 Task: Send an email with the signature Kelvin Lee with the subject Request for feedback on a white paper and the message I am writing to confirm the details of the project closure meeting. from softage.3@softage.net to softage.8@softage.net with an attached audio file Audio_book.mp3 and move the email from Sent Items to the folder Chemicals
Action: Mouse moved to (124, 144)
Screenshot: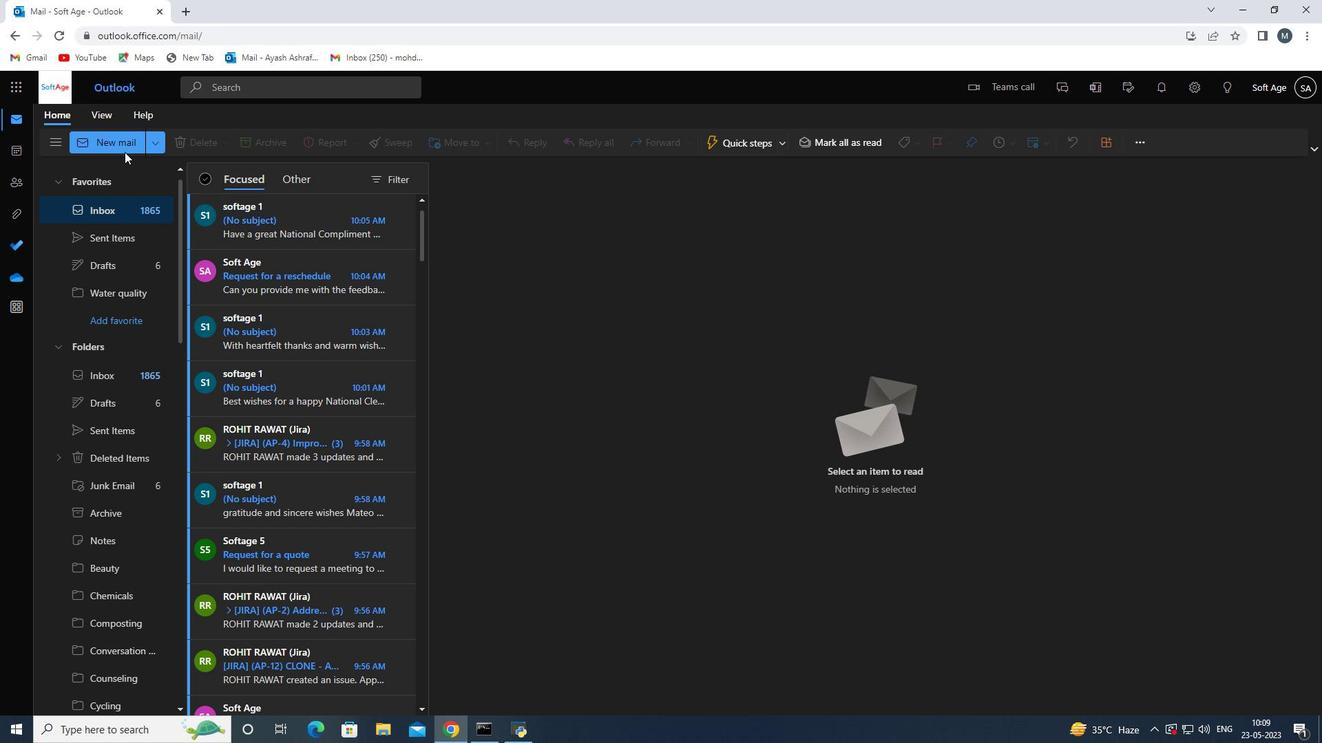 
Action: Mouse pressed left at (124, 144)
Screenshot: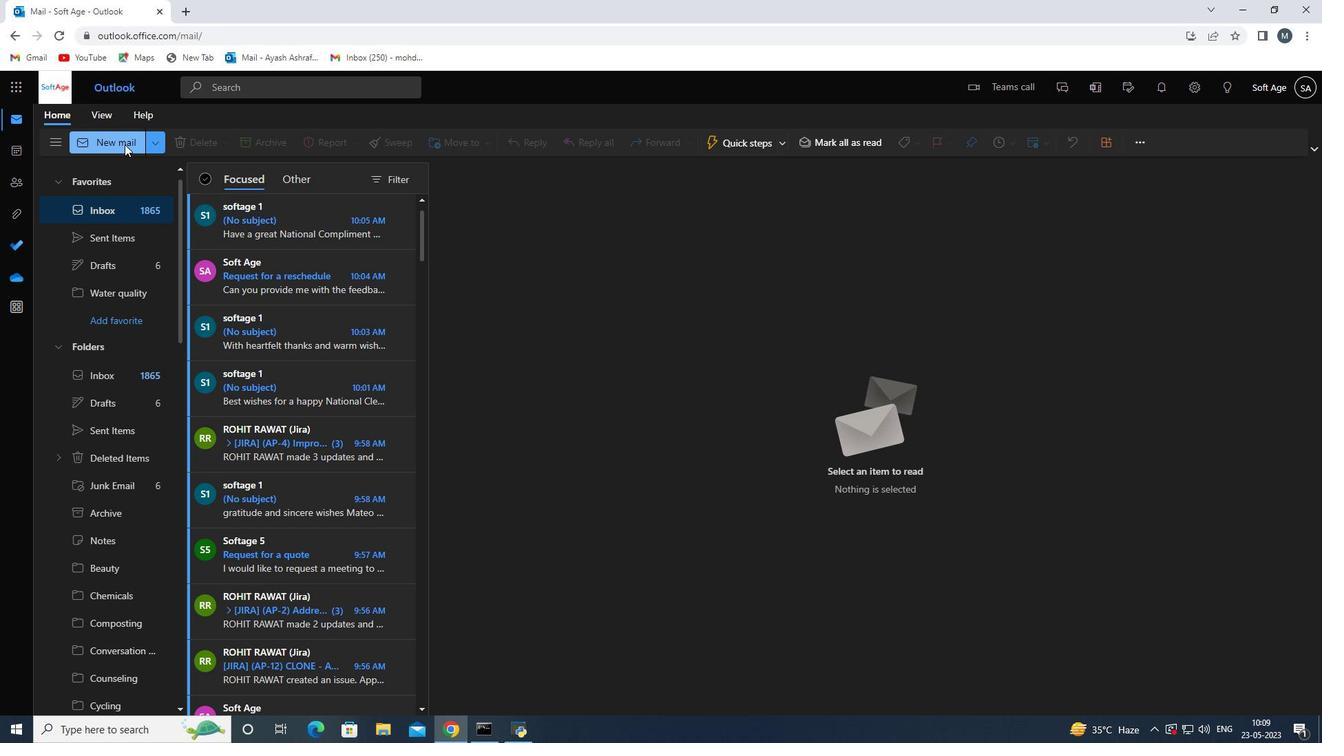 
Action: Mouse moved to (531, 219)
Screenshot: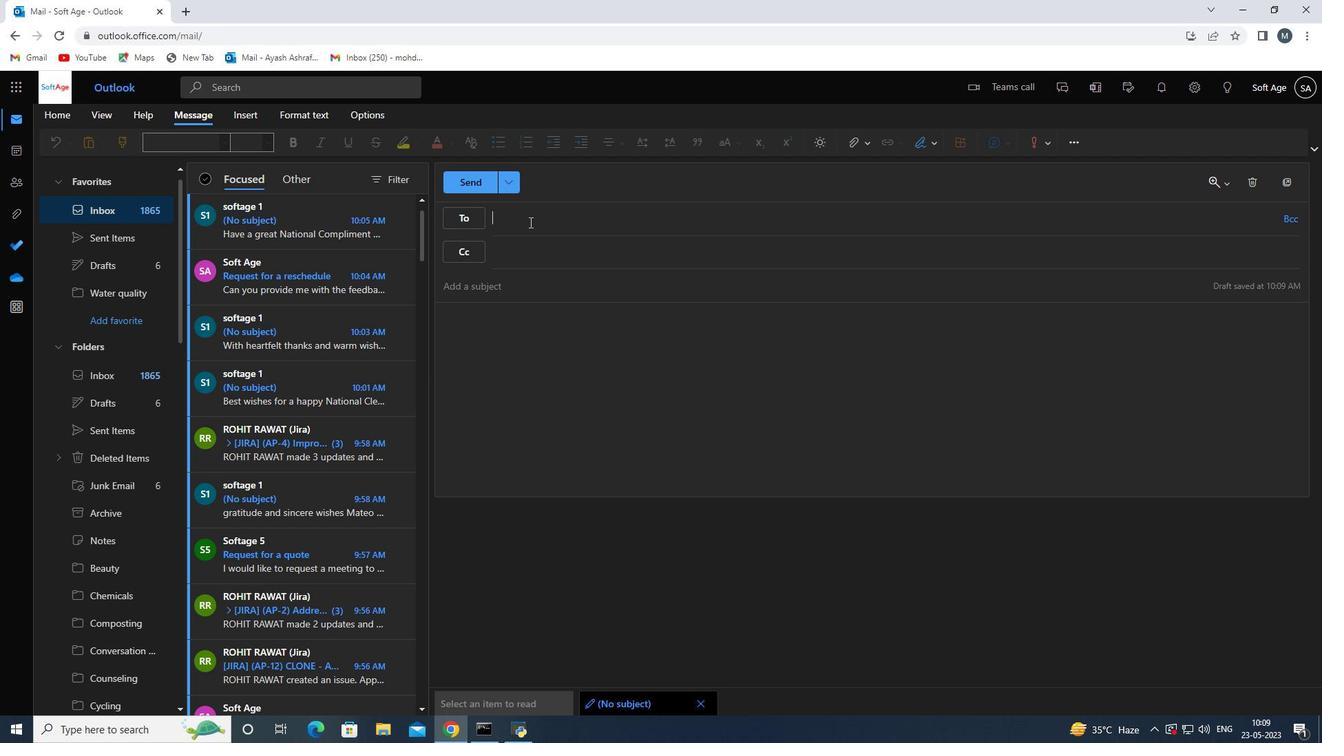 
Action: Mouse pressed left at (531, 219)
Screenshot: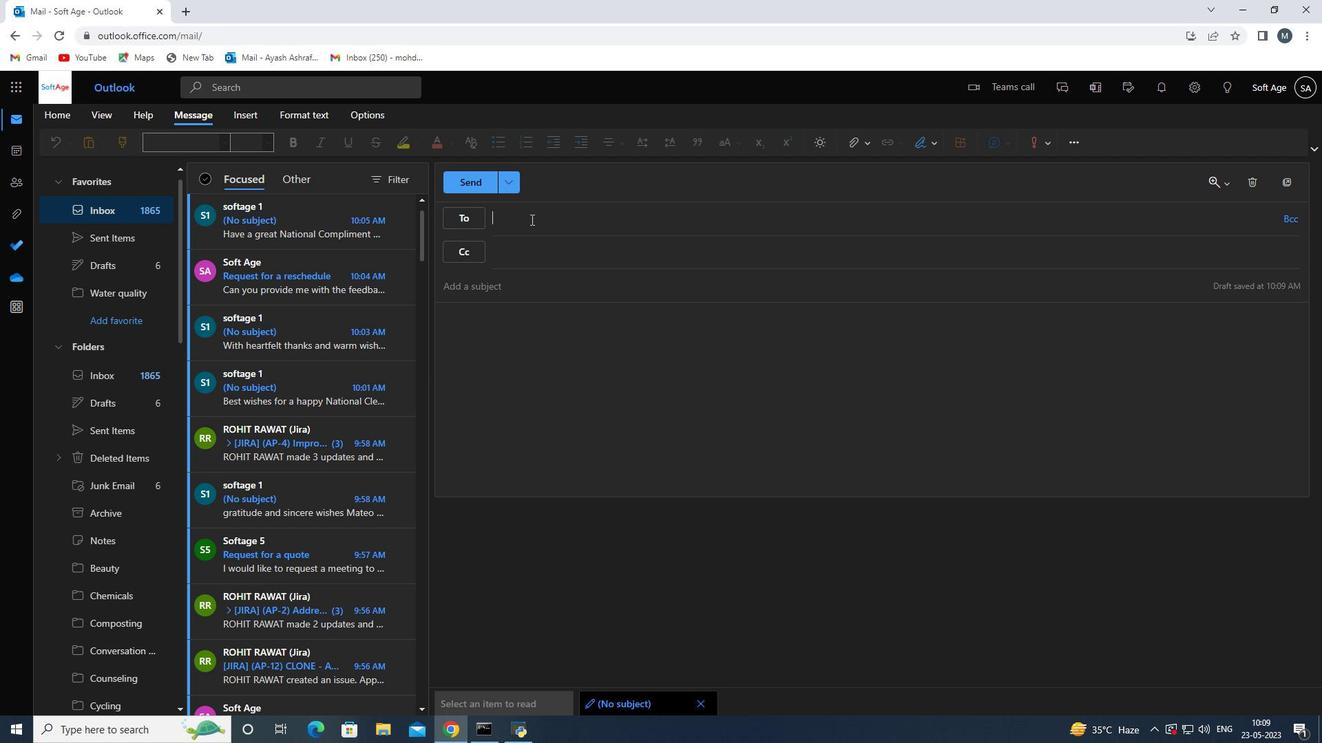 
Action: Mouse moved to (858, 146)
Screenshot: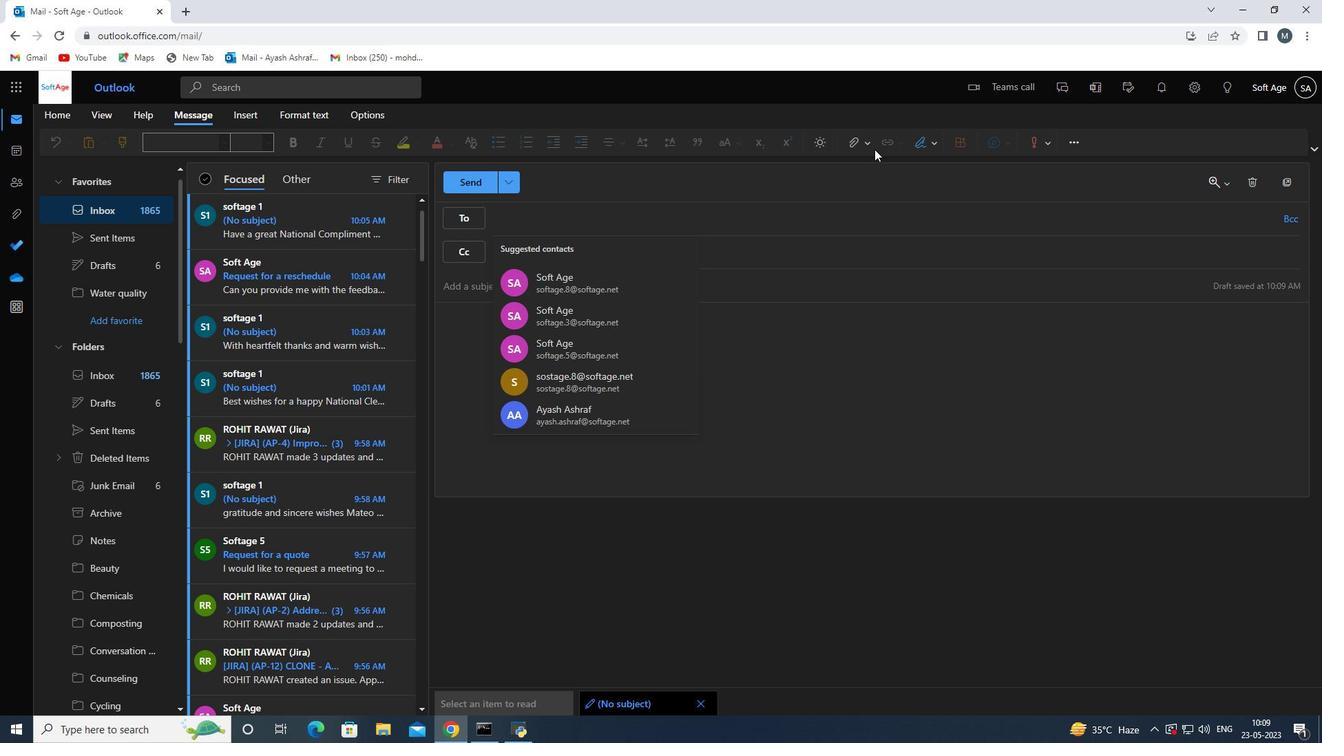 
Action: Mouse pressed left at (858, 146)
Screenshot: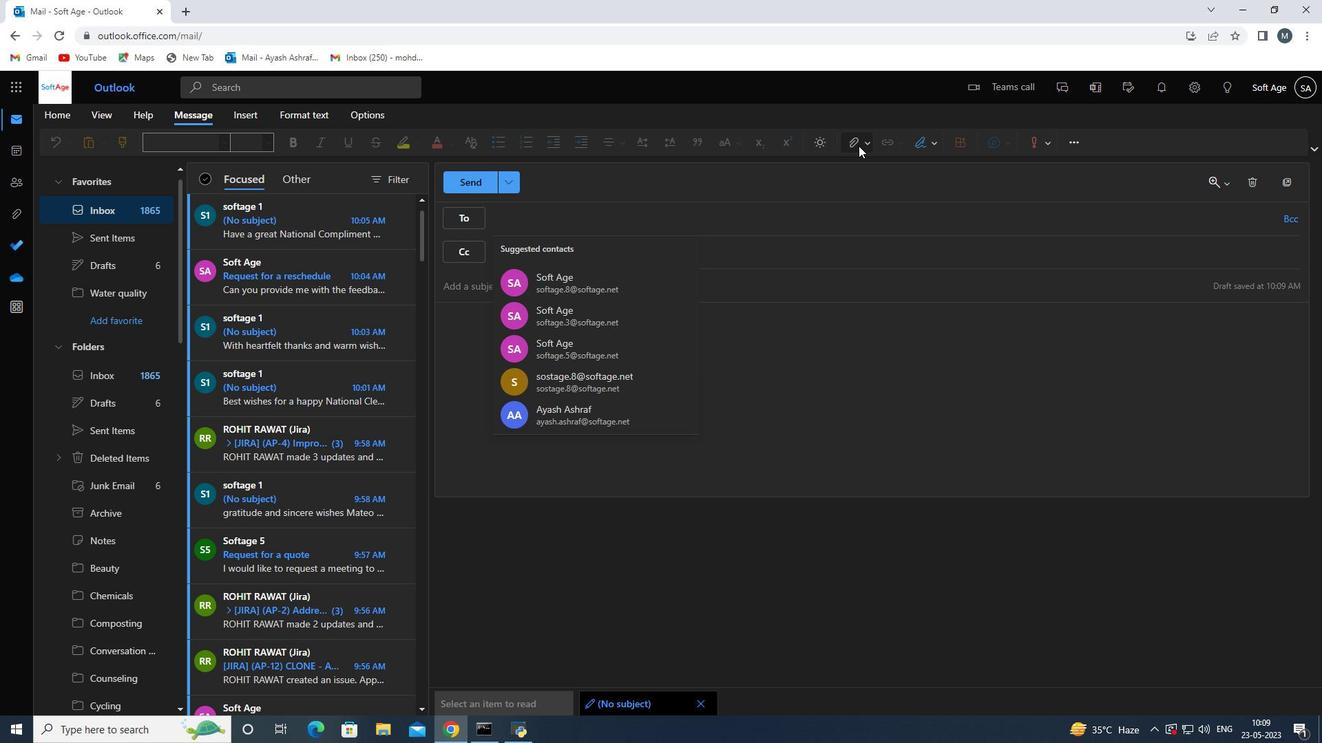 
Action: Mouse moved to (929, 143)
Screenshot: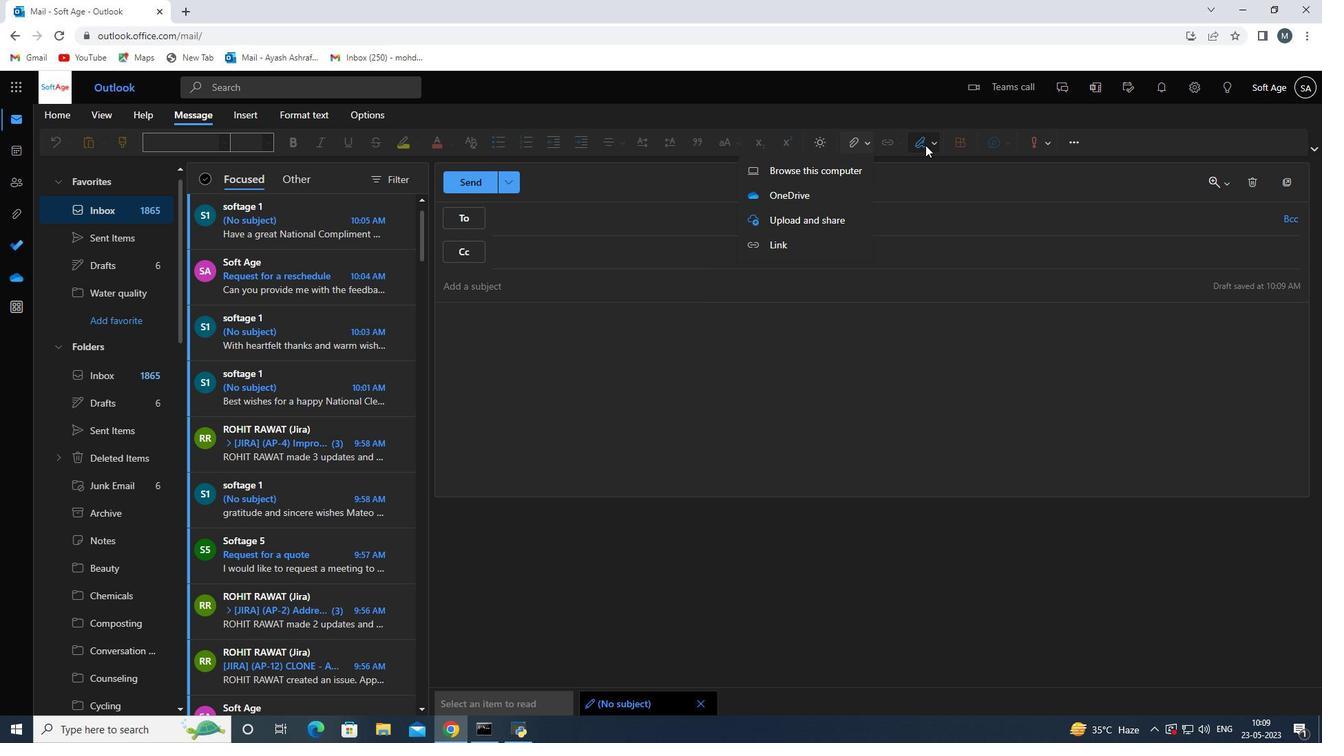 
Action: Mouse pressed left at (929, 143)
Screenshot: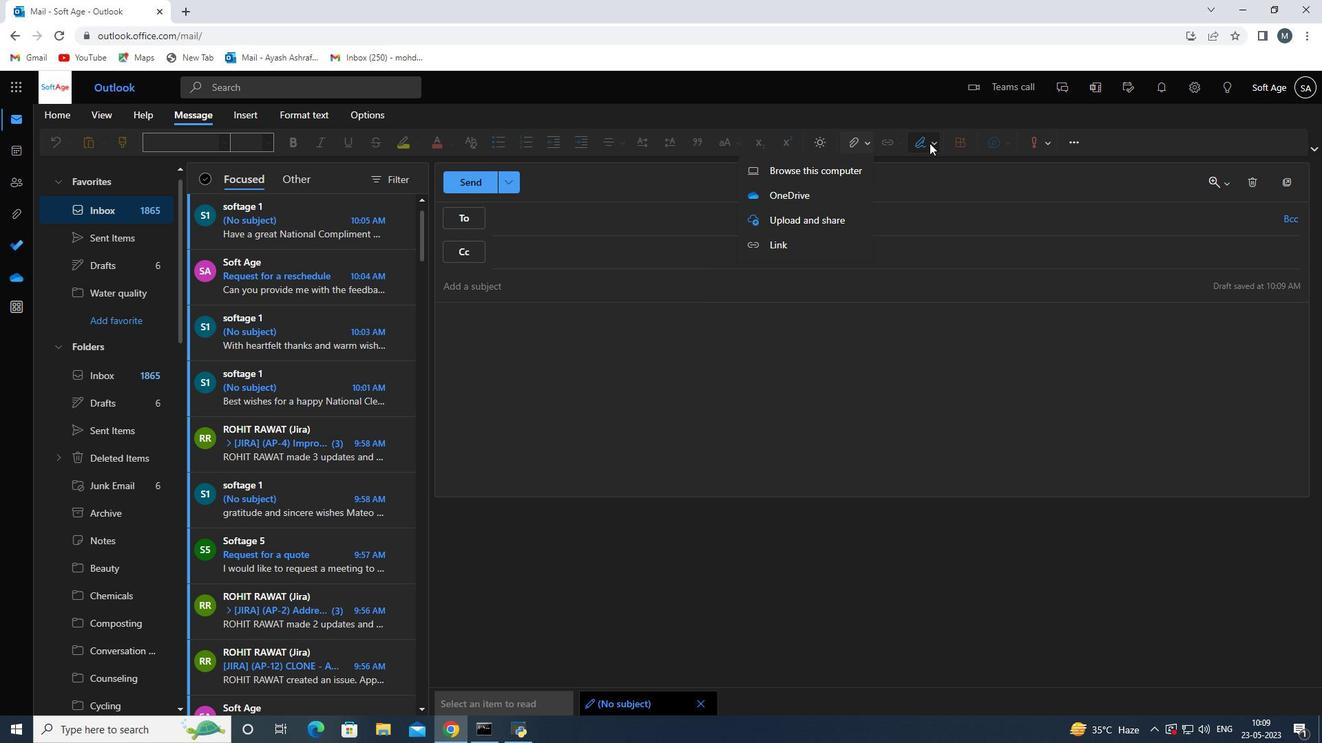 
Action: Mouse moved to (885, 204)
Screenshot: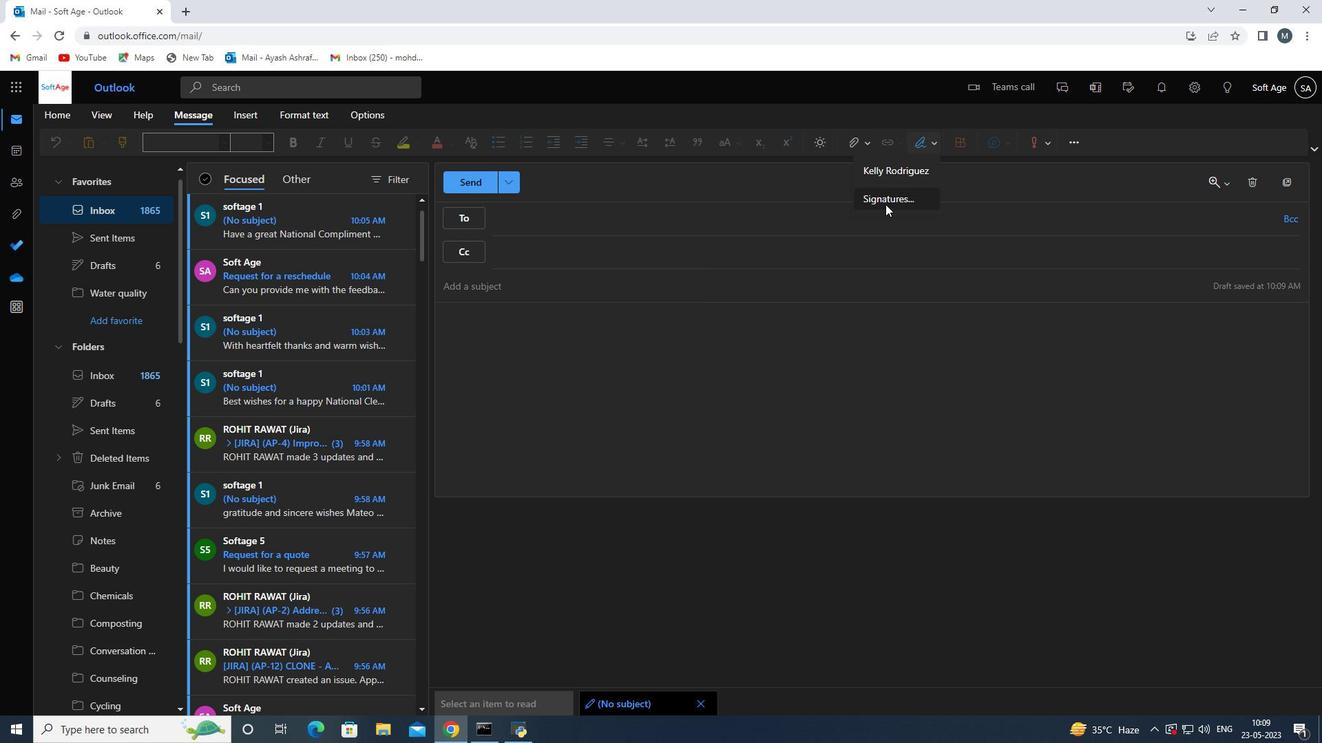 
Action: Mouse pressed left at (885, 204)
Screenshot: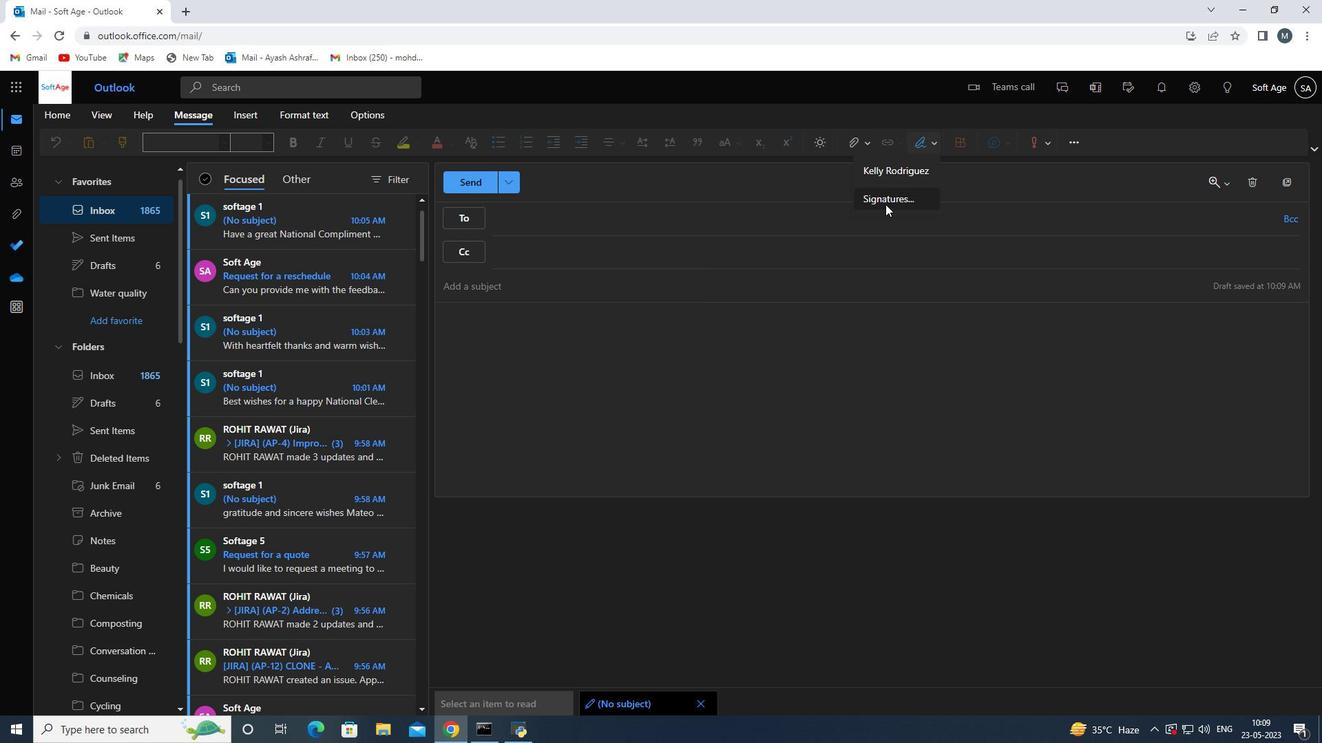 
Action: Mouse moved to (929, 256)
Screenshot: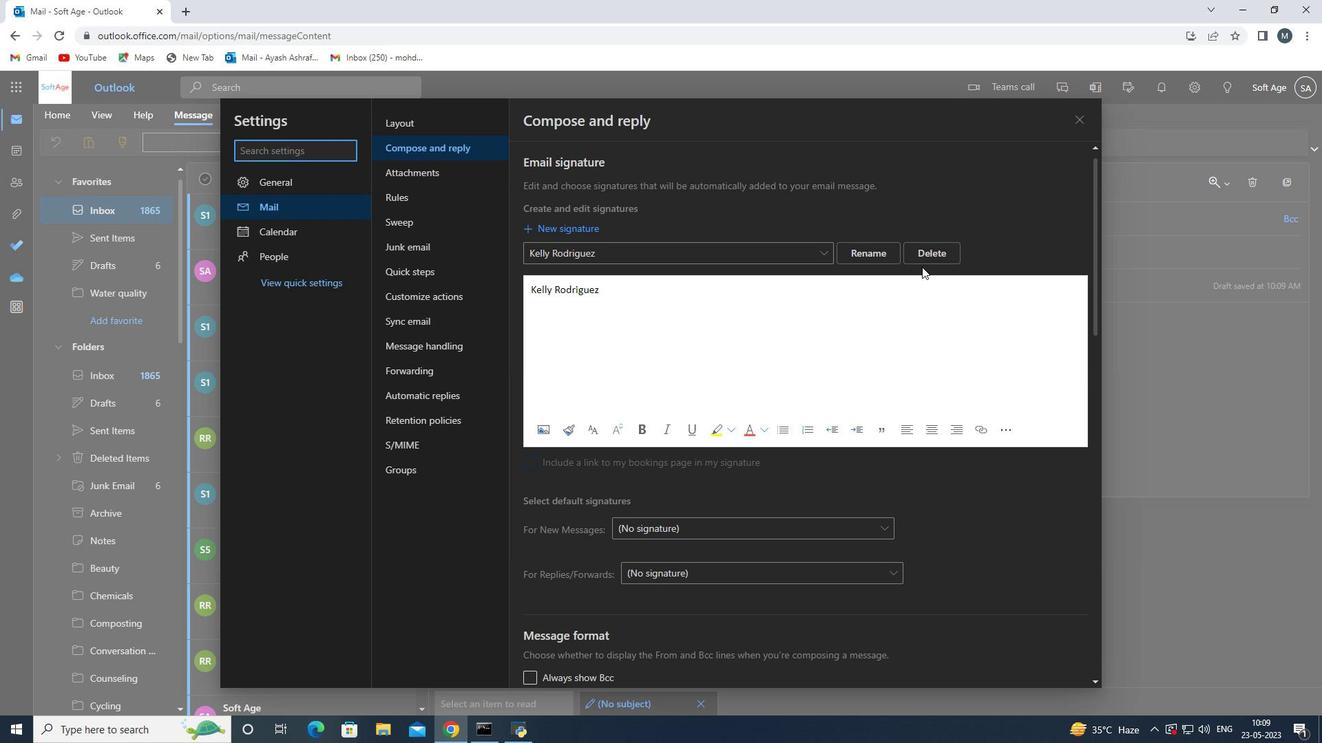 
Action: Mouse pressed left at (929, 256)
Screenshot: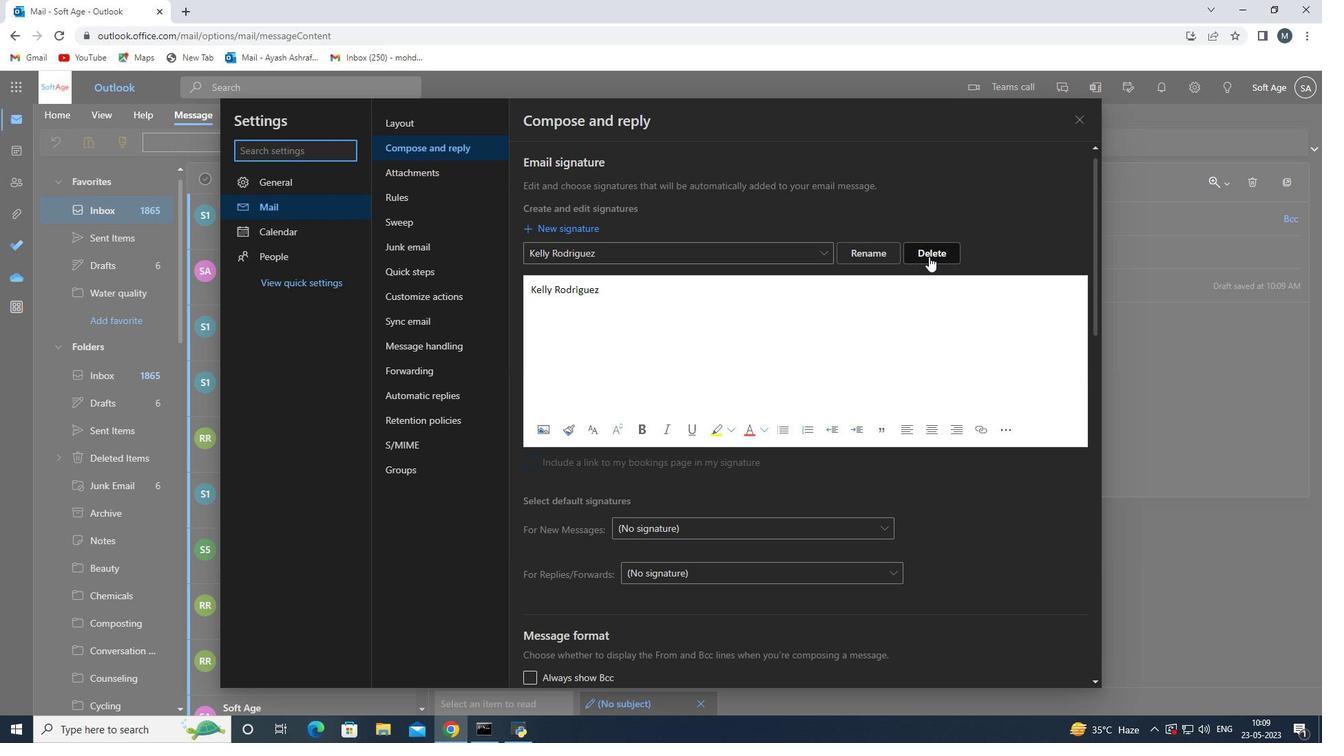 
Action: Mouse moved to (641, 250)
Screenshot: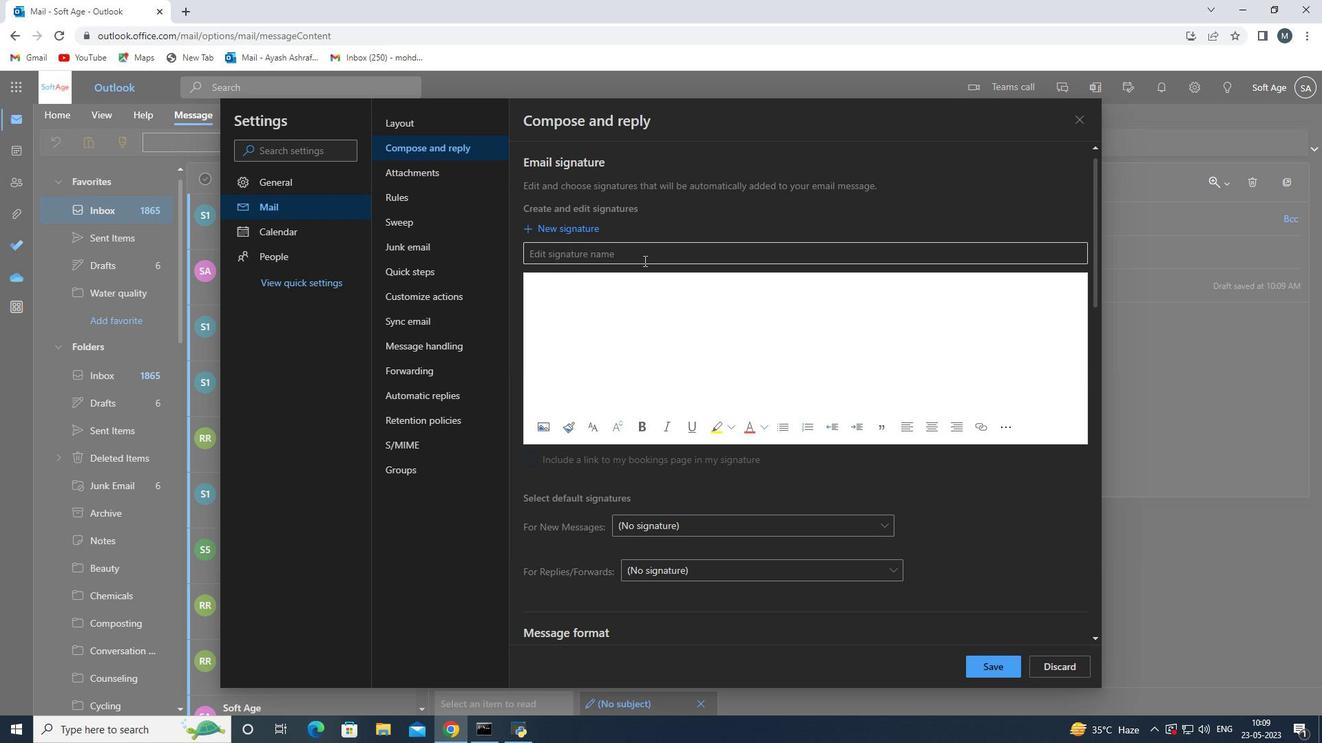
Action: Mouse pressed left at (641, 250)
Screenshot: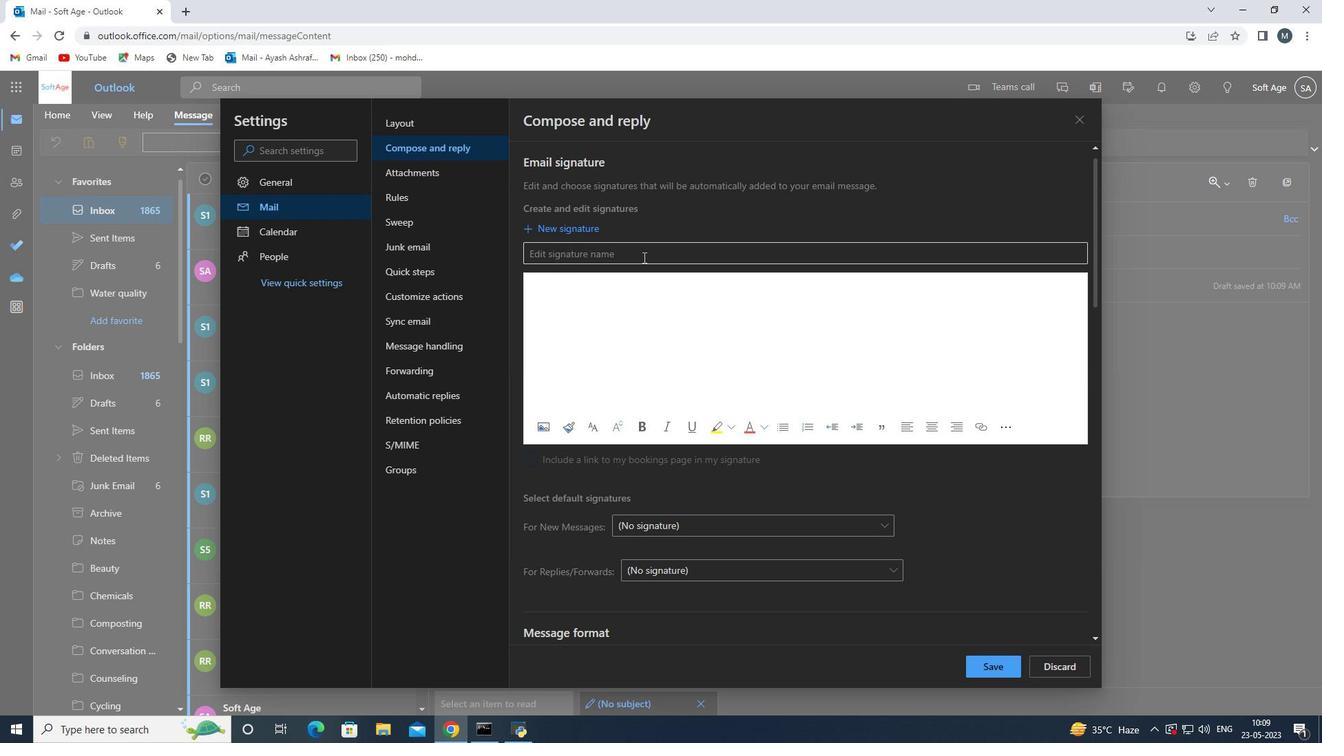 
Action: Key pressed <Key.shift>kelvin<Key.space><Key.shift>Lee<Key.space>
Screenshot: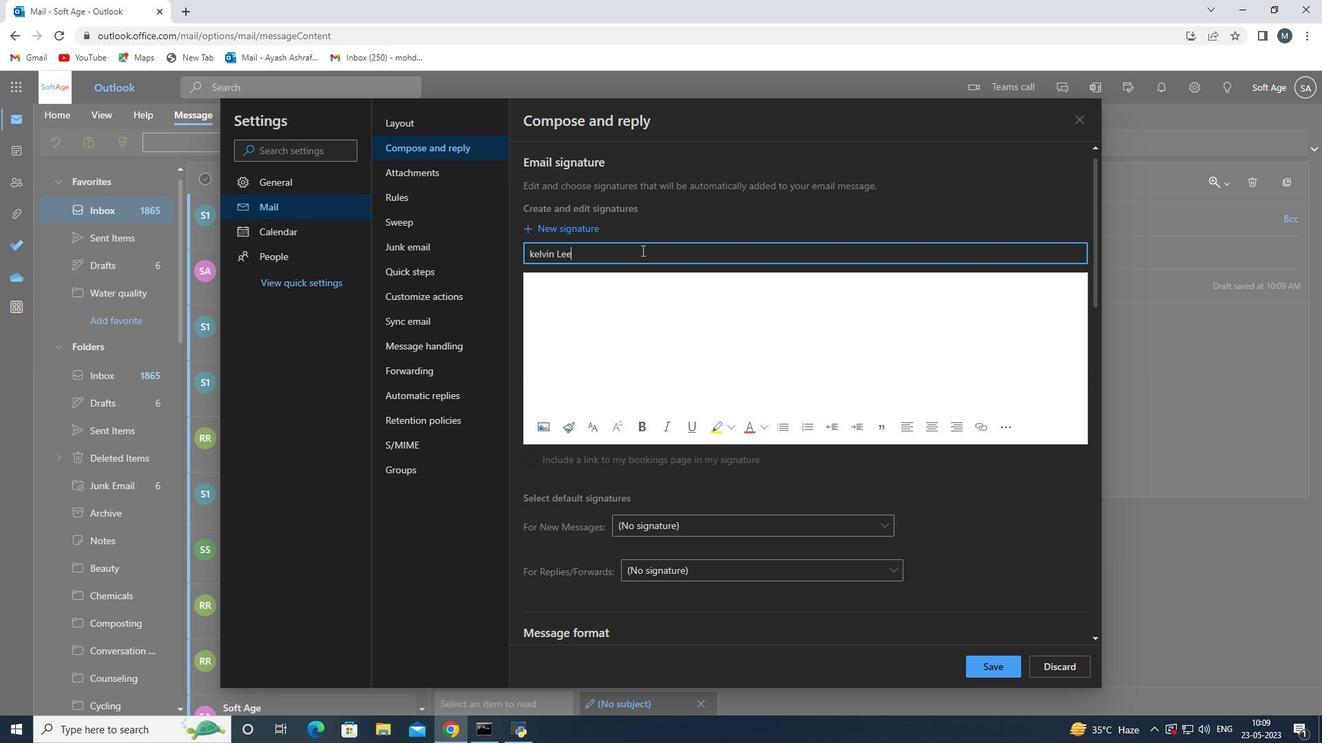 
Action: Mouse moved to (619, 308)
Screenshot: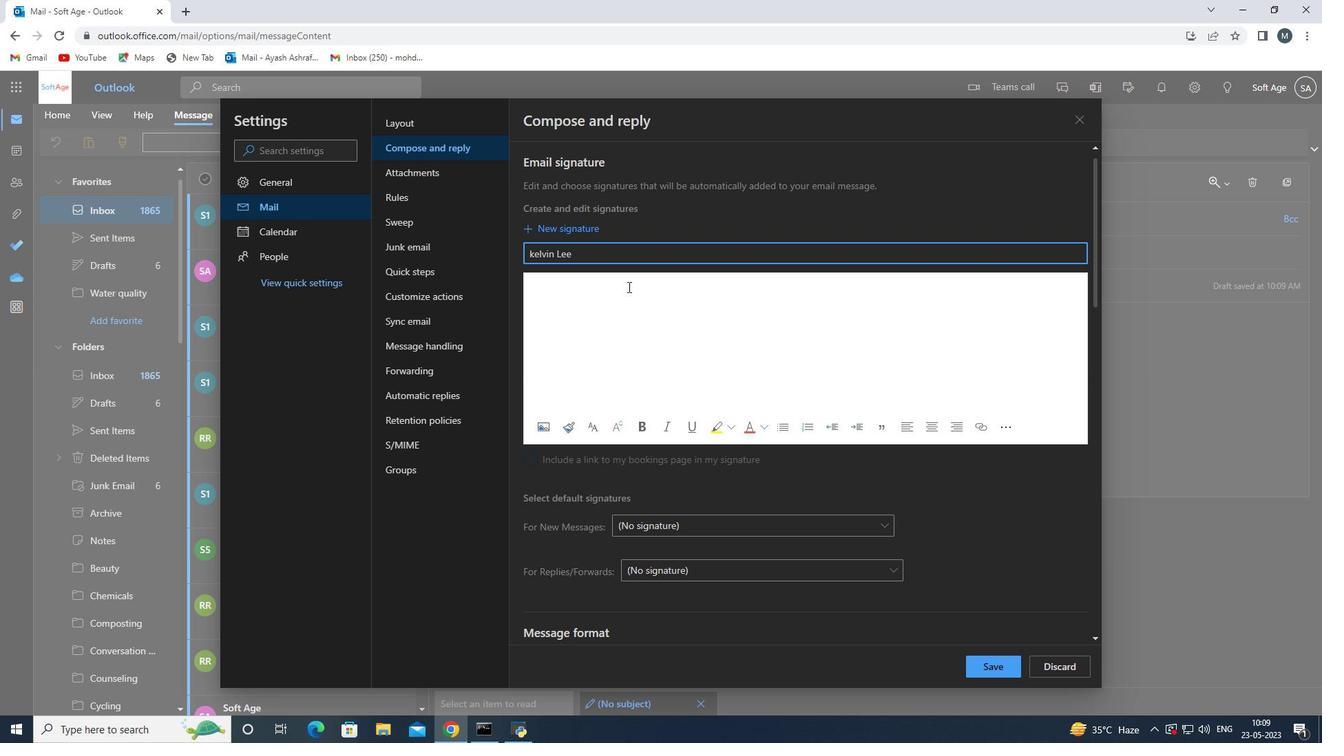 
Action: Mouse pressed left at (619, 308)
Screenshot: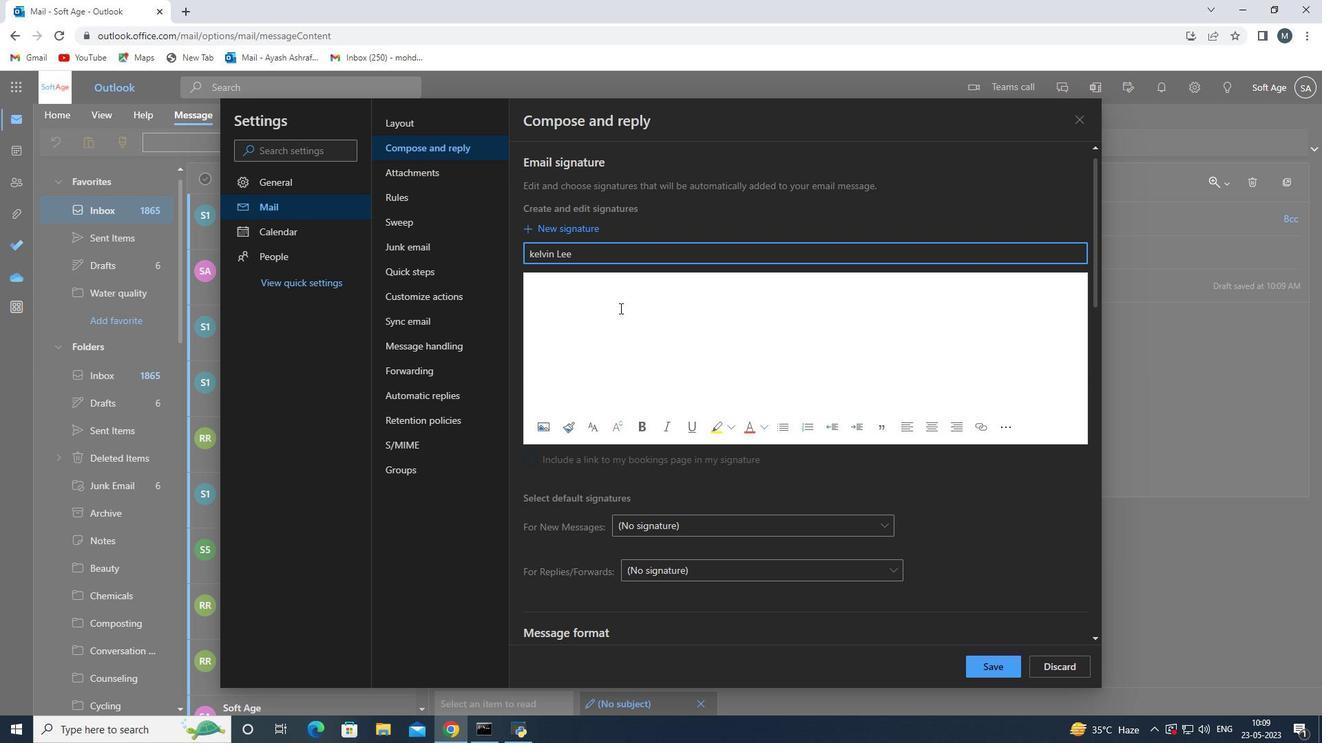 
Action: Key pressed <Key.shift>Kelvin<Key.space>l<Key.backspace><Key.shift>Lee
Screenshot: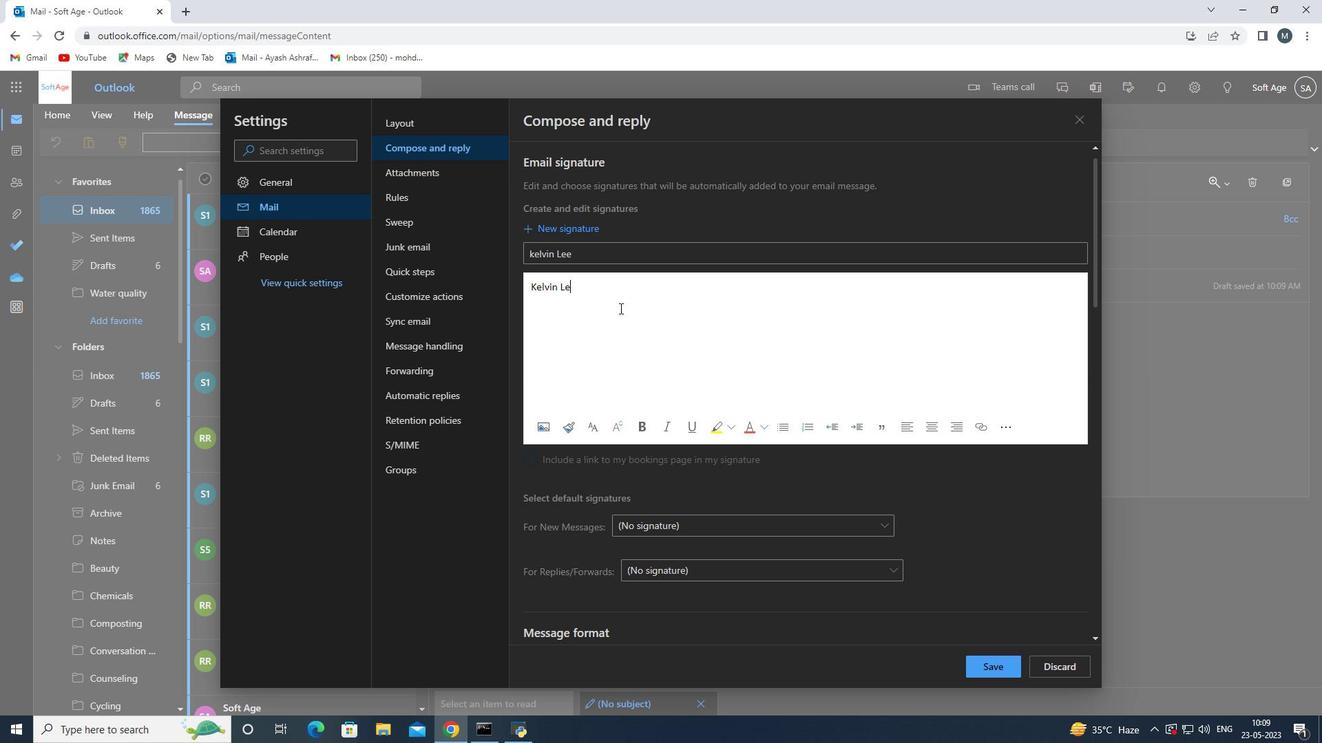 
Action: Mouse moved to (537, 261)
Screenshot: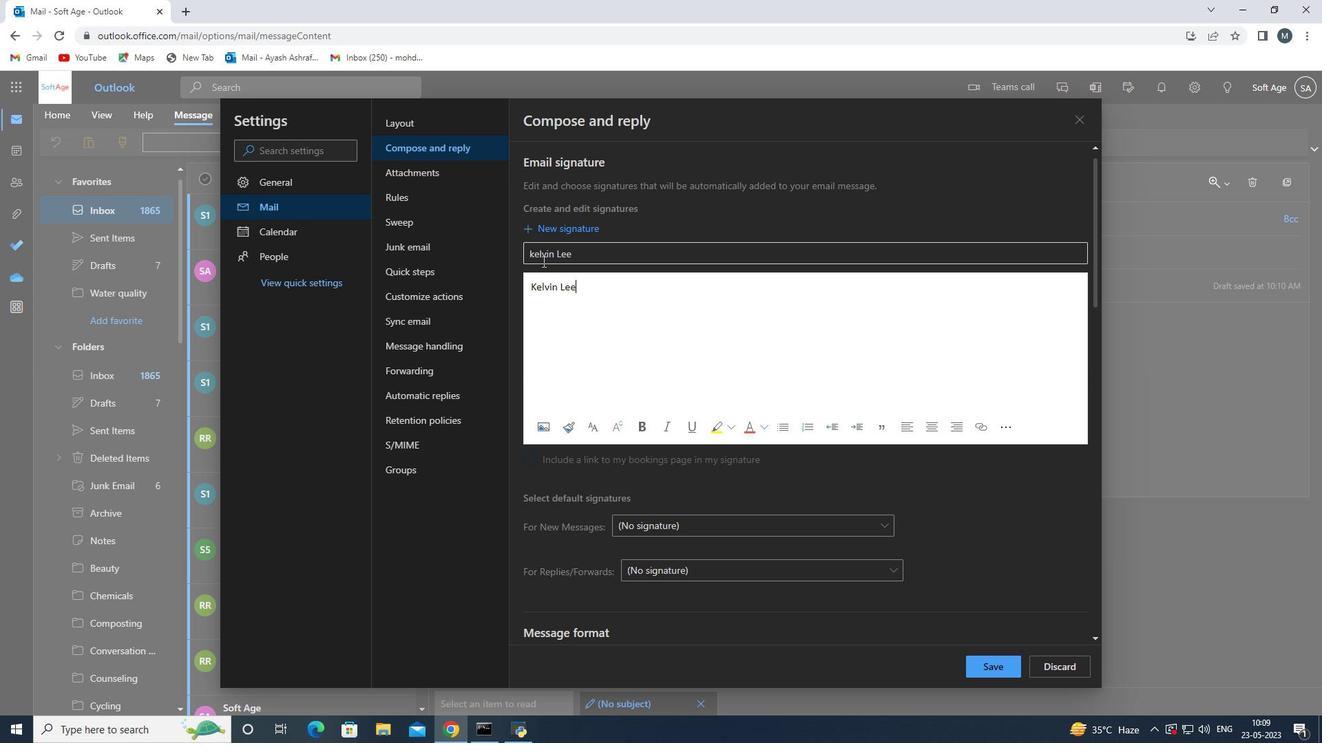 
Action: Mouse pressed left at (537, 261)
Screenshot: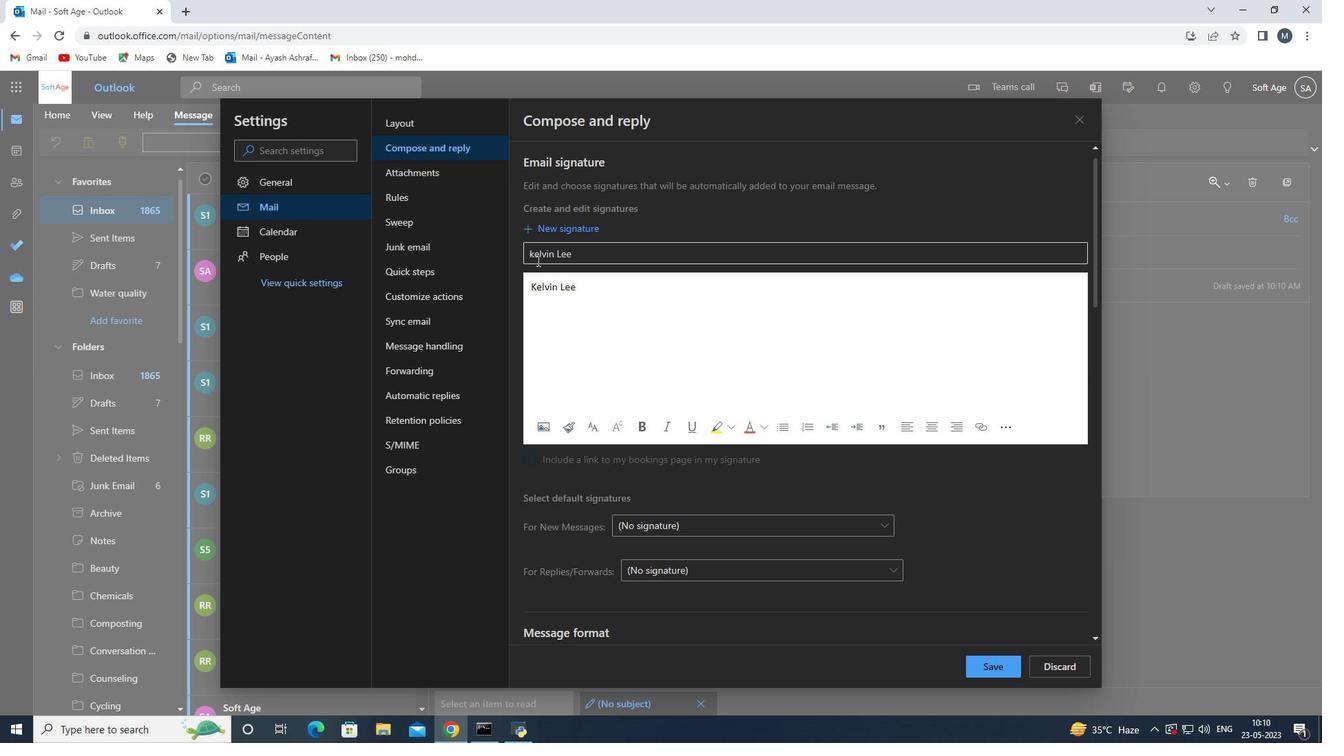 
Action: Mouse moved to (533, 256)
Screenshot: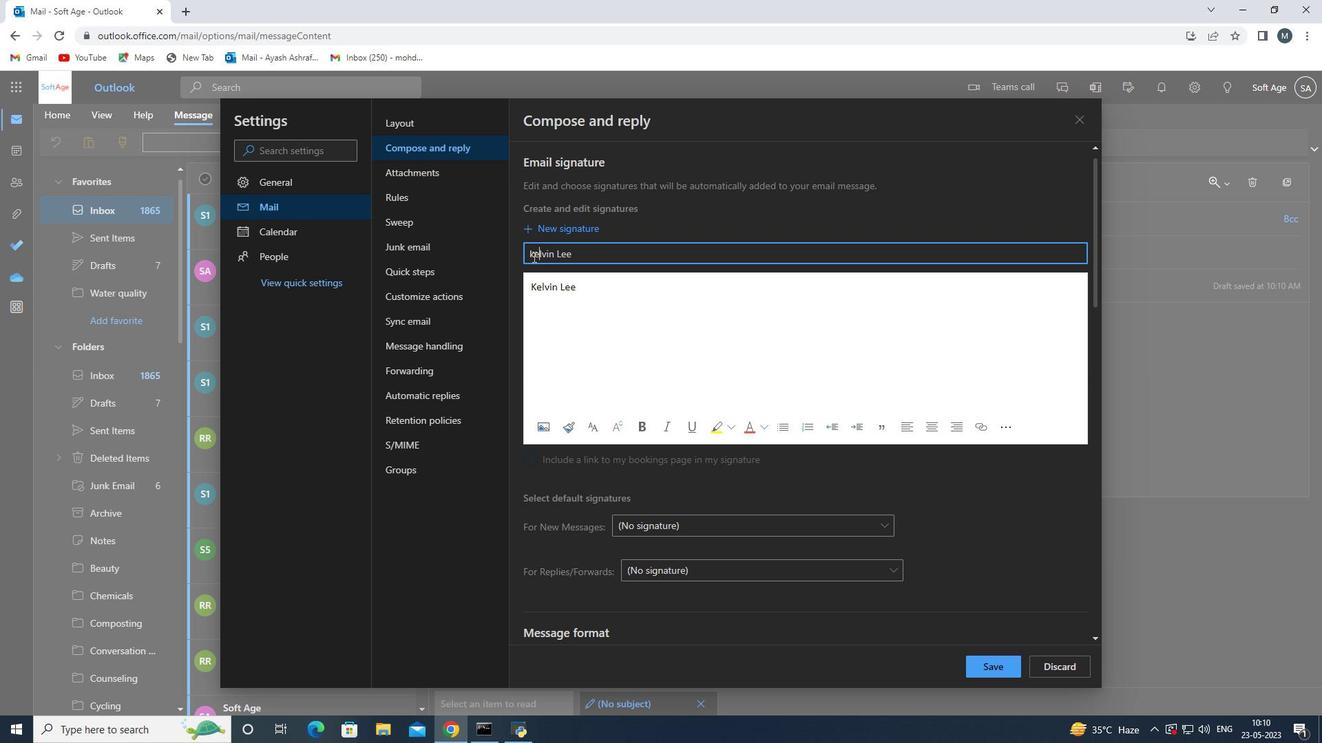 
Action: Mouse pressed left at (533, 256)
Screenshot: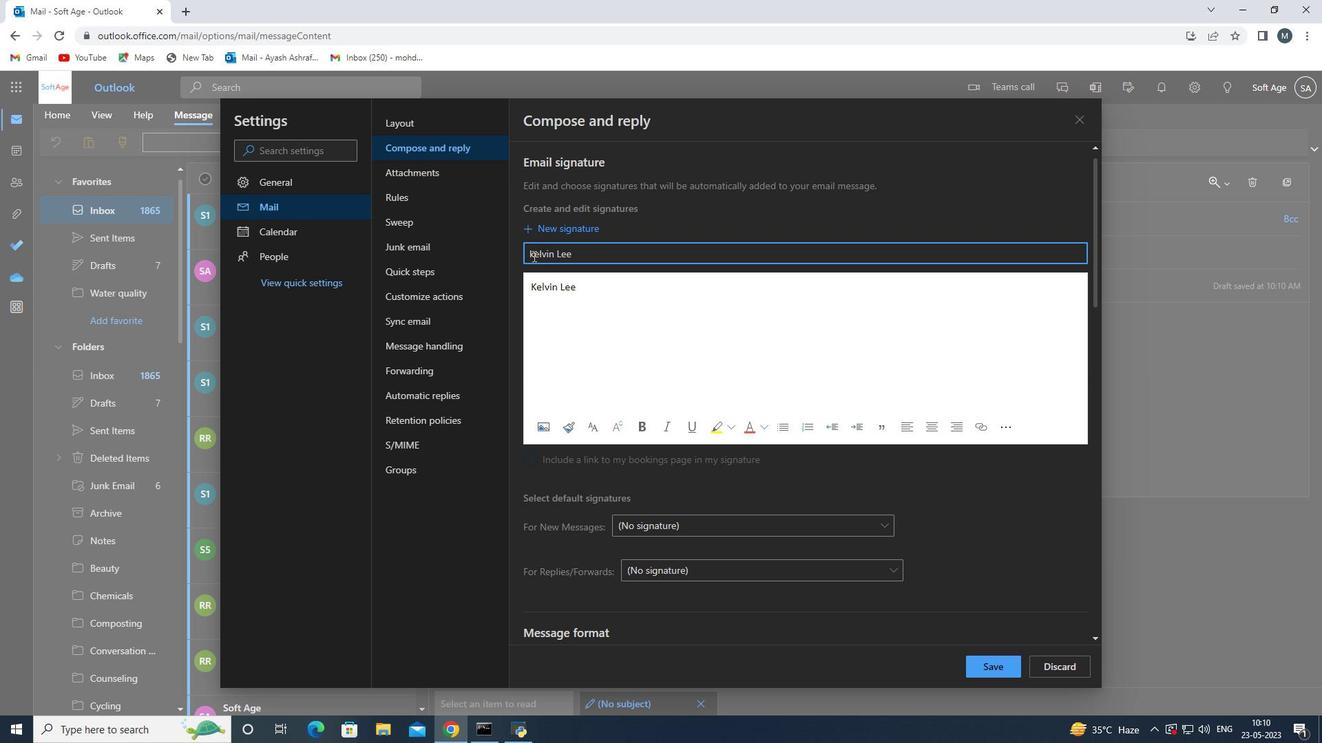 
Action: Mouse moved to (542, 255)
Screenshot: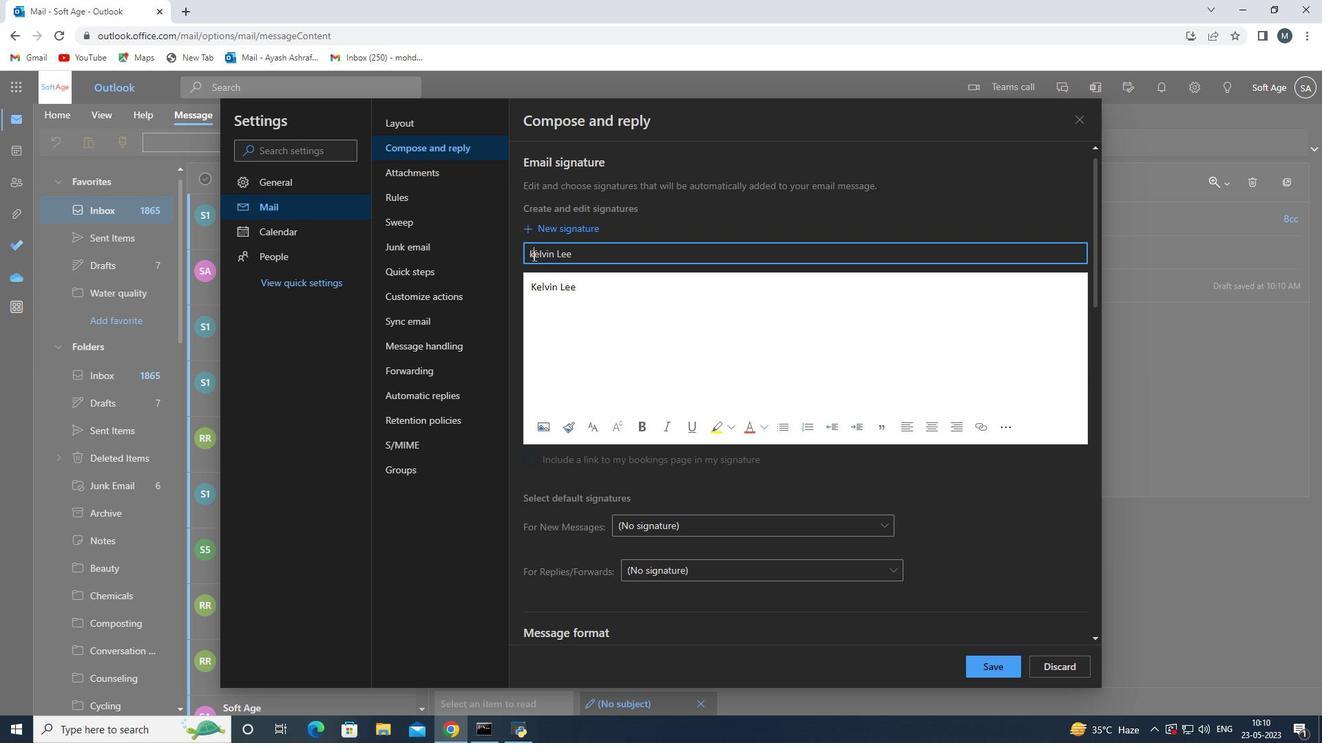 
Action: Key pressed <Key.backspace><Key.shift>K
Screenshot: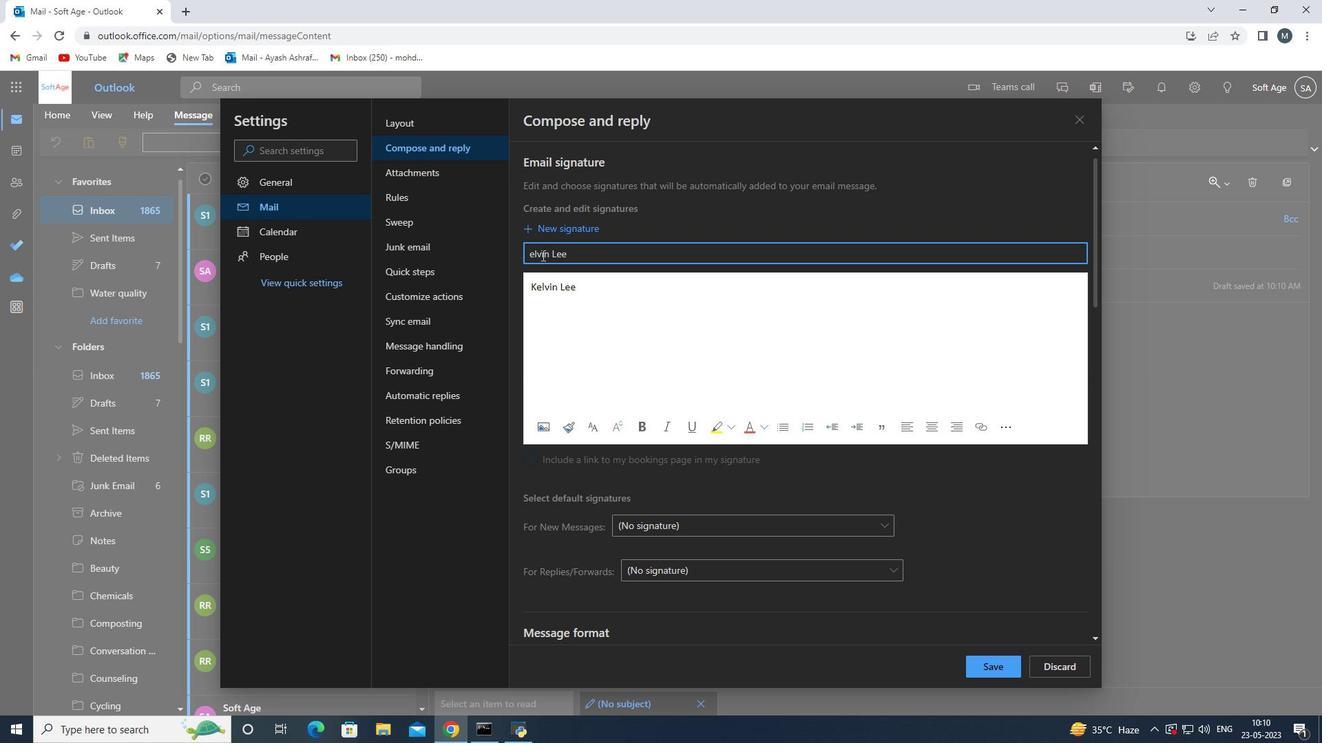 
Action: Mouse moved to (978, 668)
Screenshot: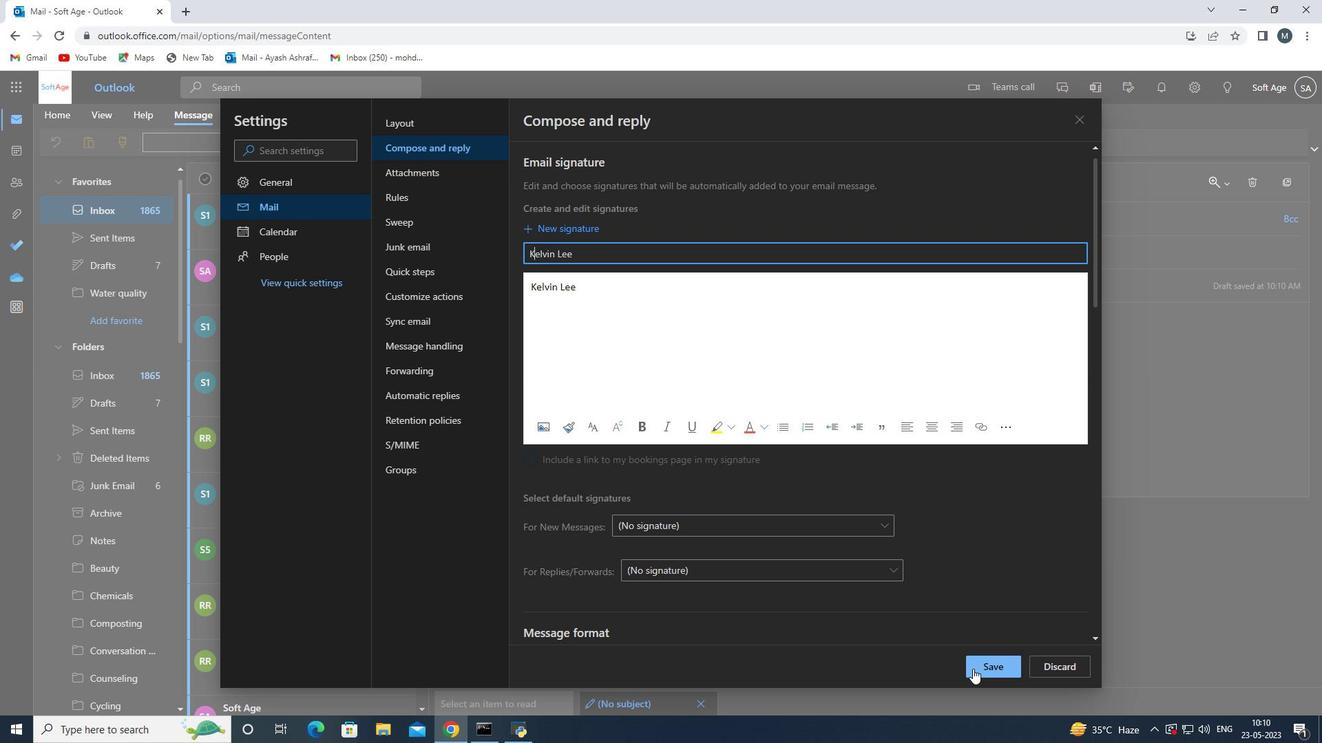 
Action: Mouse pressed left at (978, 668)
Screenshot: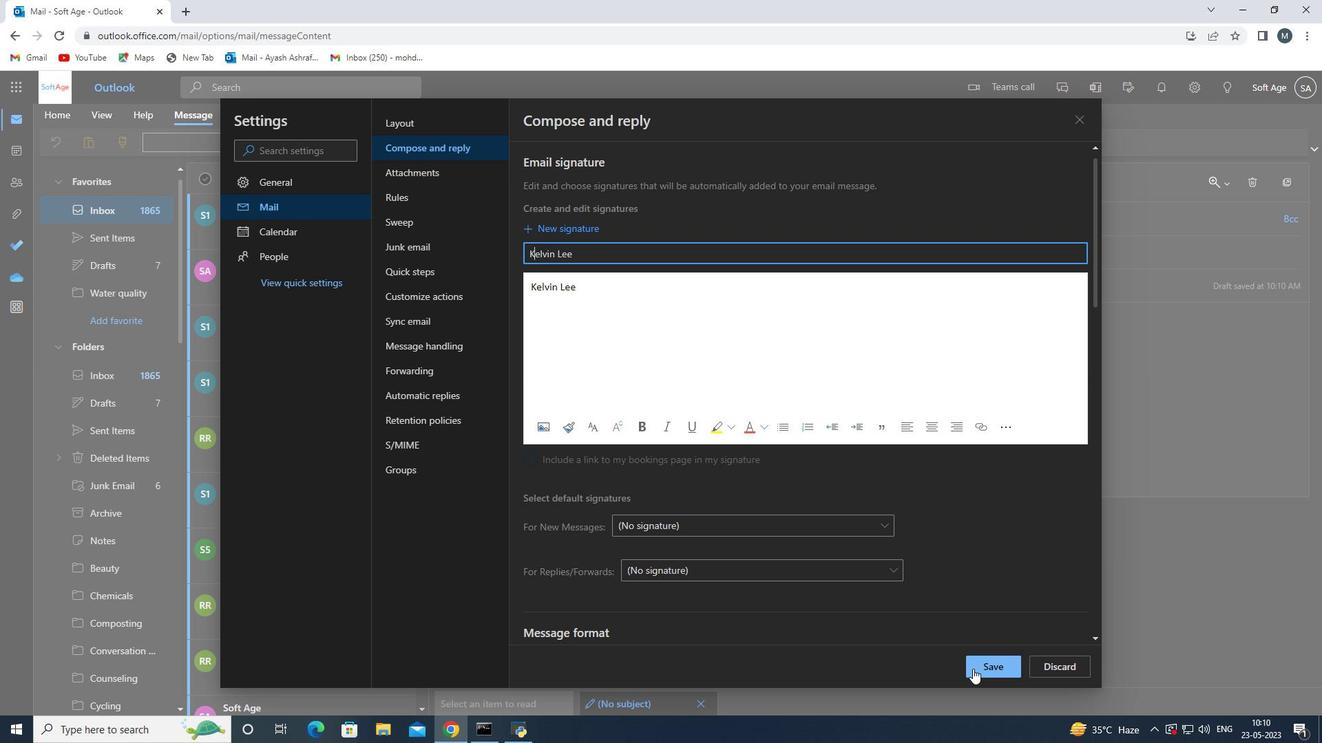 
Action: Mouse moved to (1077, 123)
Screenshot: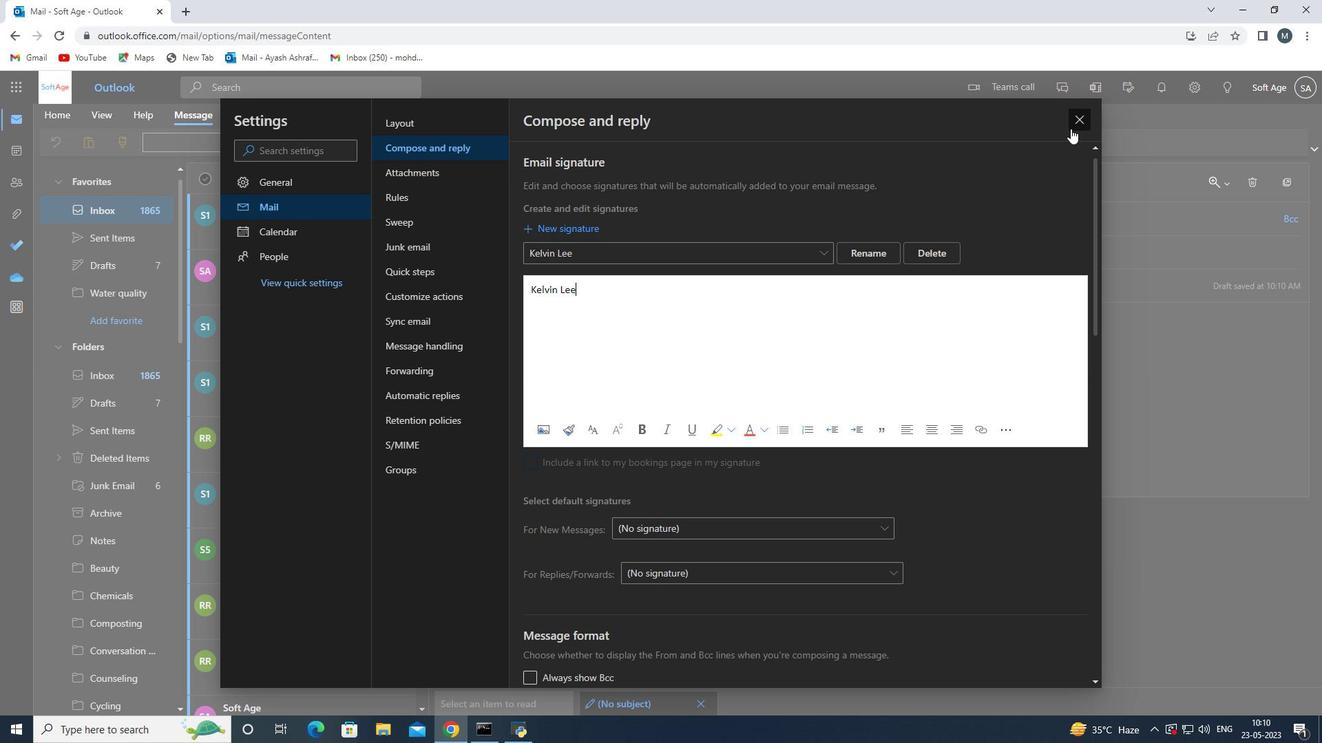 
Action: Mouse pressed left at (1077, 123)
Screenshot: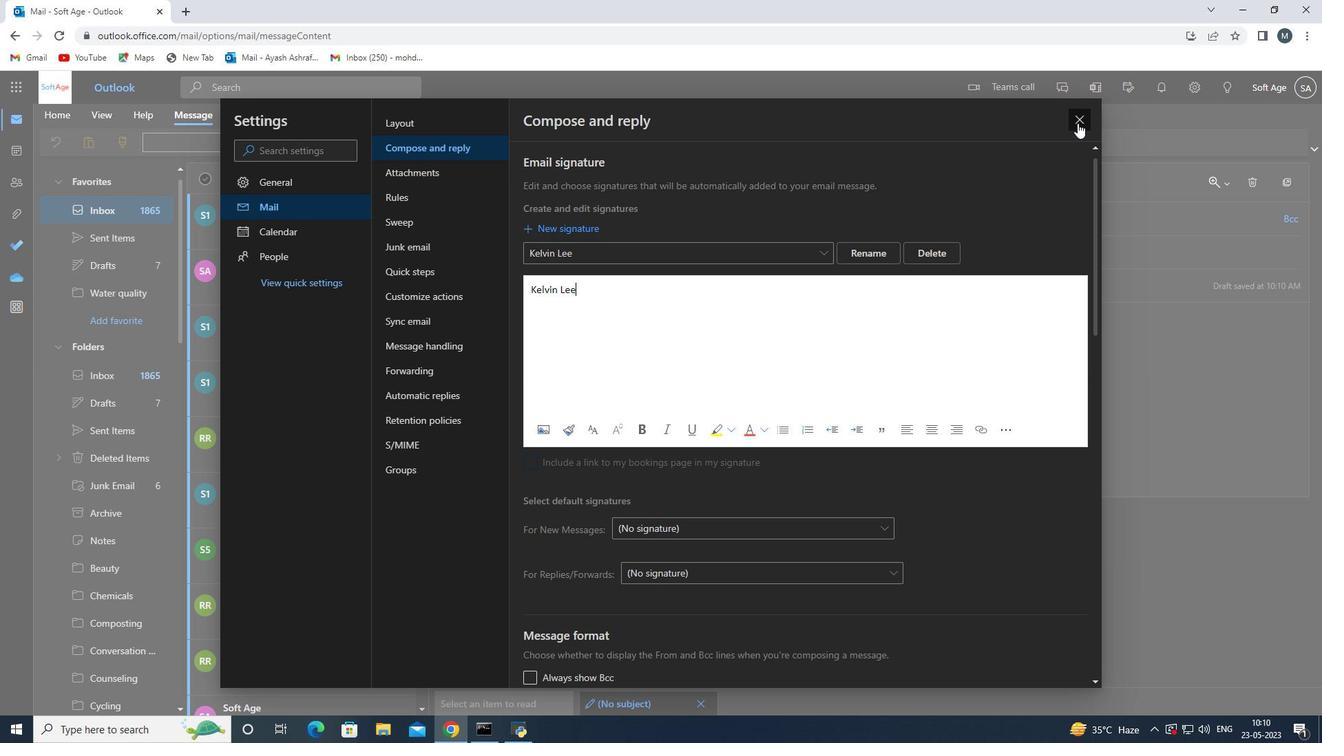 
Action: Mouse moved to (546, 292)
Screenshot: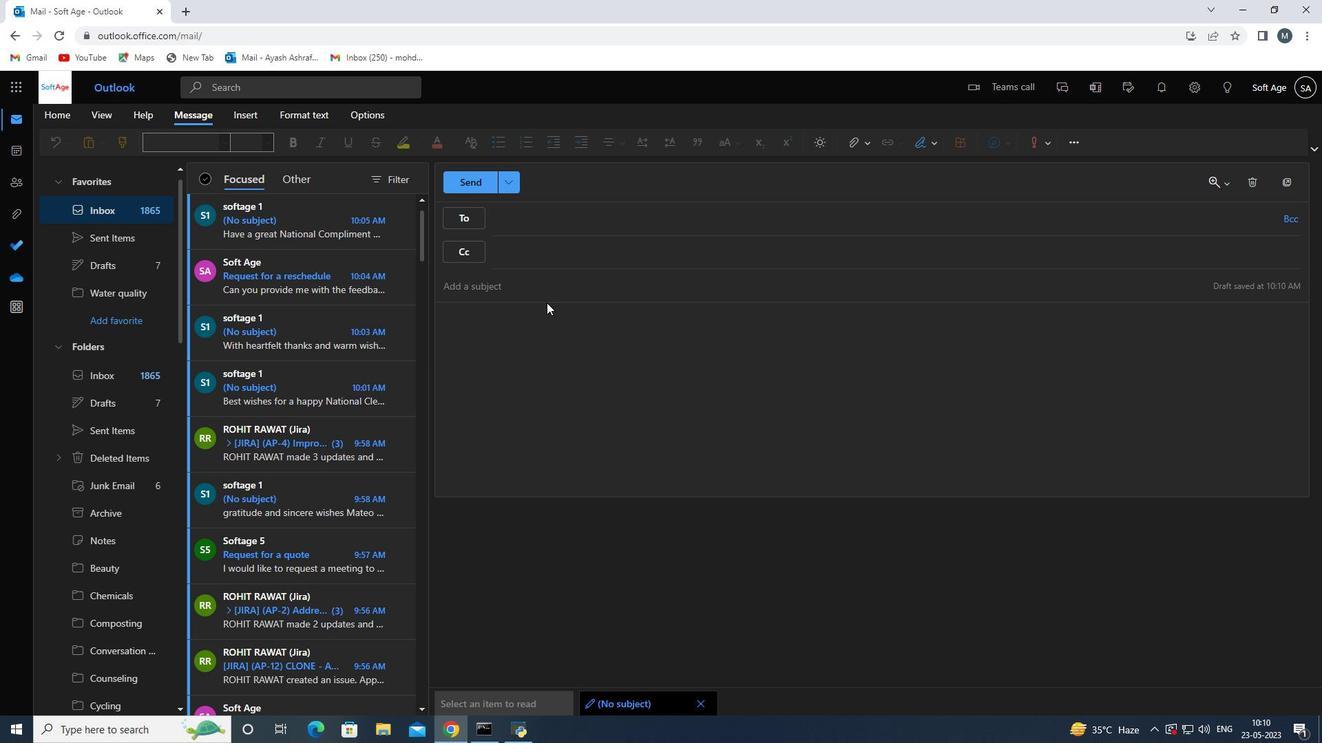 
Action: Mouse pressed left at (546, 292)
Screenshot: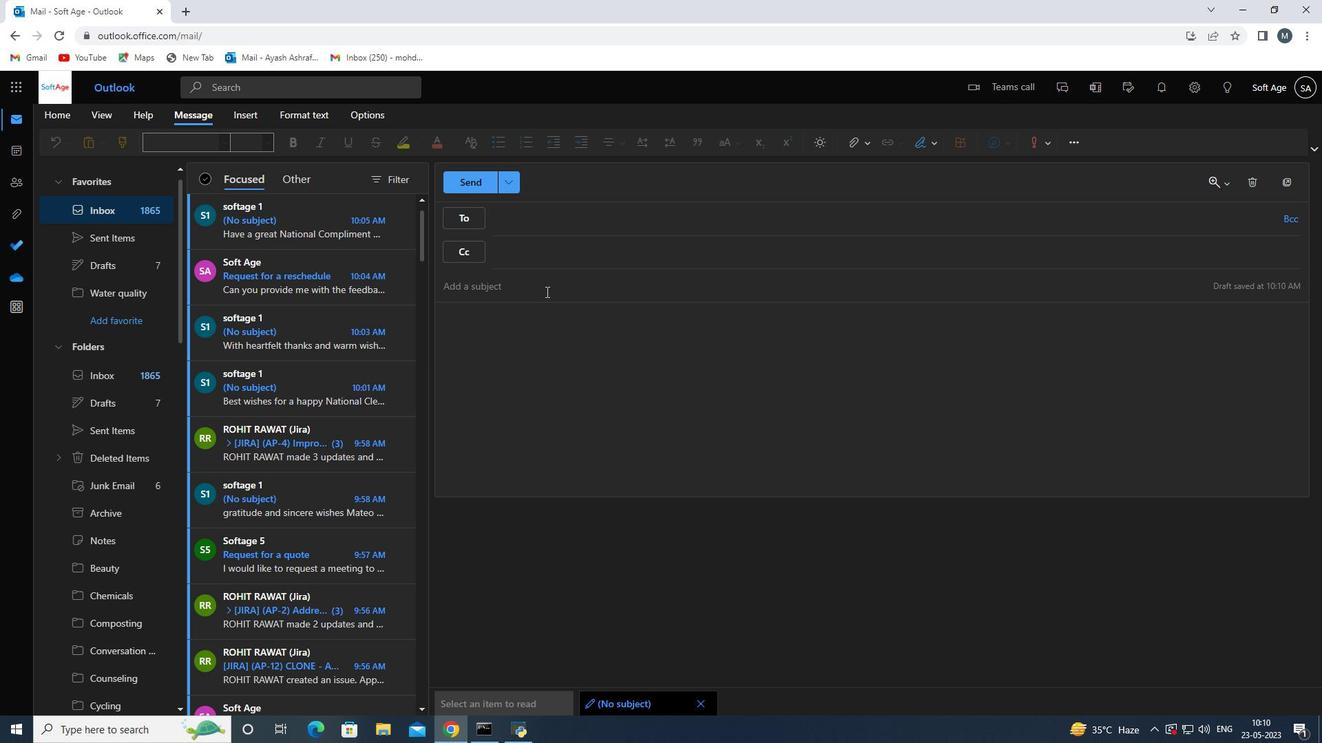 
Action: Mouse moved to (546, 292)
Screenshot: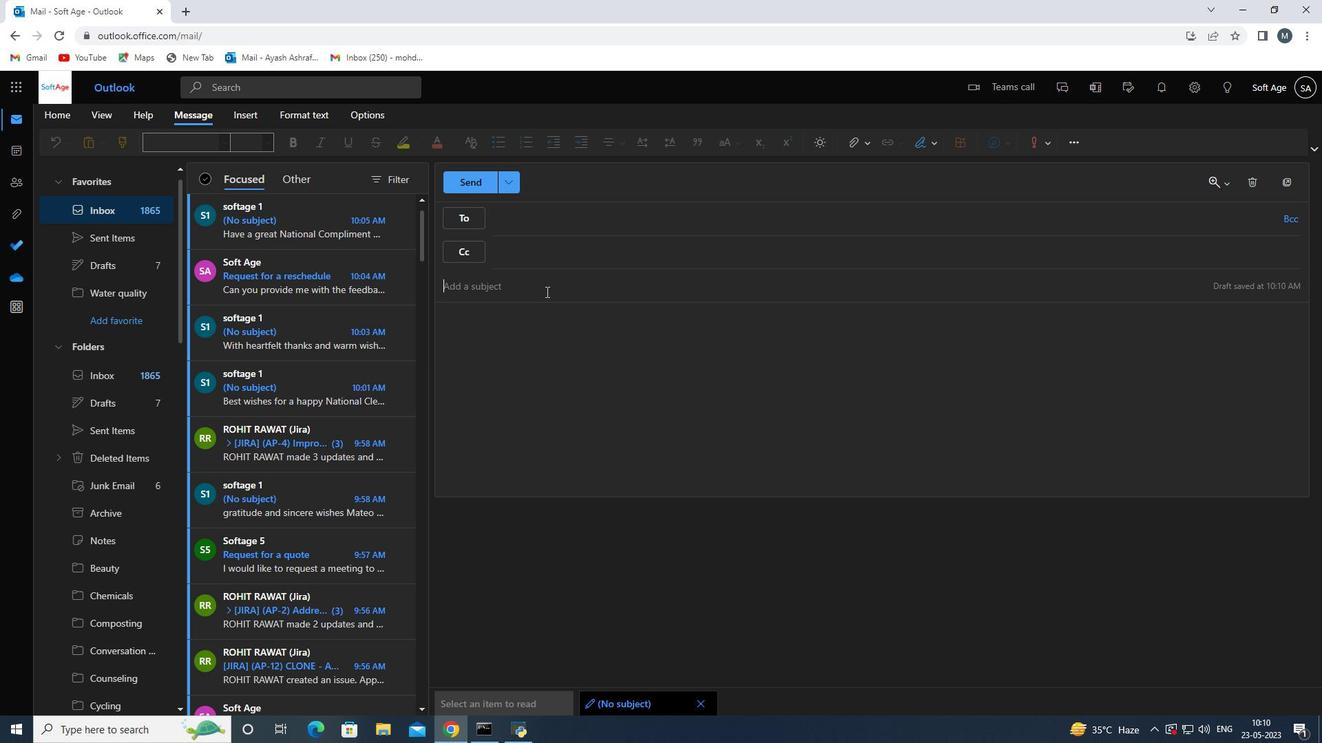 
Action: Key pressed <Key.shift>Request<Key.space>for<Key.space>feedback<Key.space>on<Key.space>a<Key.space>white<Key.space>paper<Key.space>
Screenshot: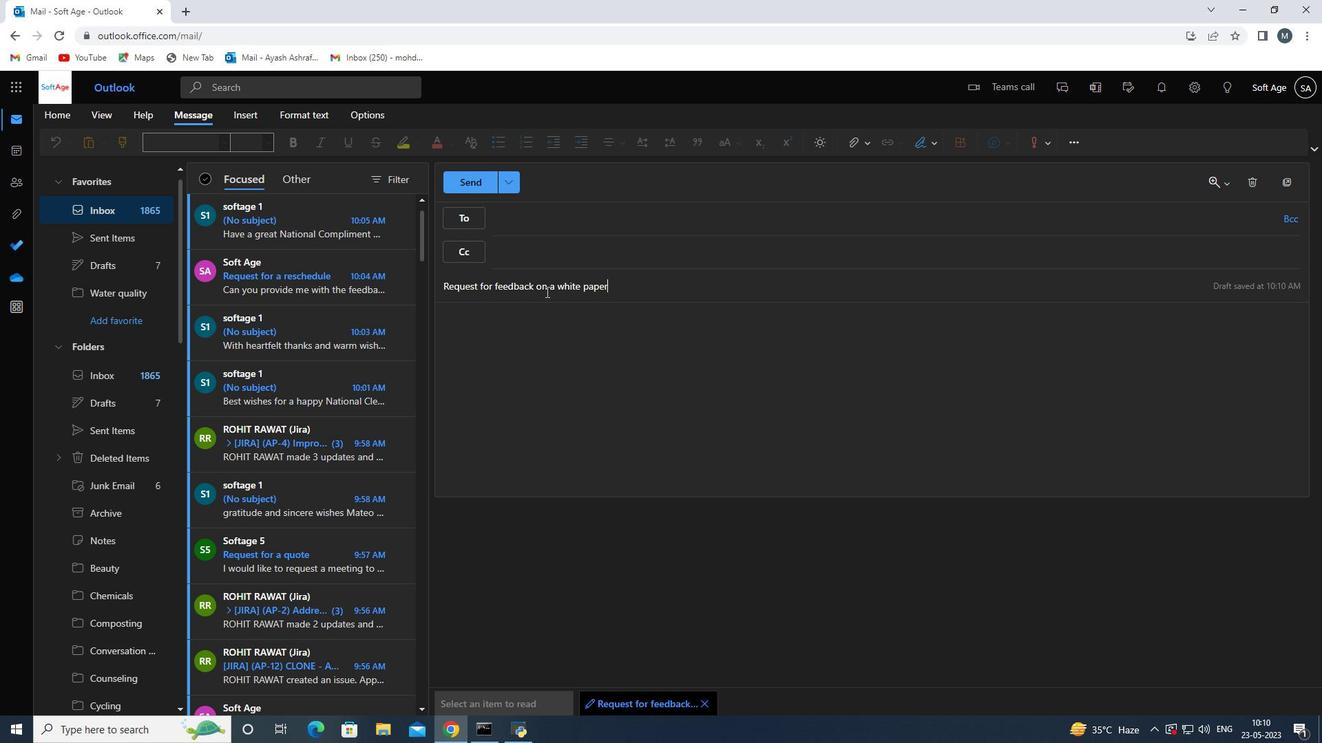 
Action: Mouse moved to (539, 322)
Screenshot: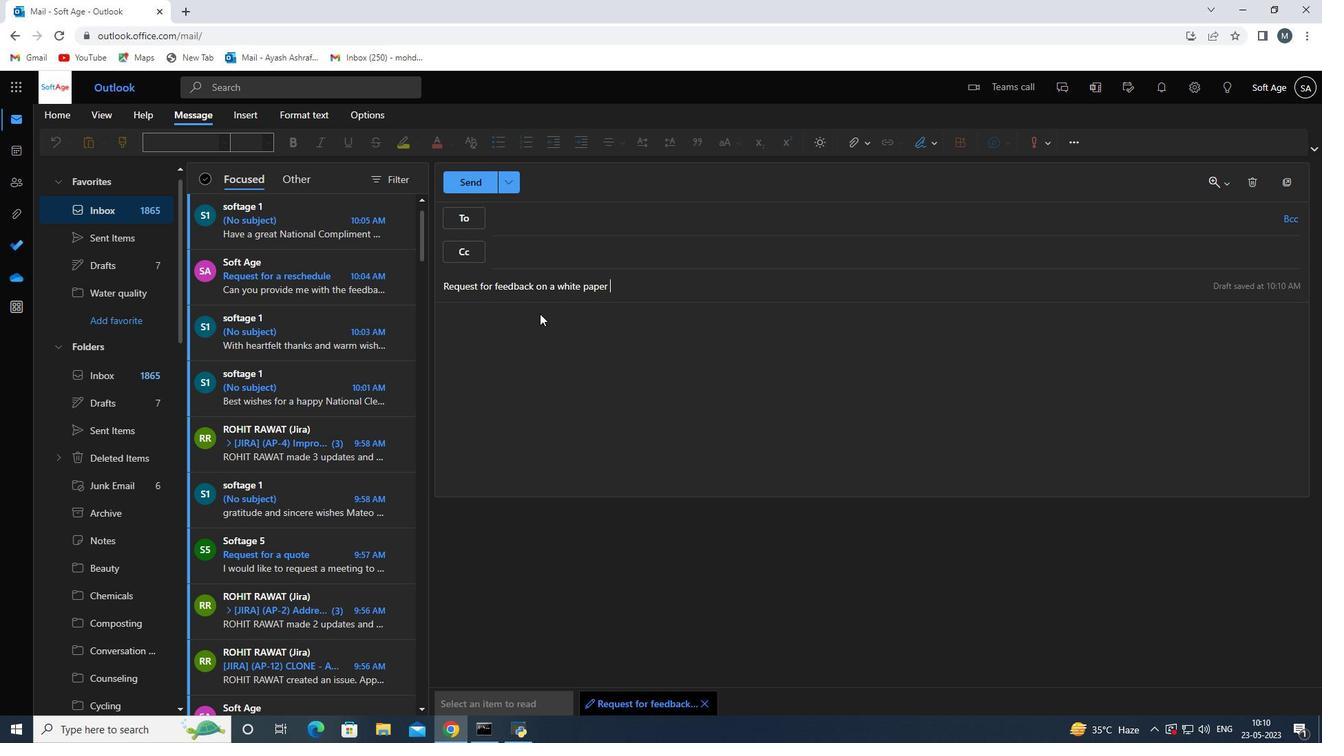 
Action: Mouse pressed left at (539, 322)
Screenshot: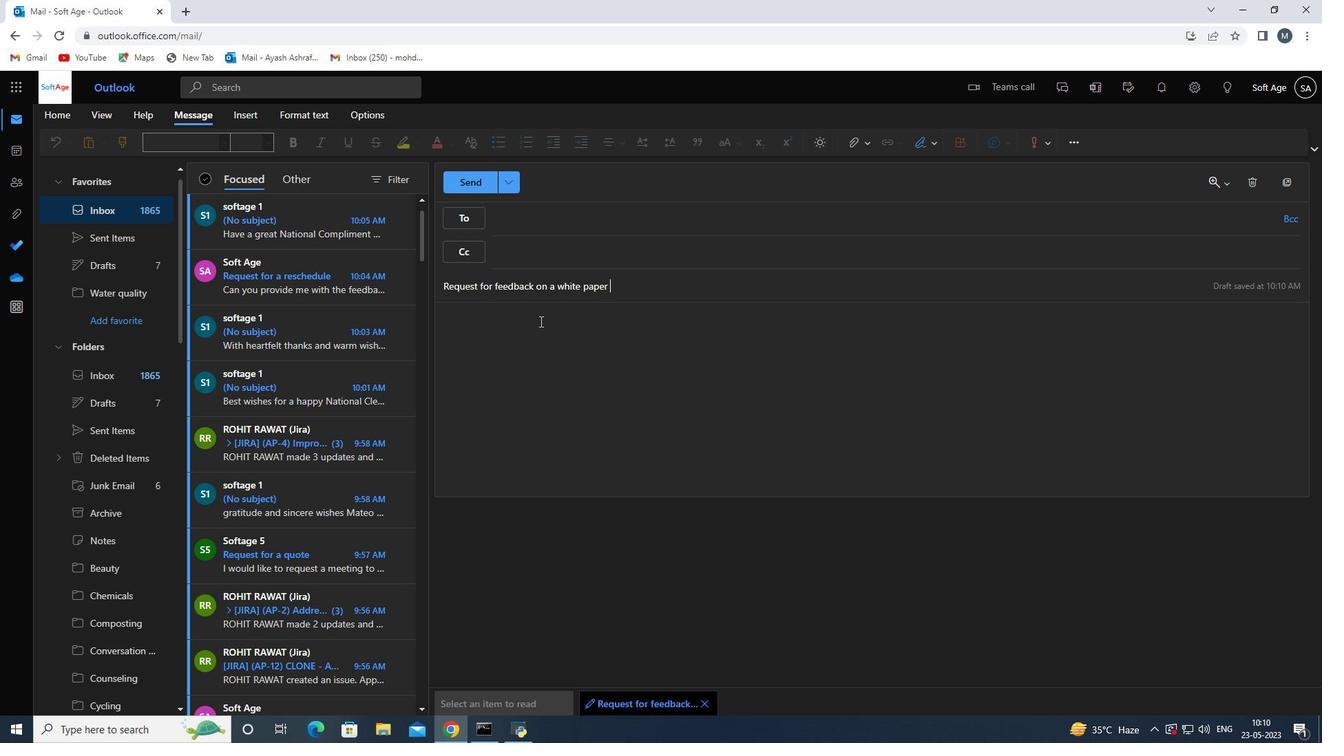 
Action: Key pressed <Key.shift>I<Key.space>am<Key.space>writing<Key.space>to<Key.space>confirm<Key.space>the<Key.space>details<Key.space>of<Key.space>the<Key.space>projet<Key.backspace>ct<Key.space>closure<Key.space>meeting<Key.space><Key.enter>
Screenshot: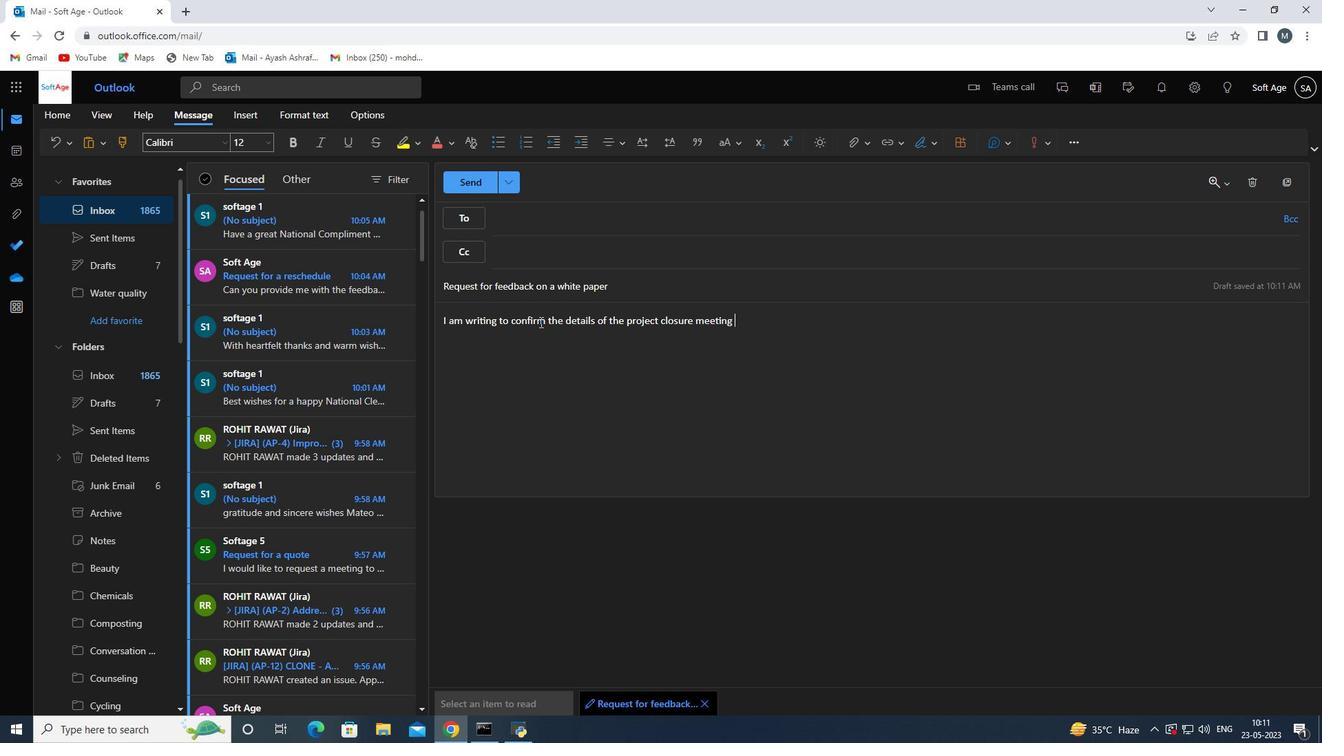 
Action: Mouse moved to (863, 149)
Screenshot: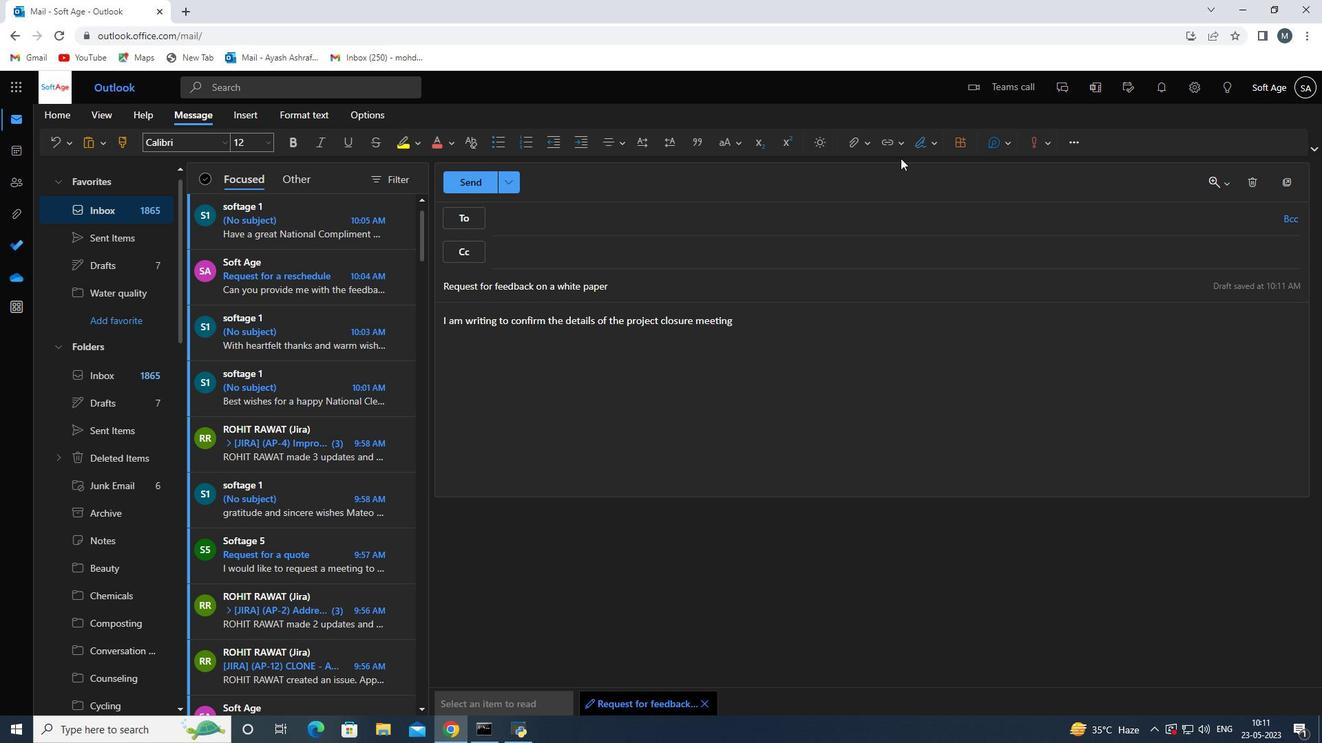 
Action: Mouse pressed left at (863, 149)
Screenshot: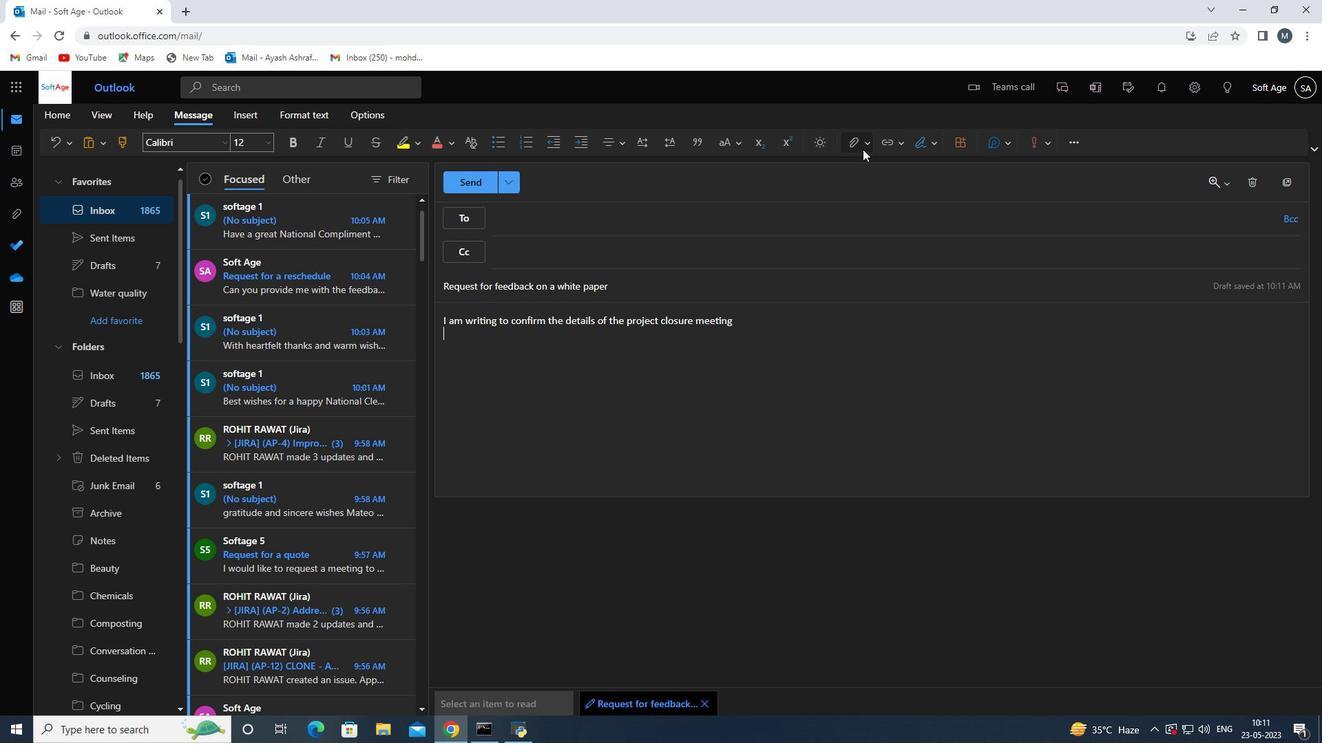 
Action: Mouse moved to (925, 142)
Screenshot: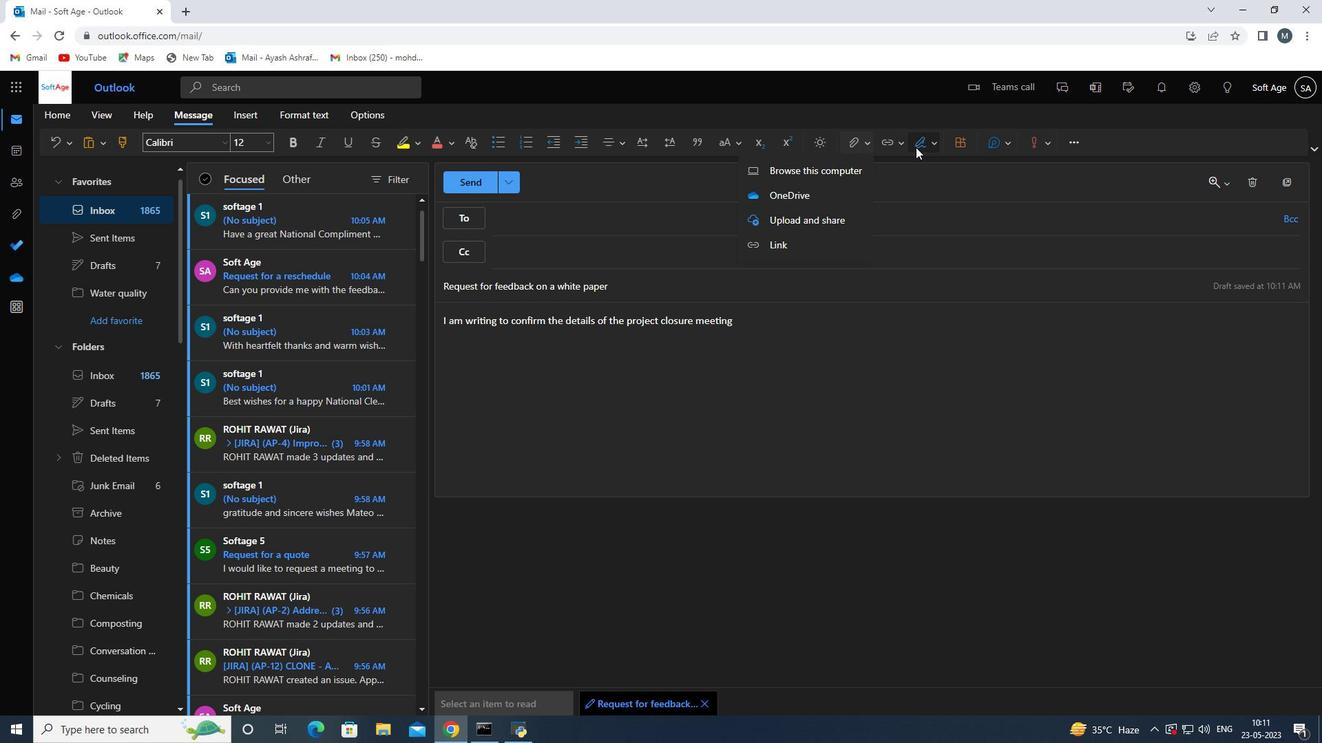 
Action: Mouse pressed left at (925, 142)
Screenshot: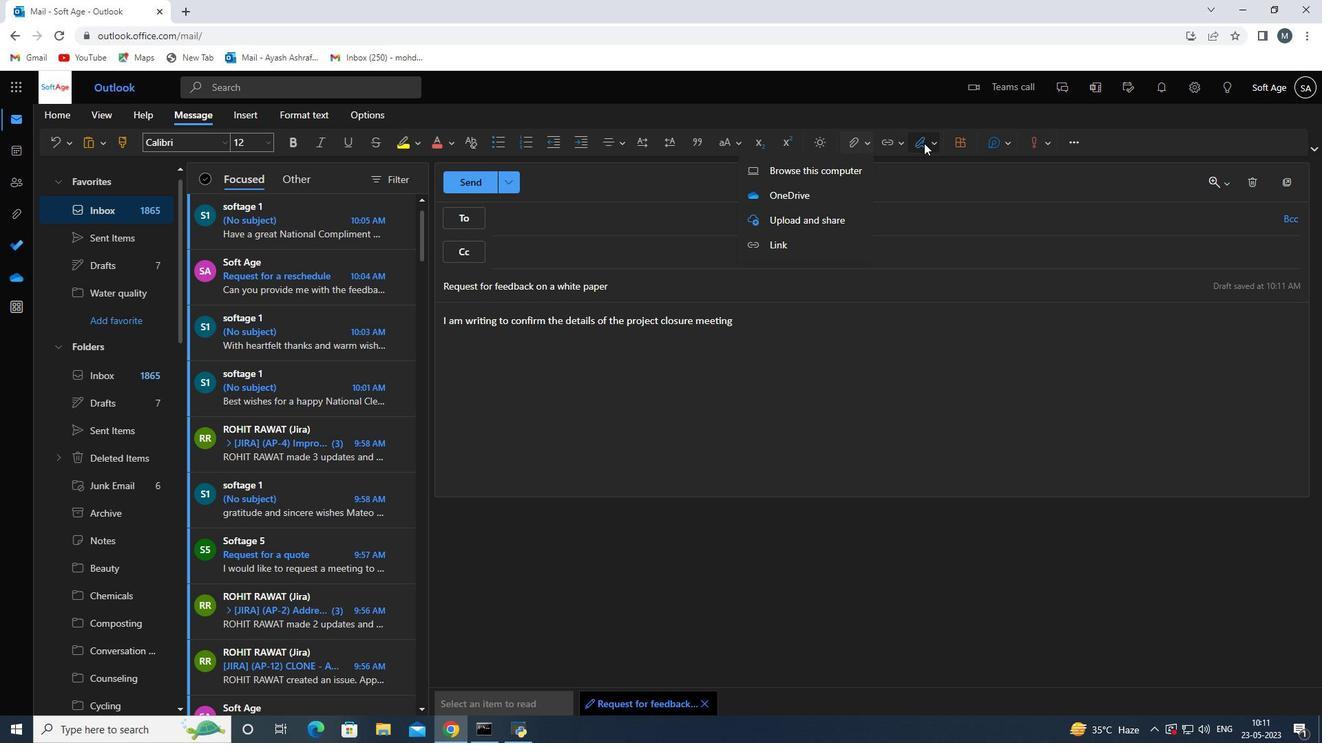 
Action: Mouse moved to (908, 176)
Screenshot: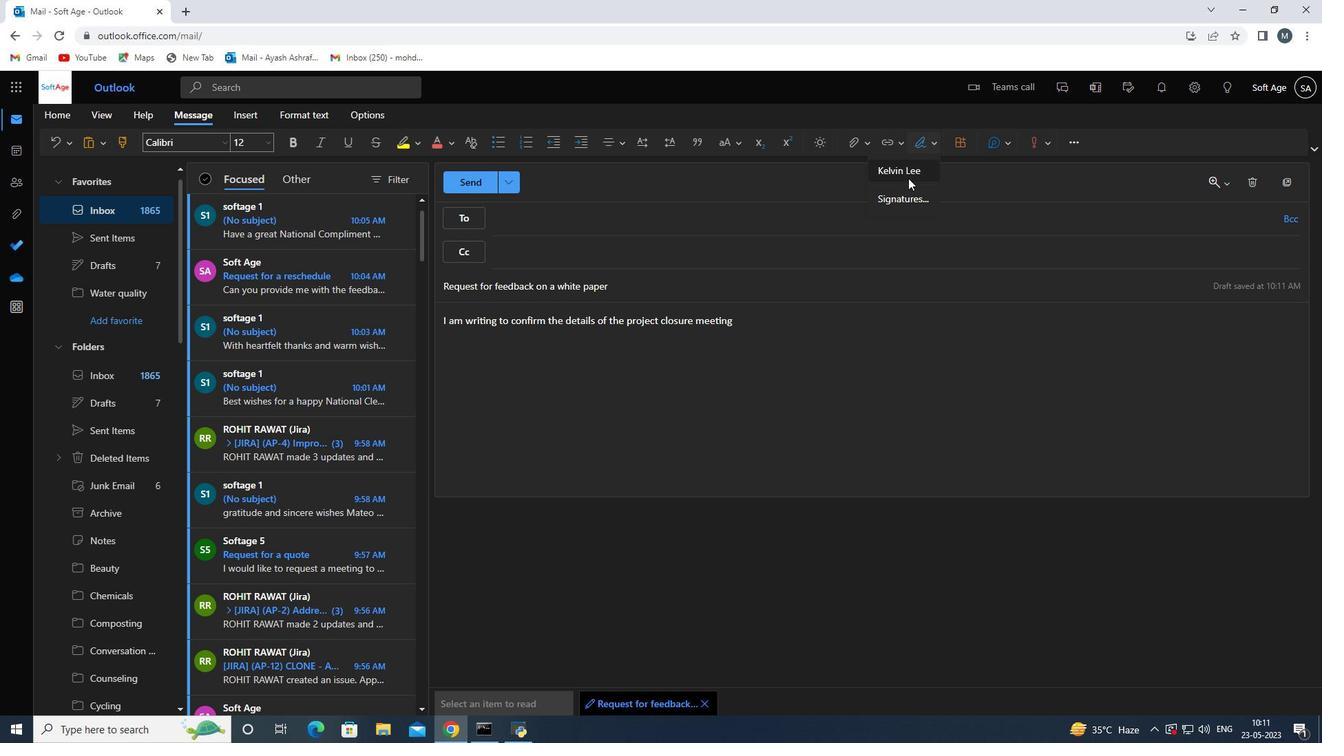 
Action: Mouse pressed left at (908, 176)
Screenshot: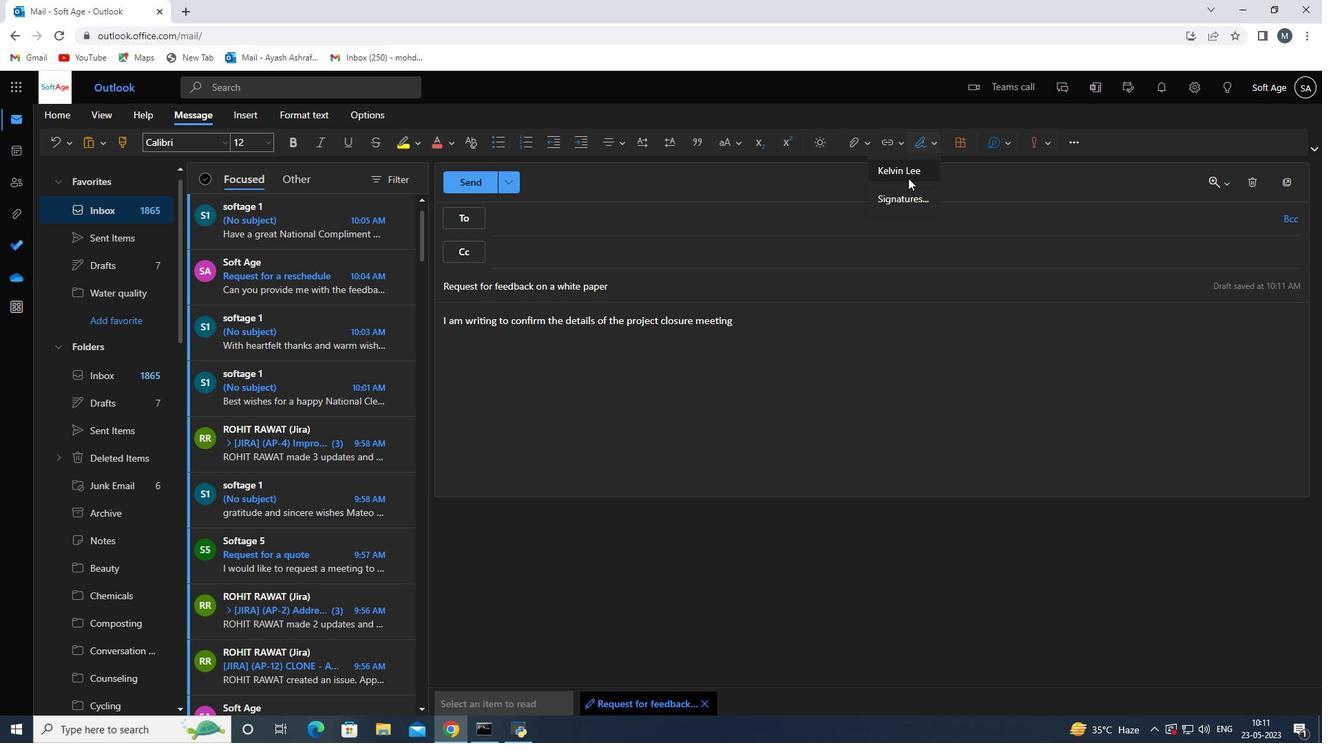 
Action: Mouse moved to (537, 221)
Screenshot: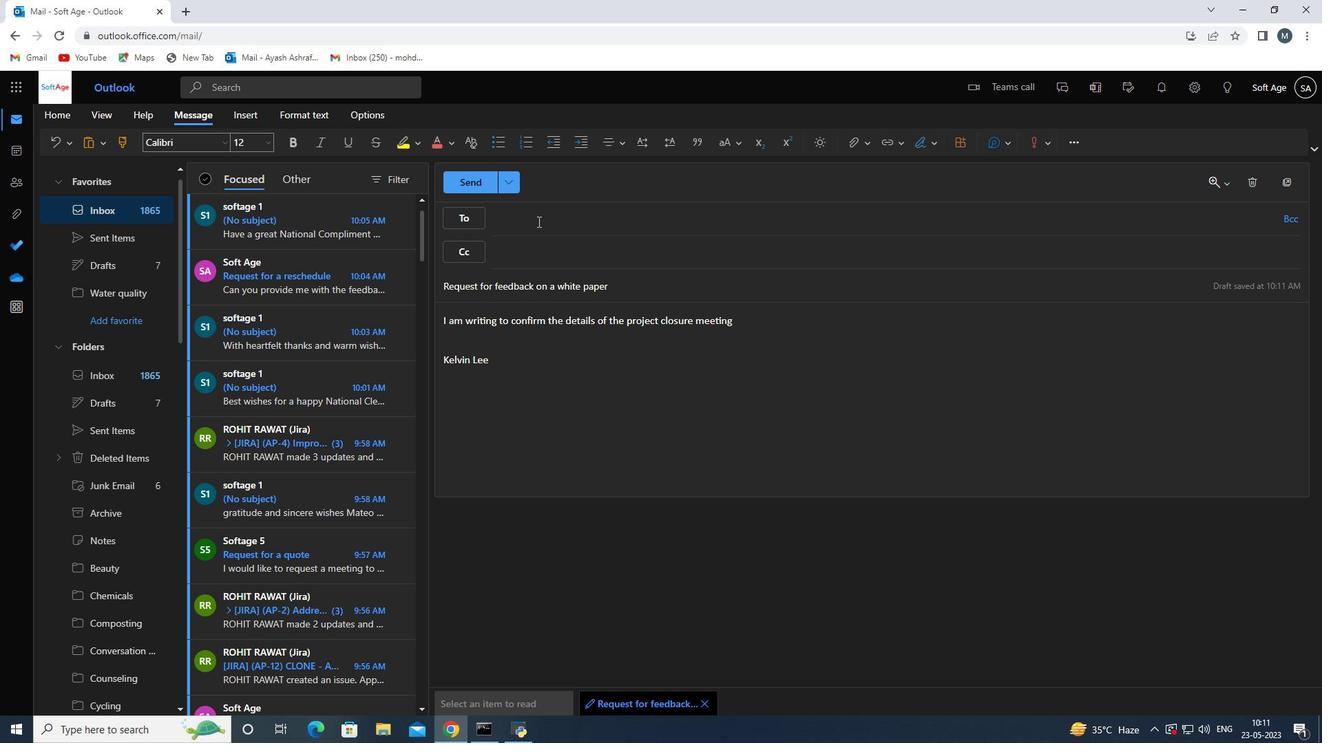
Action: Mouse pressed left at (537, 221)
Screenshot: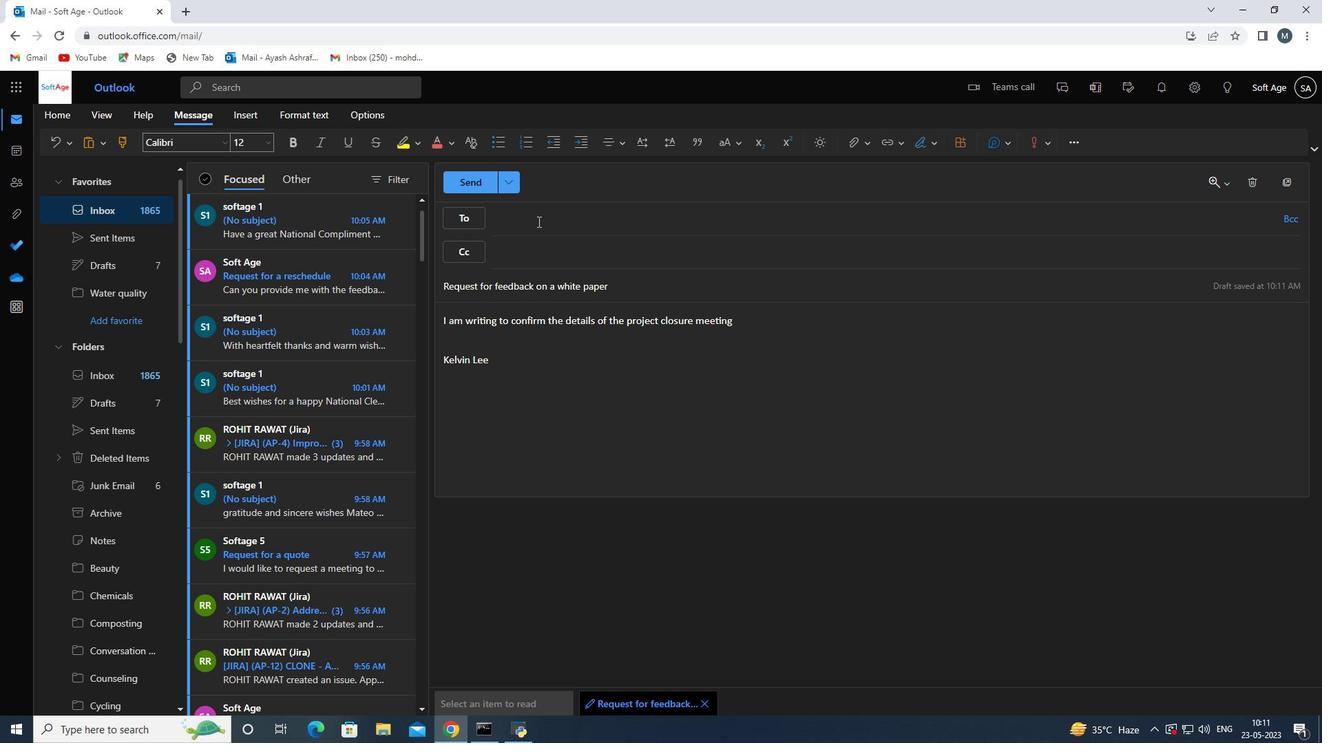 
Action: Key pressed softage.8<Key.shift><Key.shift><Key.shift>@softage.net
Screenshot: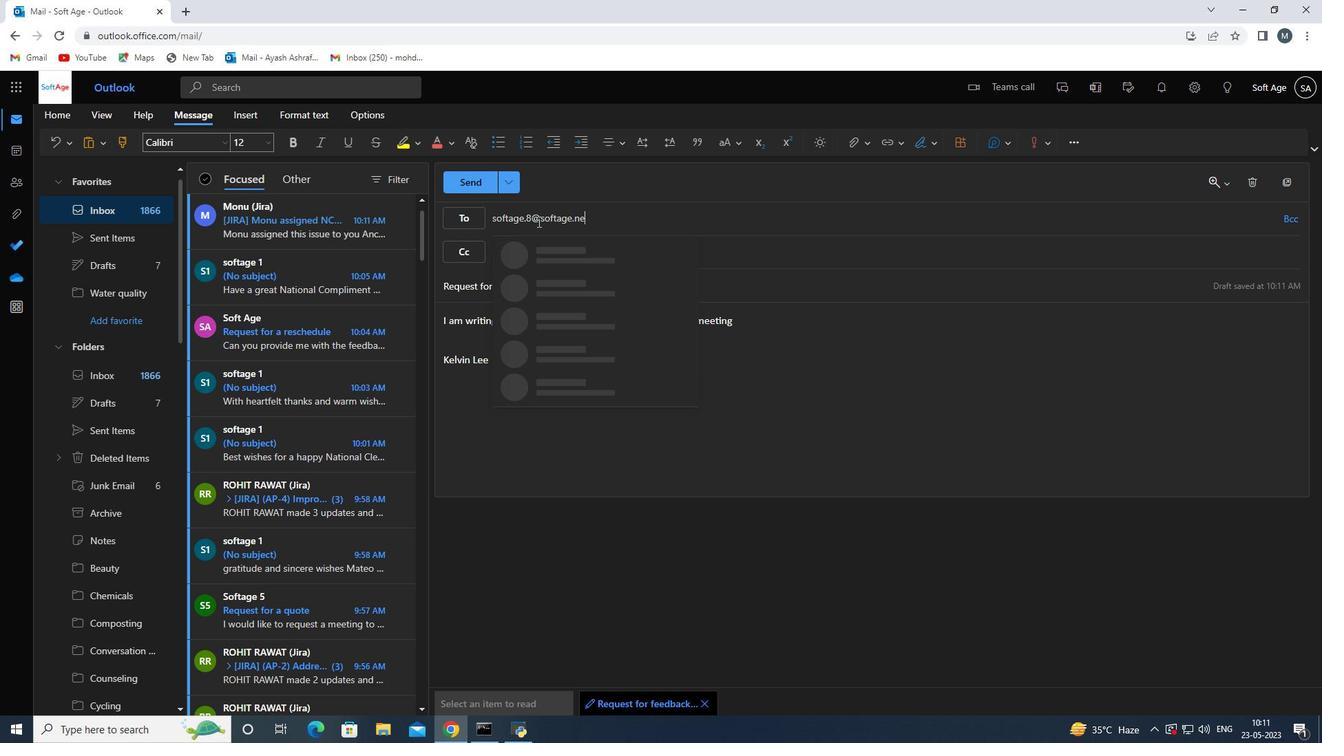 
Action: Mouse moved to (549, 249)
Screenshot: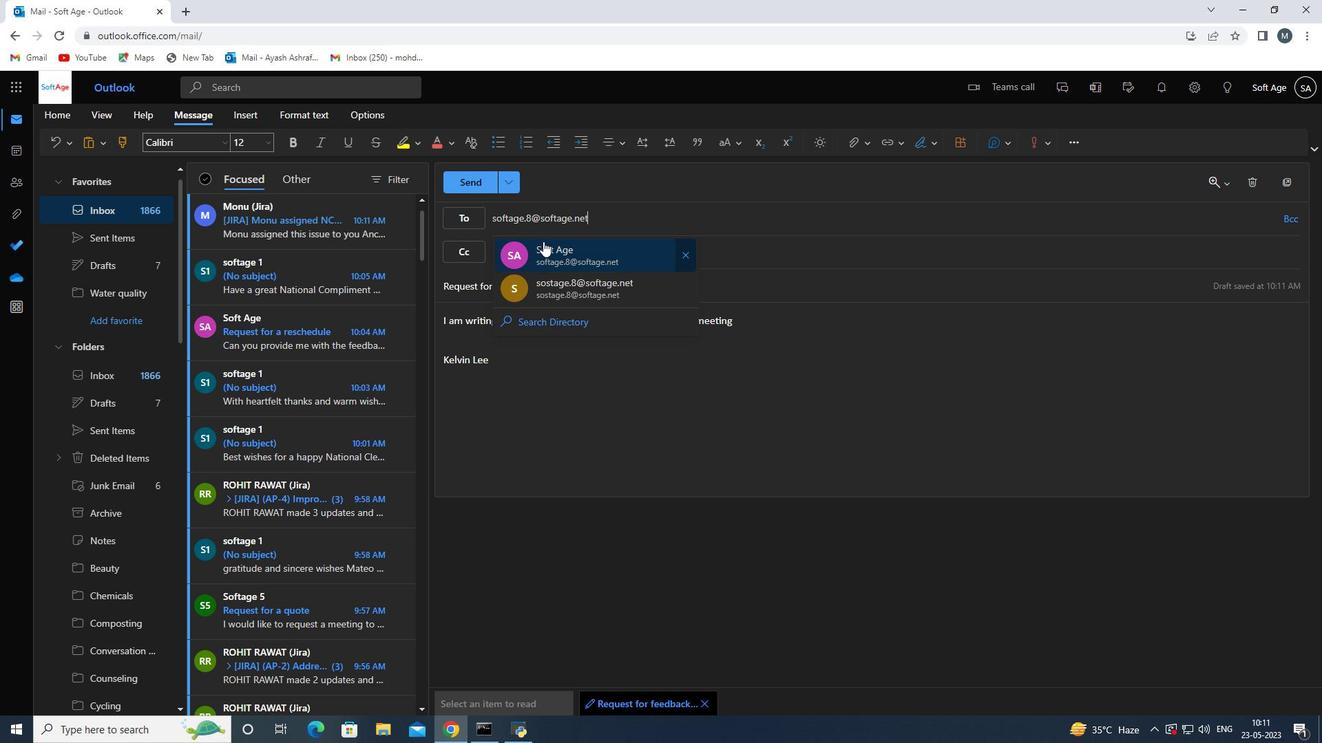 
Action: Mouse pressed left at (549, 249)
Screenshot: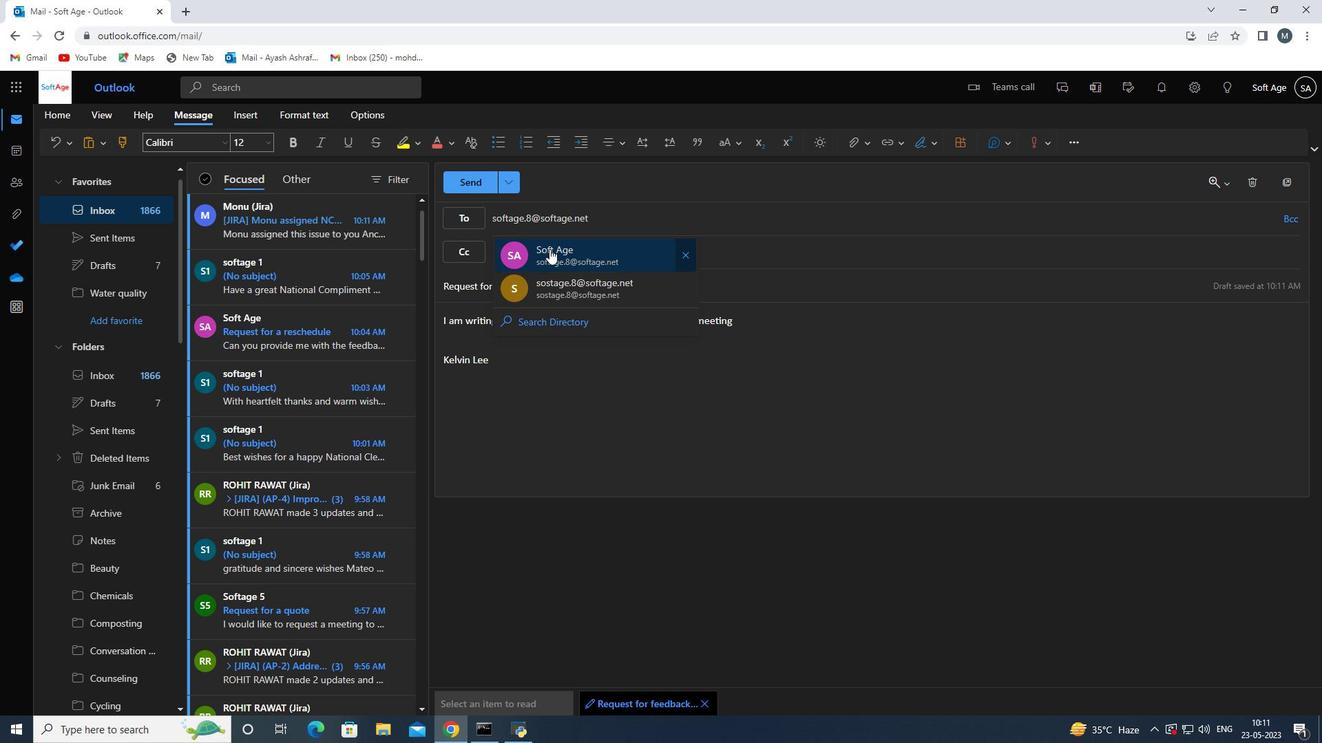 
Action: Mouse moved to (852, 149)
Screenshot: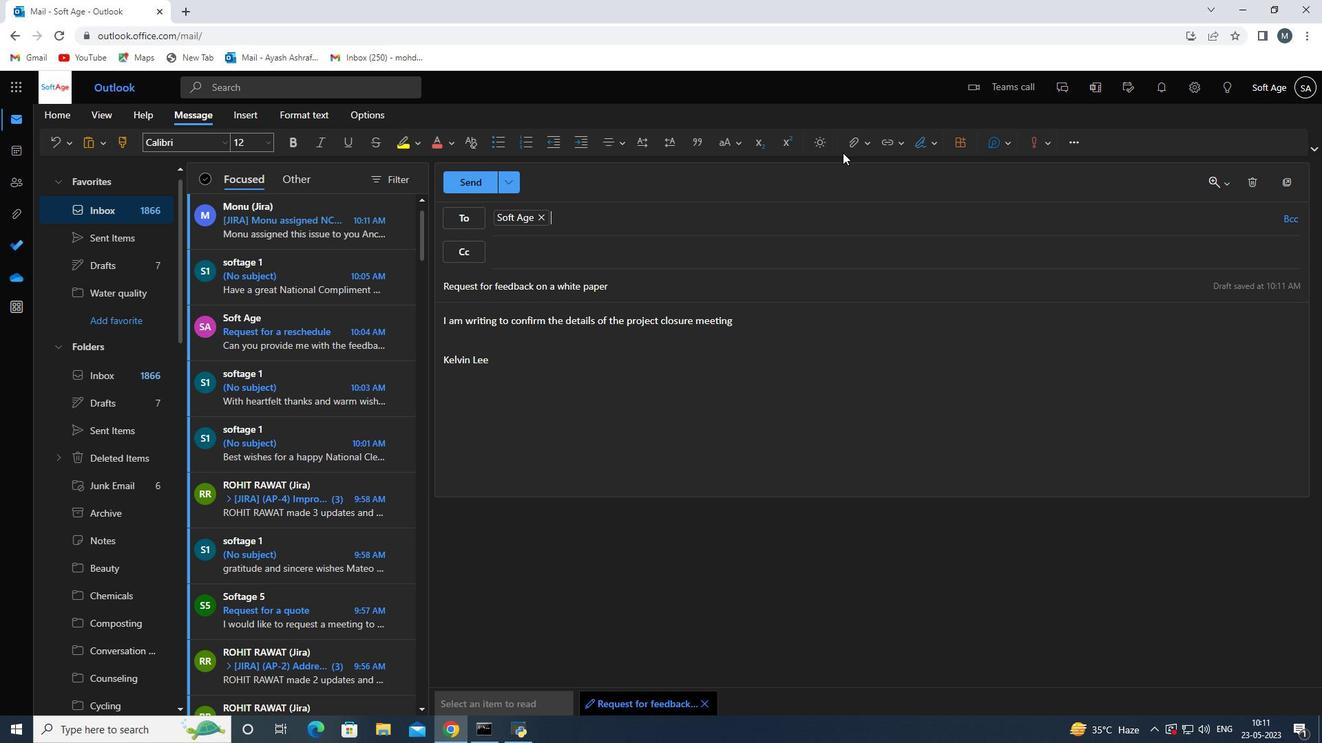 
Action: Mouse pressed left at (852, 149)
Screenshot: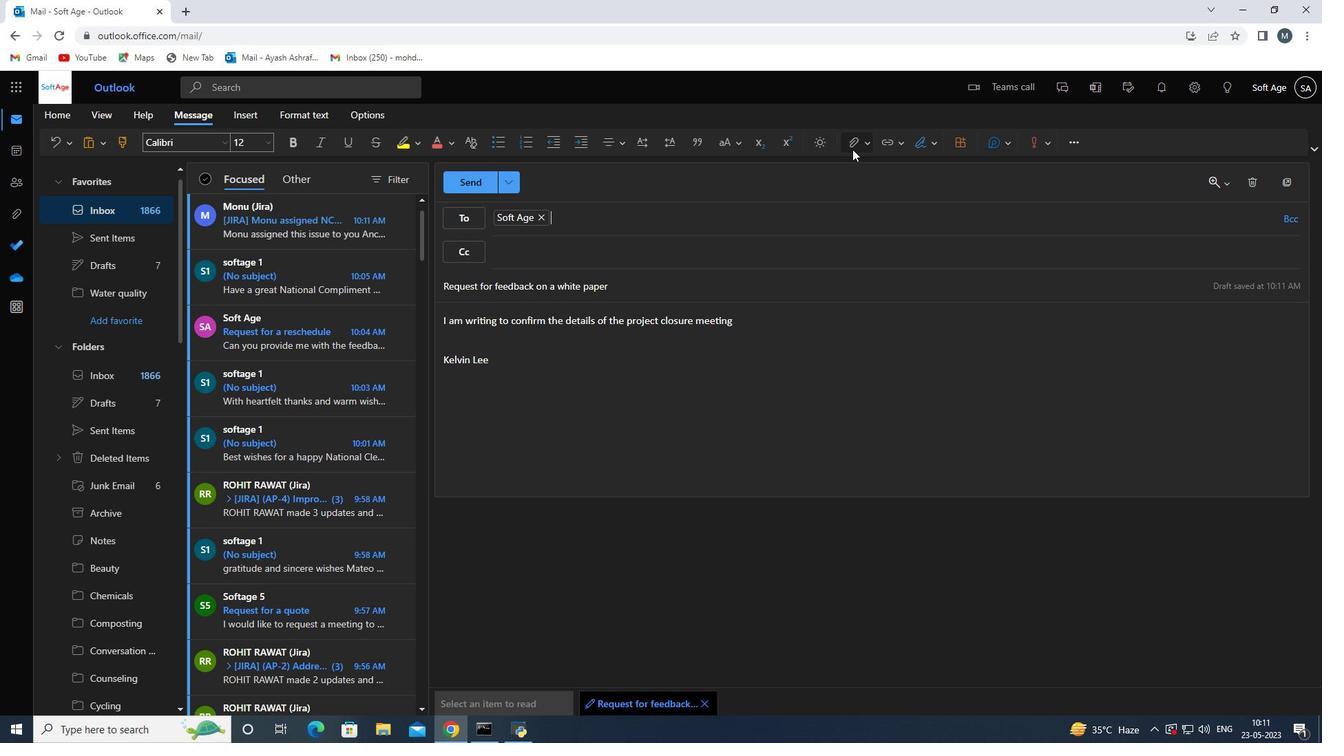 
Action: Mouse moved to (836, 168)
Screenshot: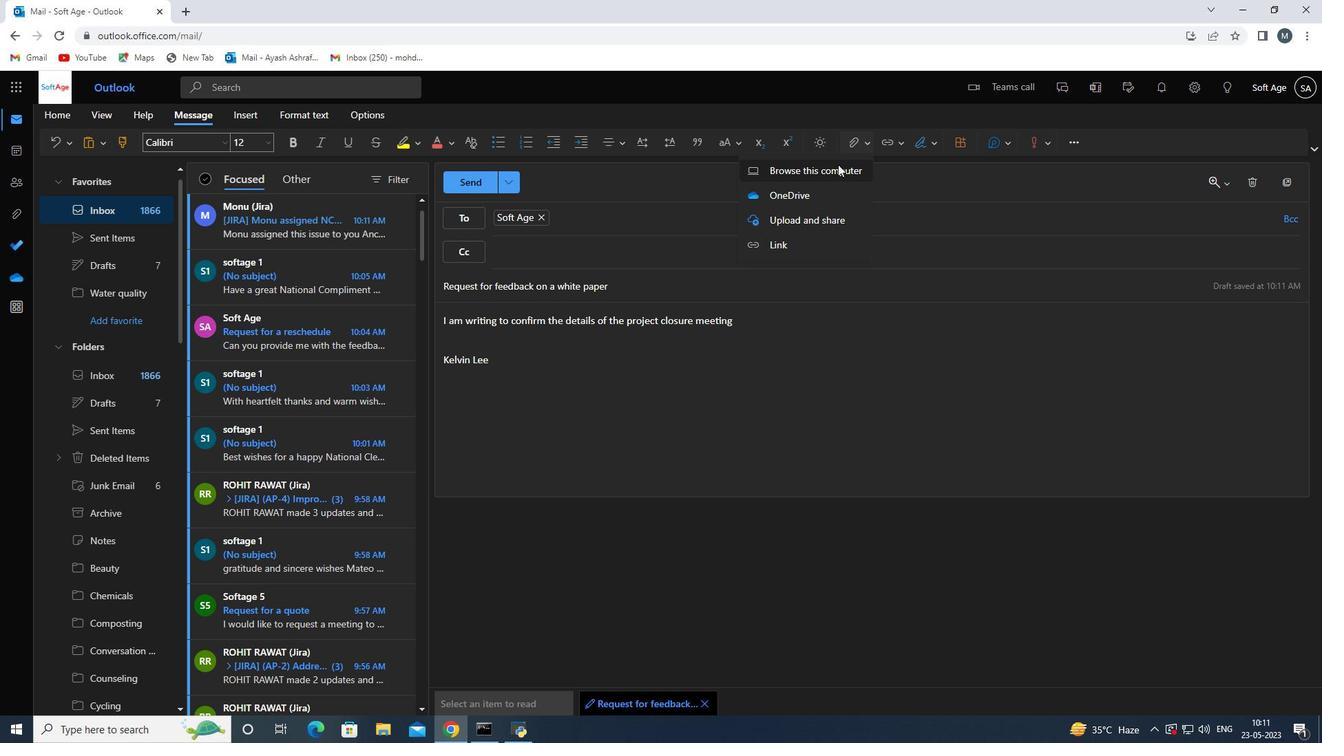 
Action: Mouse pressed left at (836, 168)
Screenshot: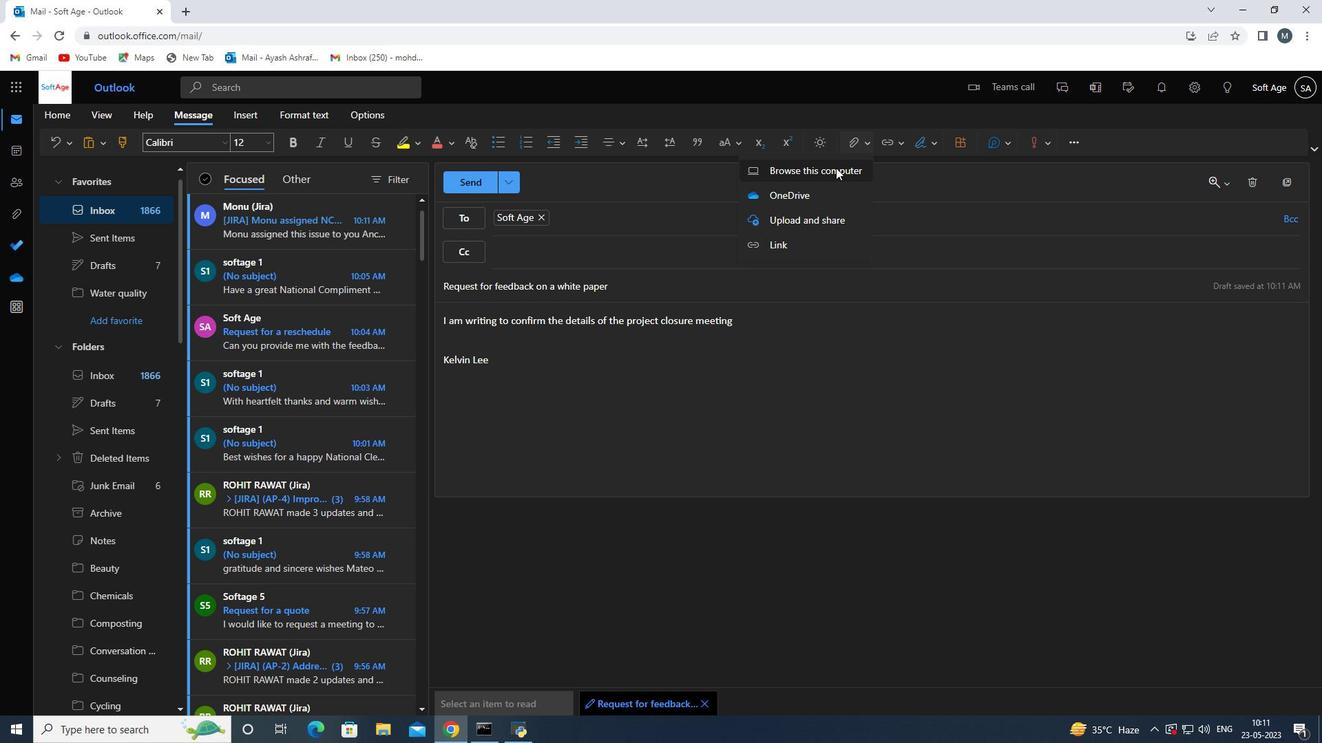 
Action: Mouse moved to (299, 238)
Screenshot: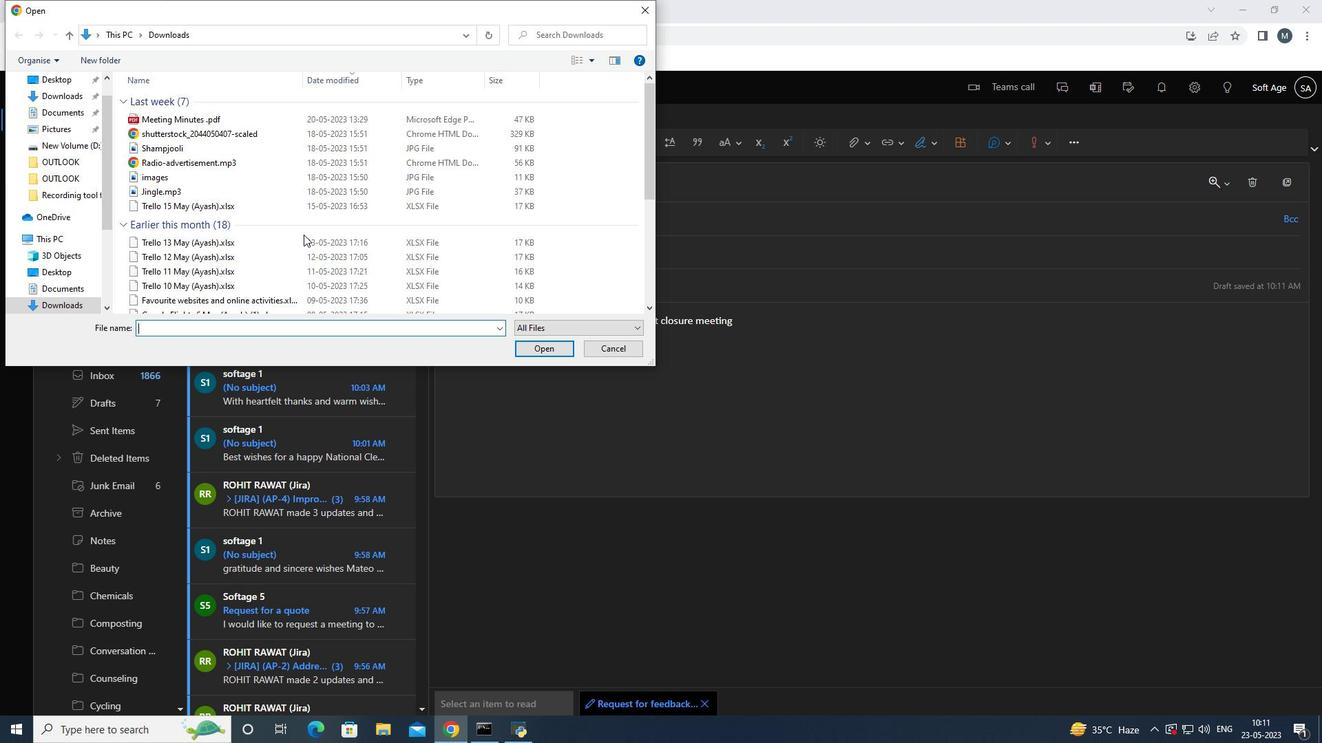 
Action: Mouse pressed left at (299, 238)
Screenshot: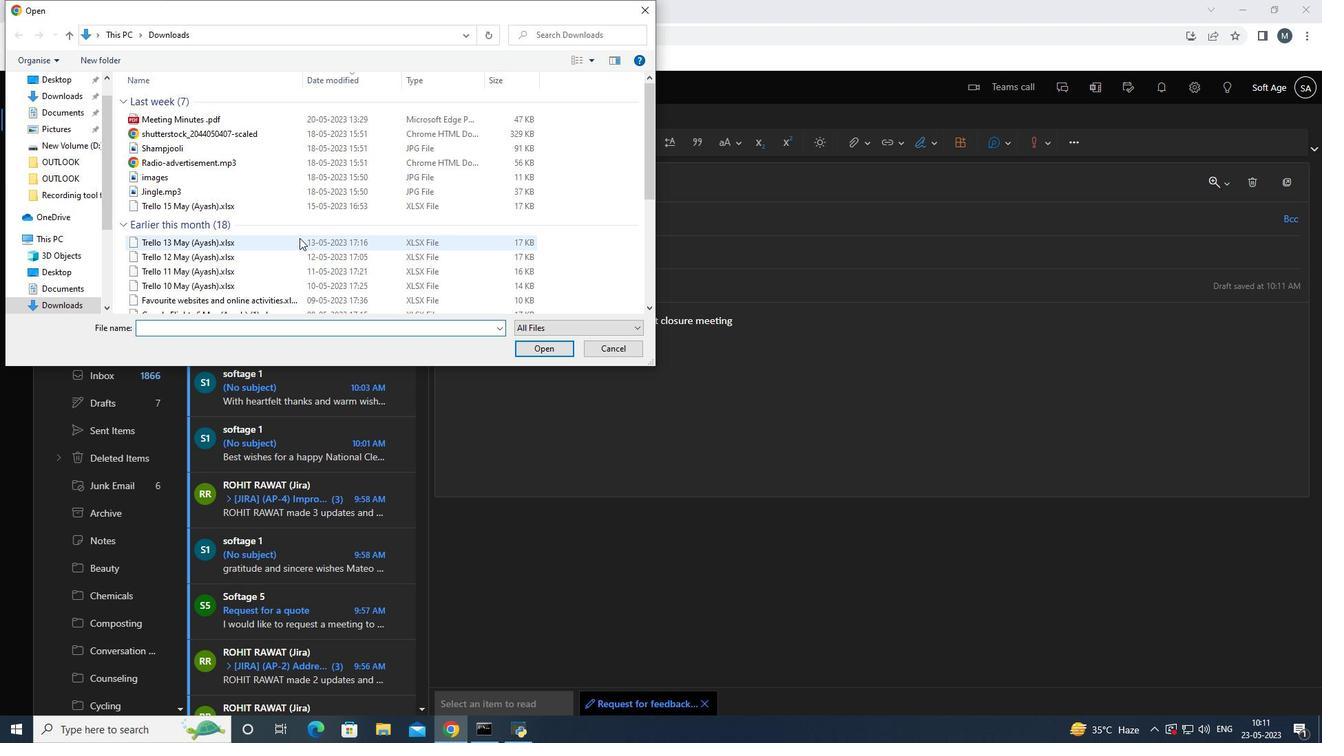 
Action: Mouse pressed right at (299, 238)
Screenshot: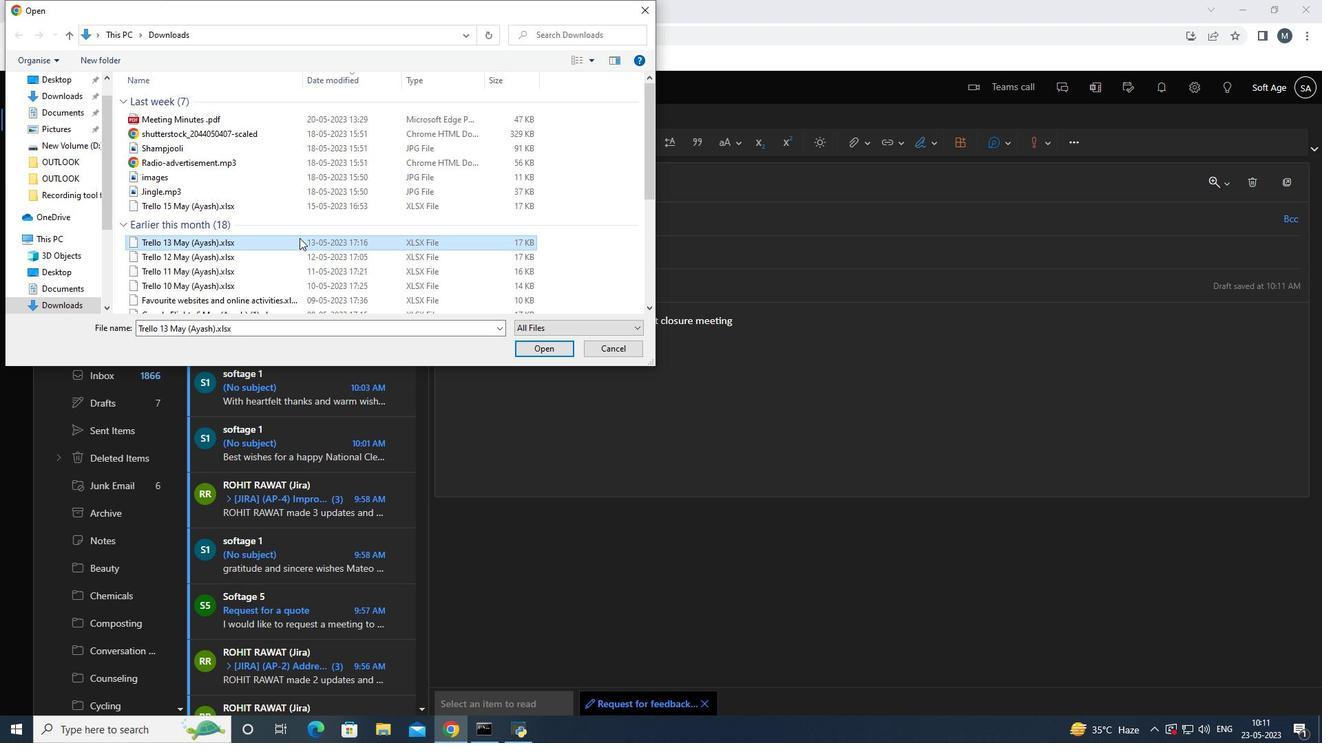 
Action: Mouse moved to (343, 497)
Screenshot: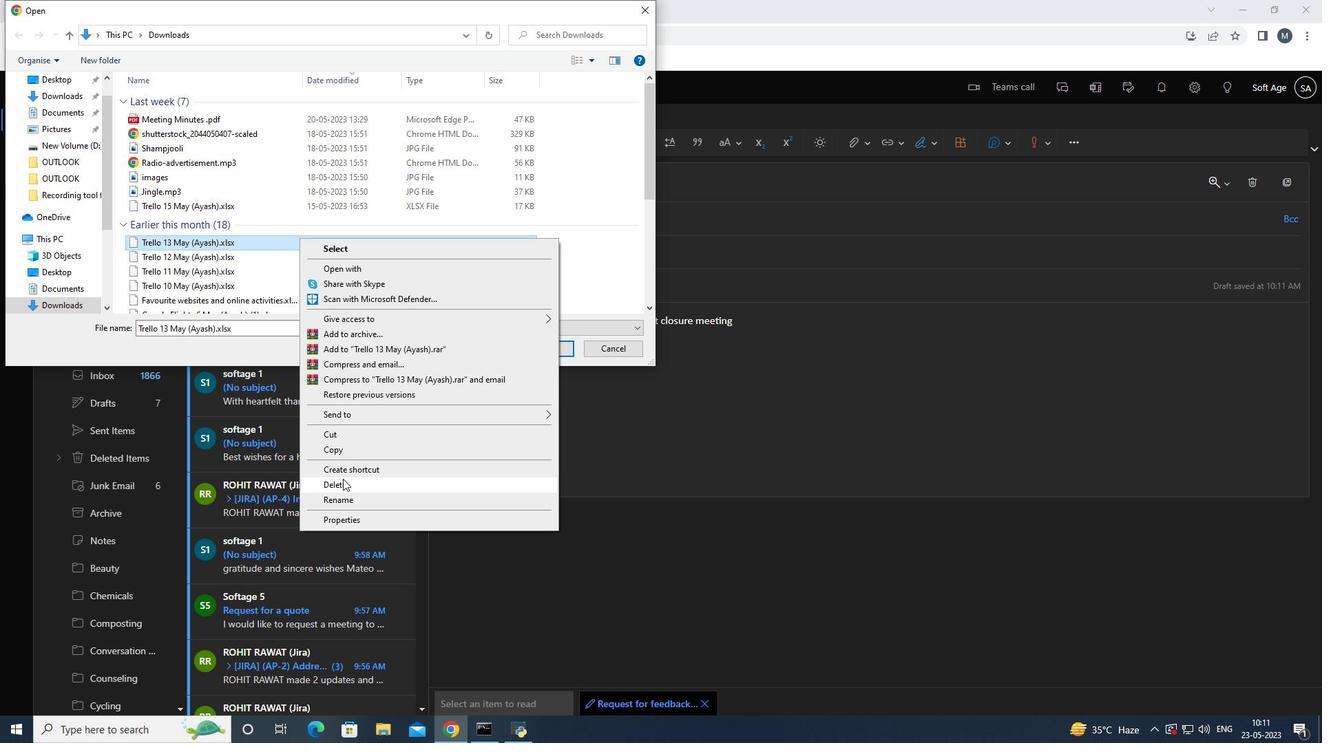 
Action: Mouse pressed left at (343, 497)
Screenshot: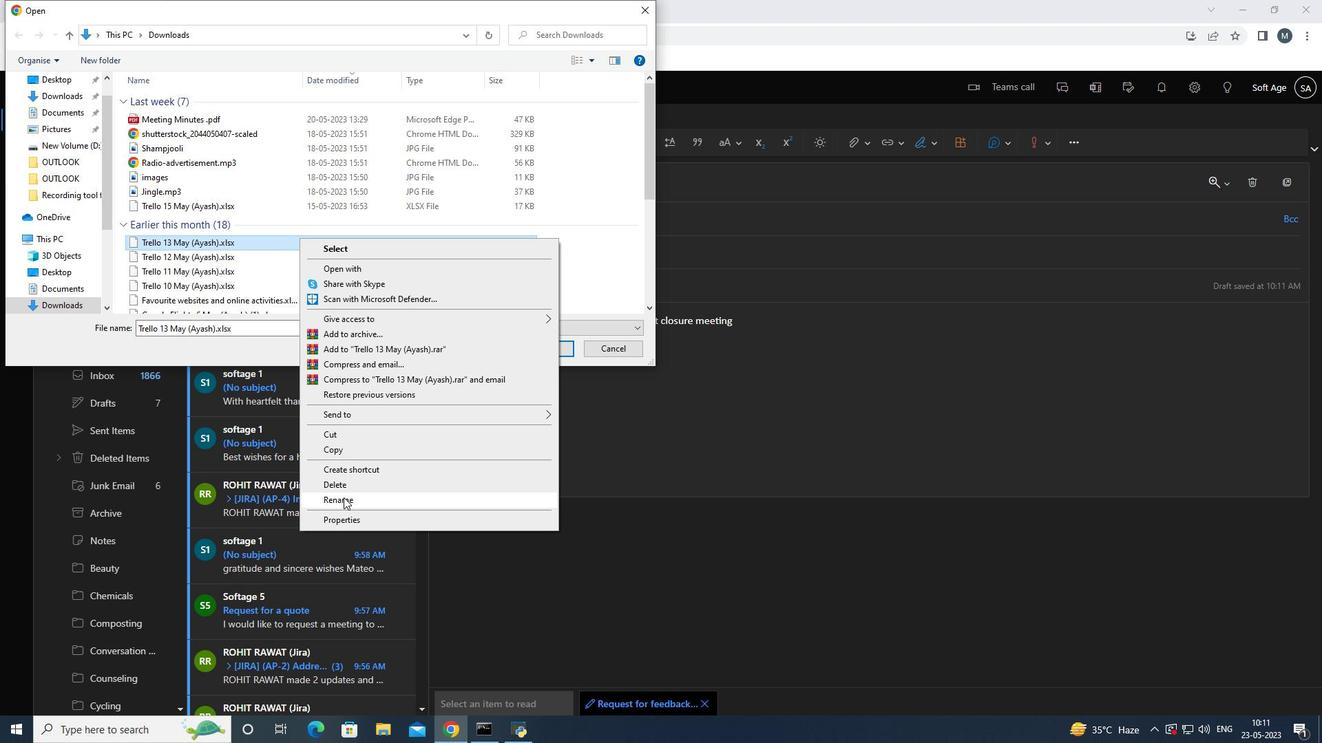 
Action: Key pressed <Key.shift>Audio<Key.space><Key.backspace>-book.mp3
Screenshot: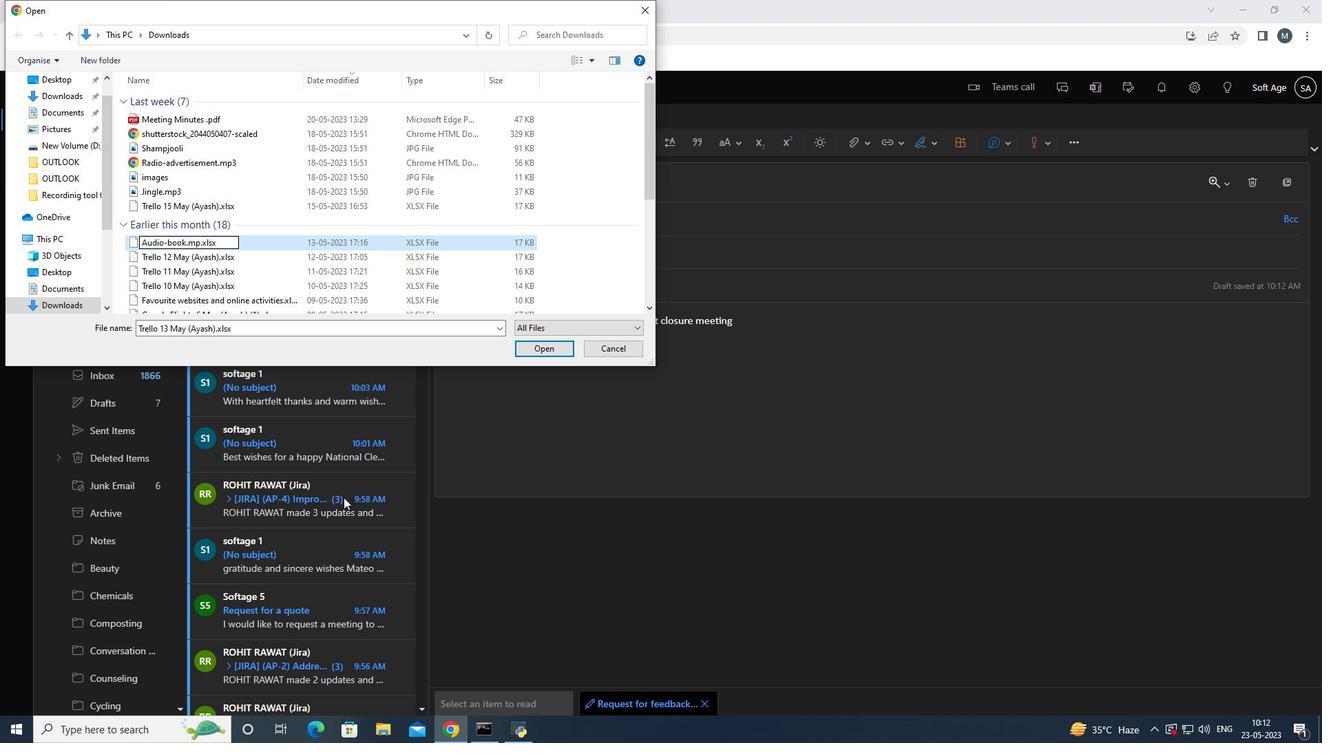 
Action: Mouse moved to (223, 245)
Screenshot: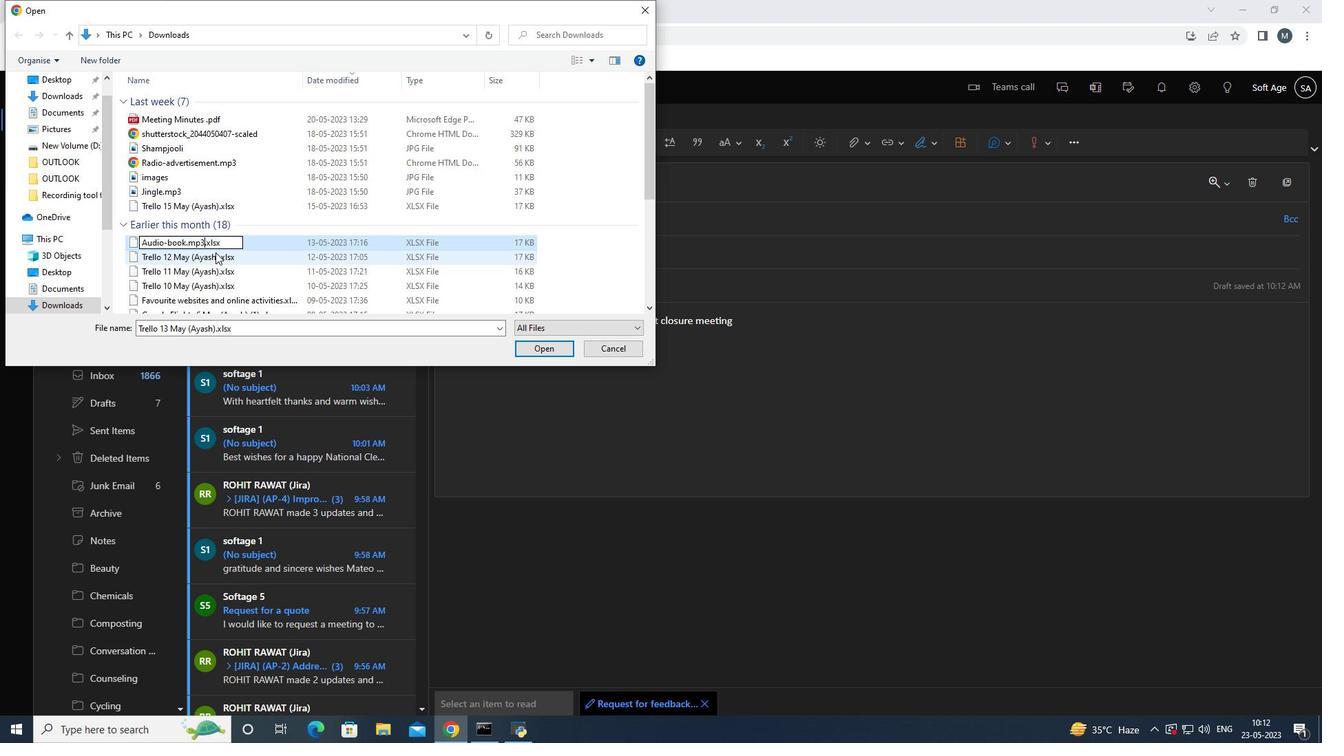 
Action: Mouse pressed left at (223, 245)
Screenshot: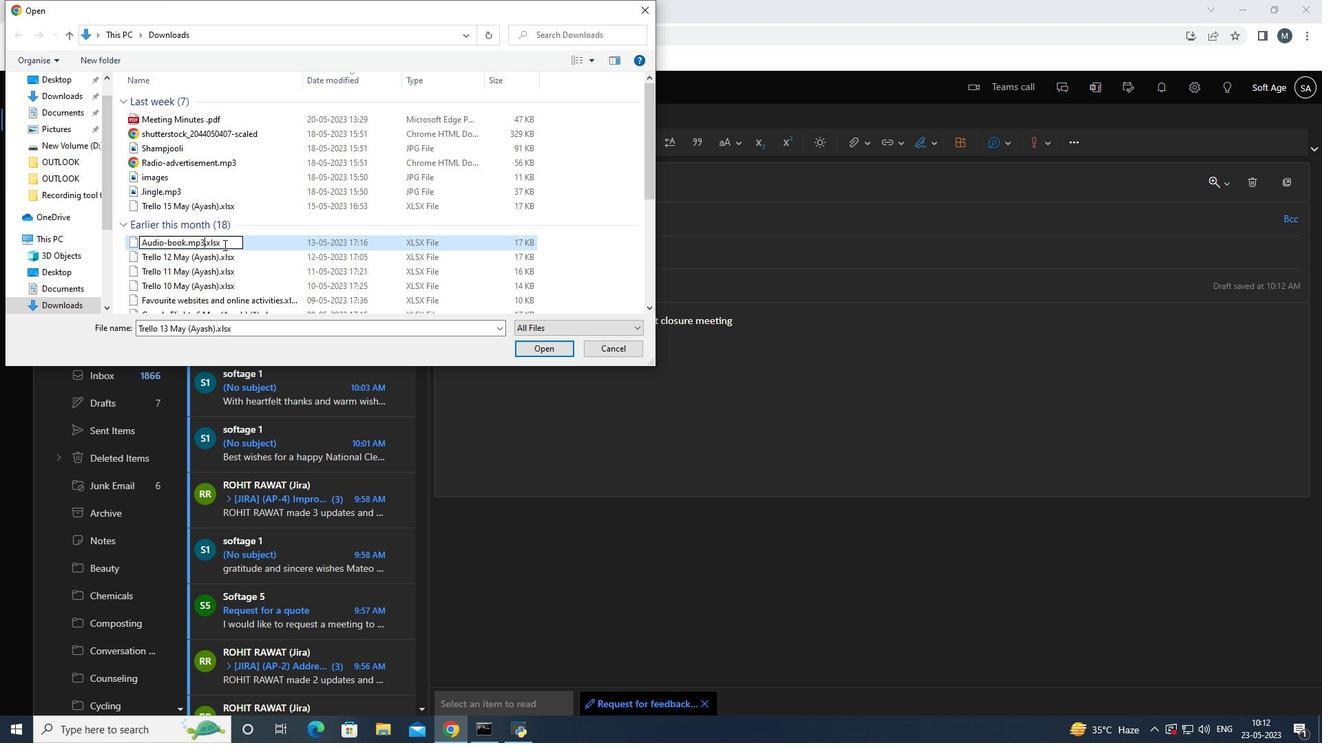 
Action: Key pressed <Key.backspace><Key.backspace><Key.backspace><Key.backspace><Key.backspace>
Screenshot: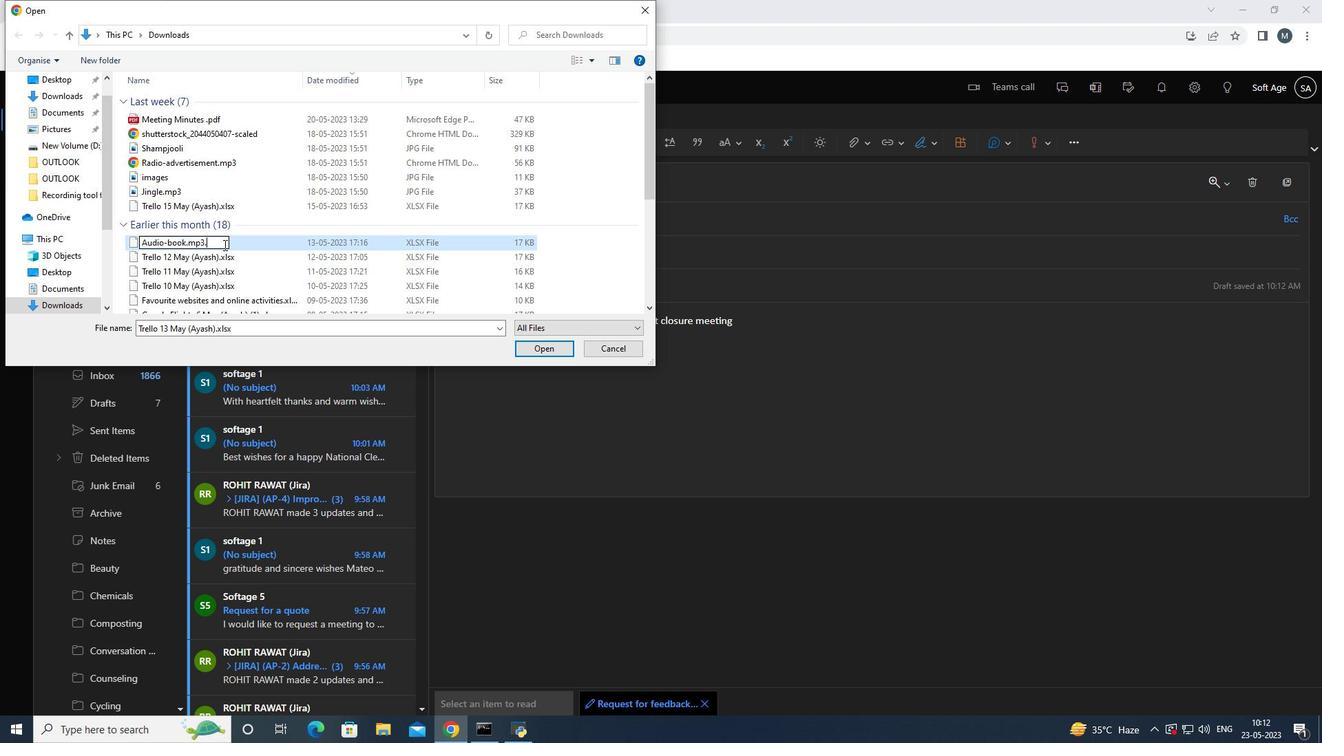
Action: Mouse moved to (303, 259)
Screenshot: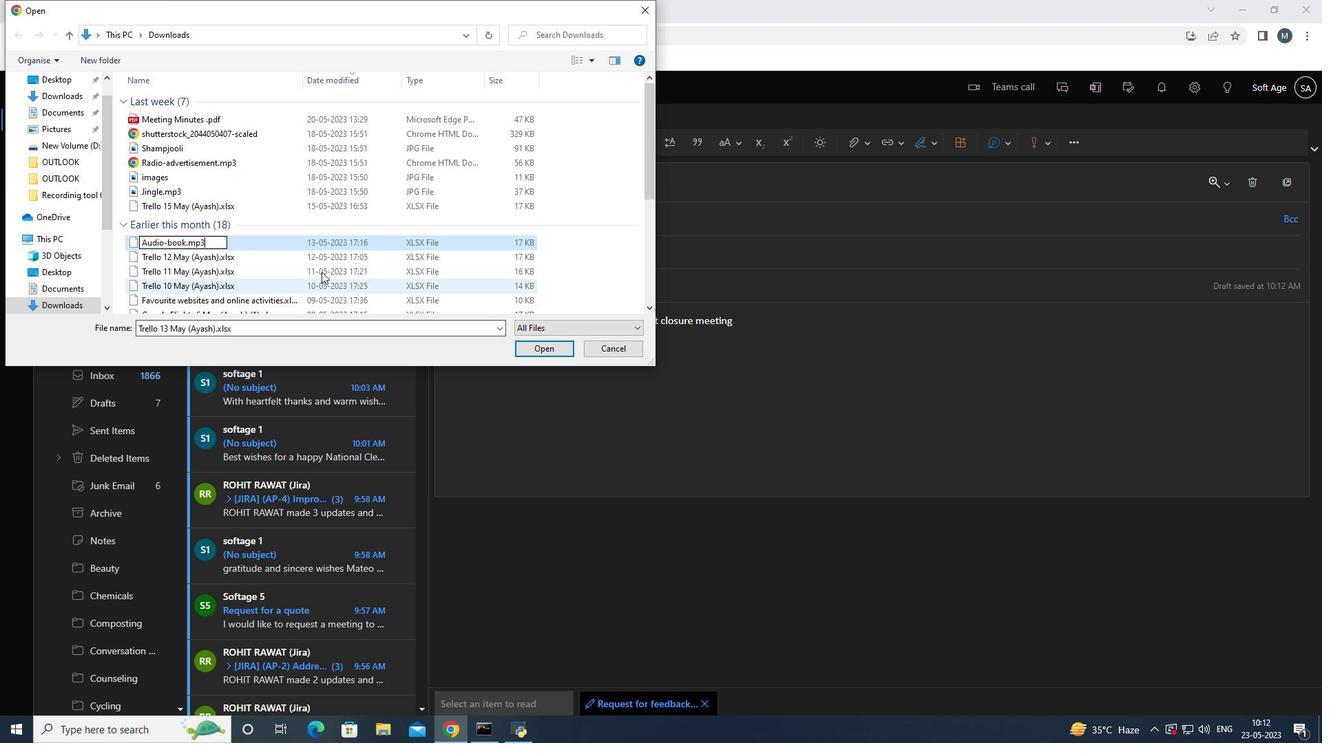 
Action: Mouse pressed left at (303, 259)
Screenshot: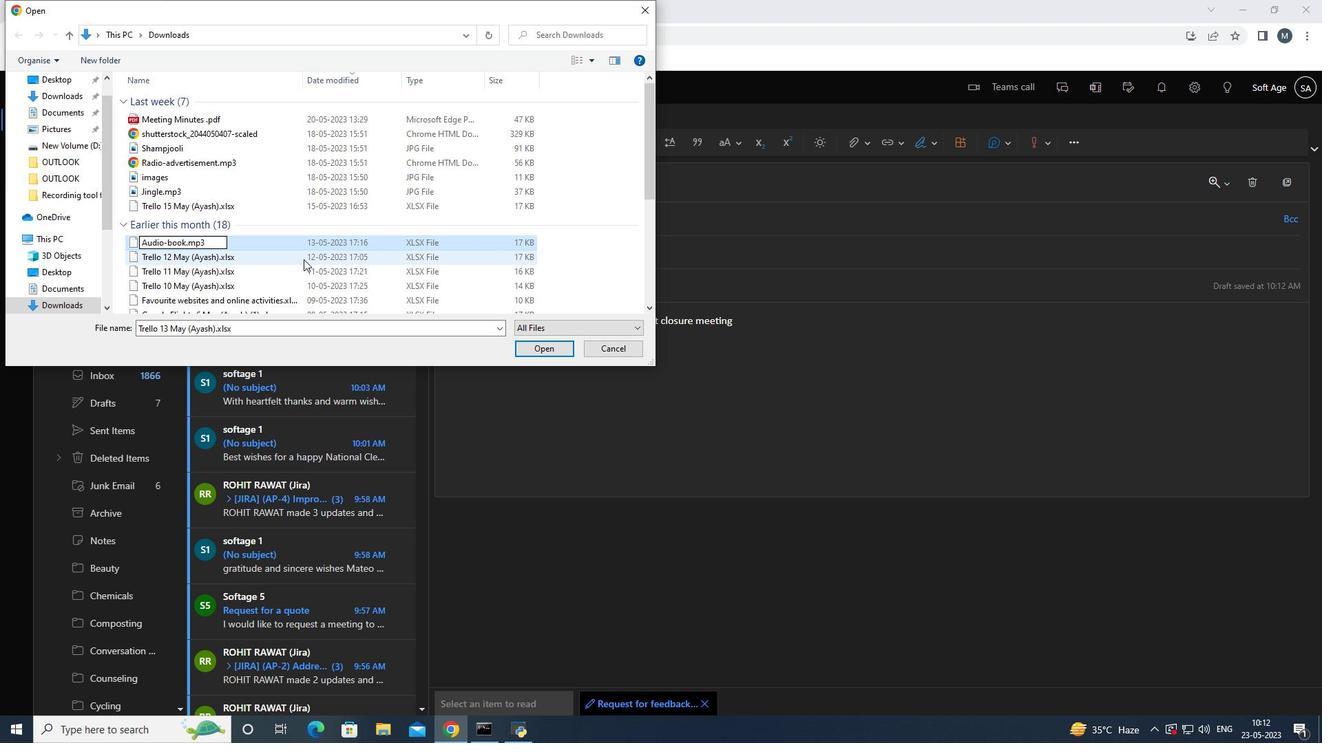 
Action: Mouse moved to (723, 376)
Screenshot: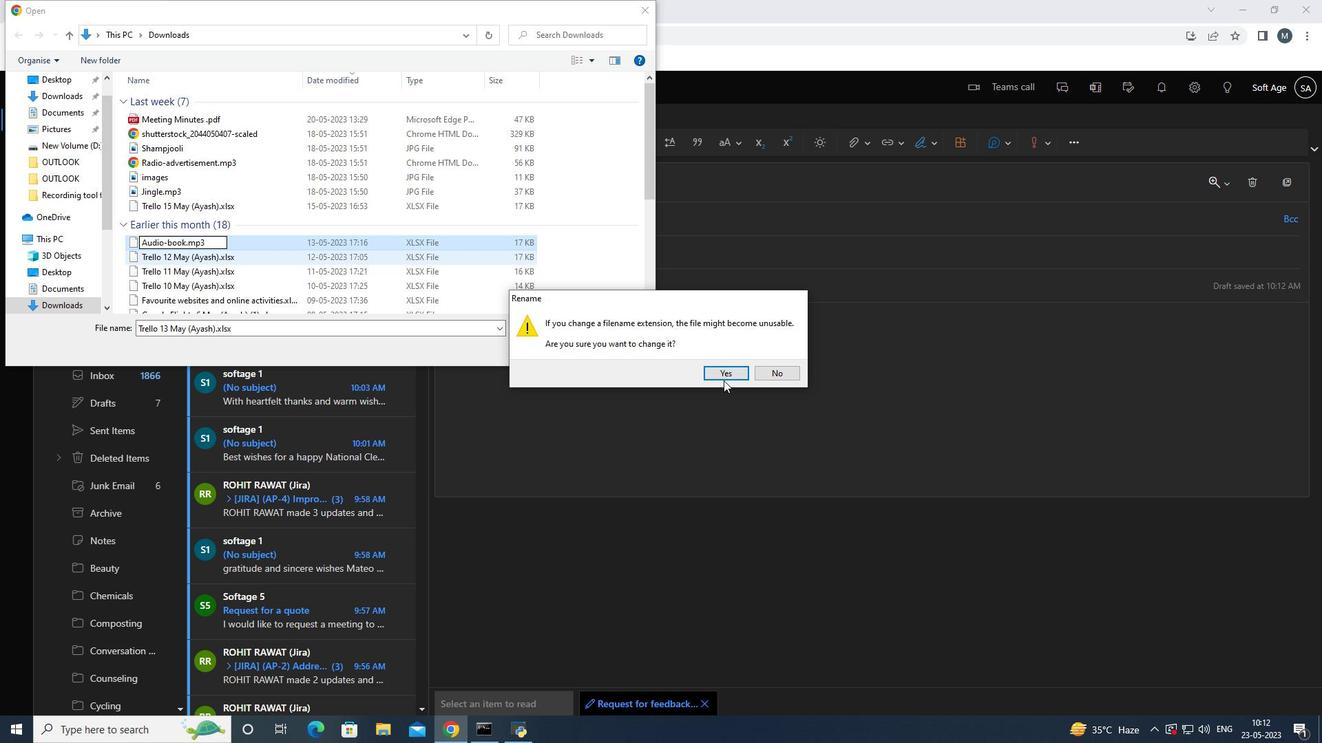 
Action: Mouse pressed left at (723, 376)
Screenshot: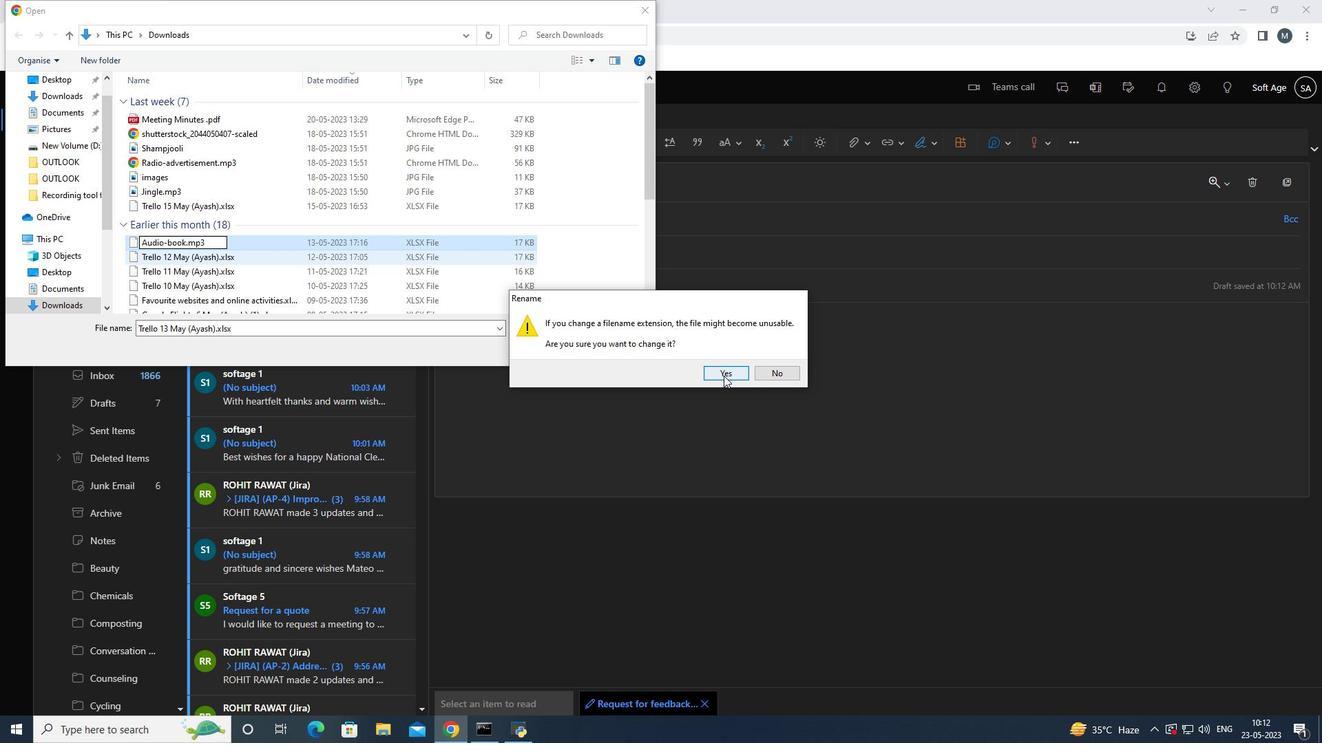 
Action: Mouse moved to (366, 239)
Screenshot: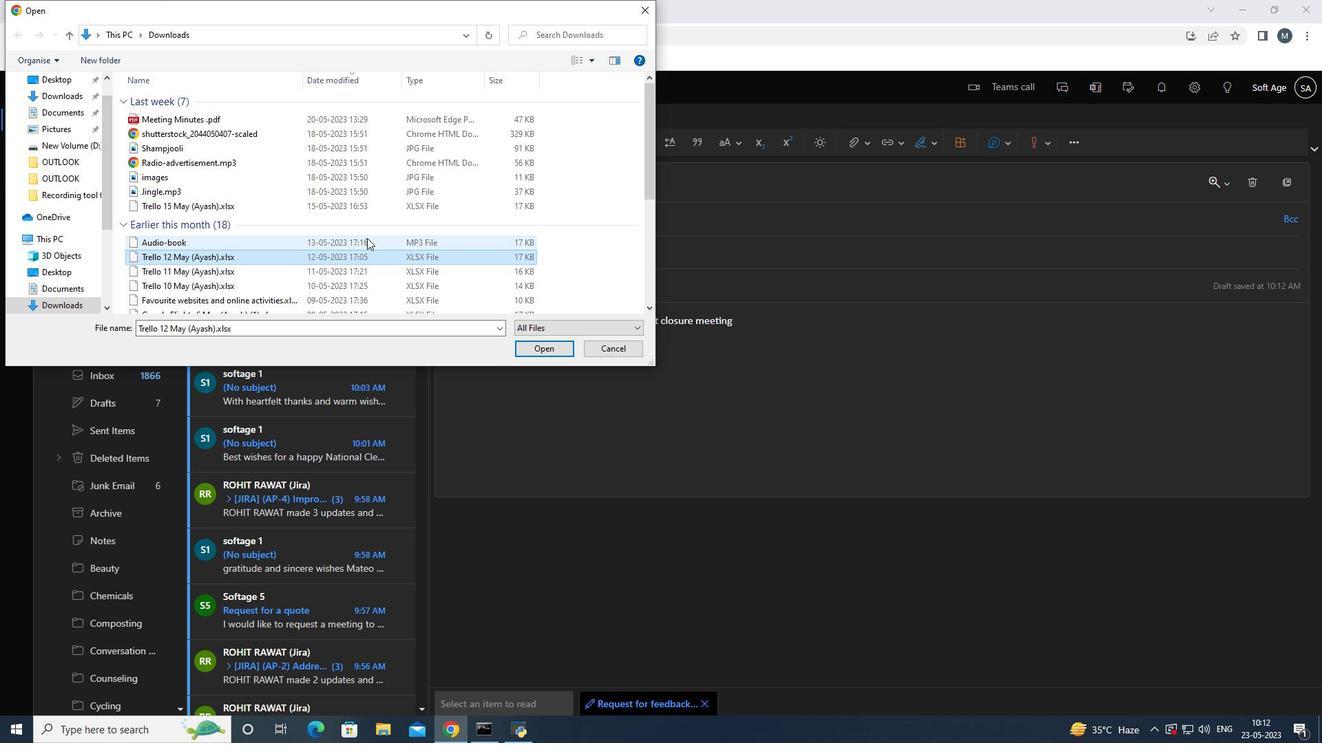 
Action: Mouse pressed left at (366, 239)
Screenshot: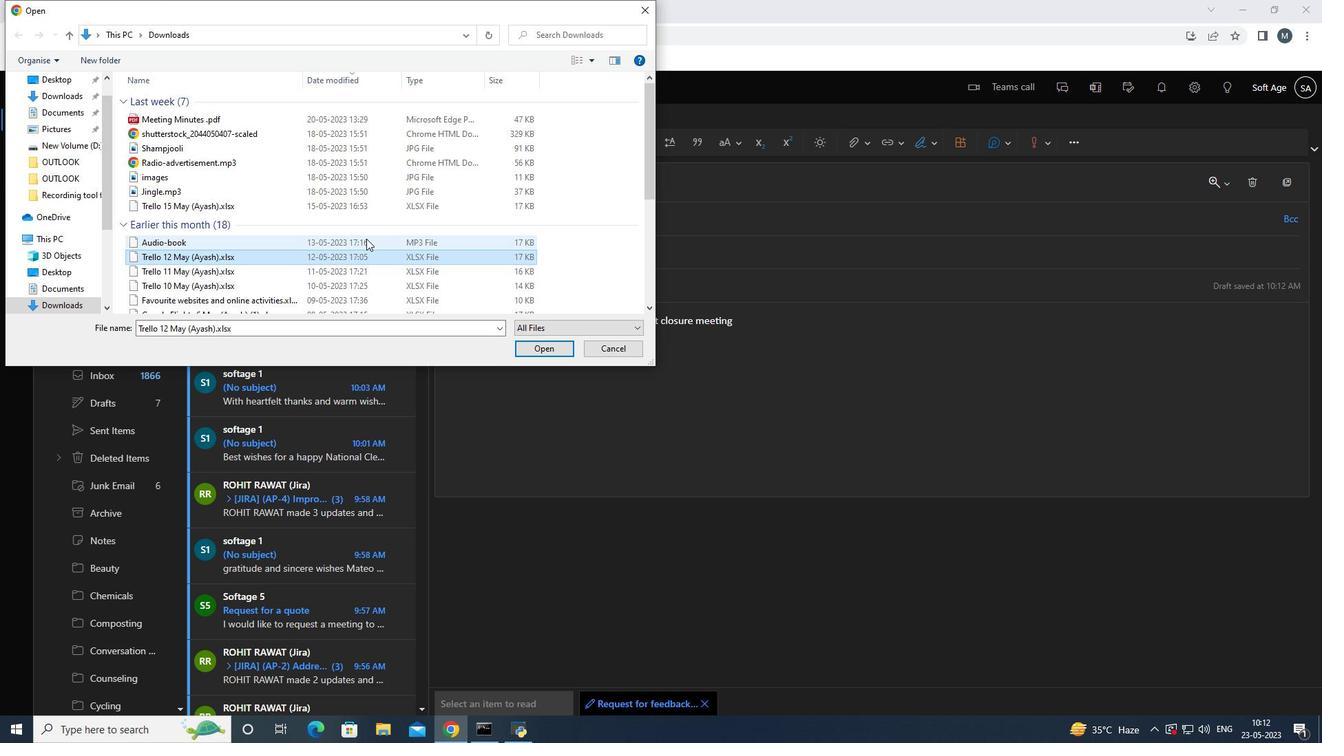 
Action: Mouse moved to (558, 354)
Screenshot: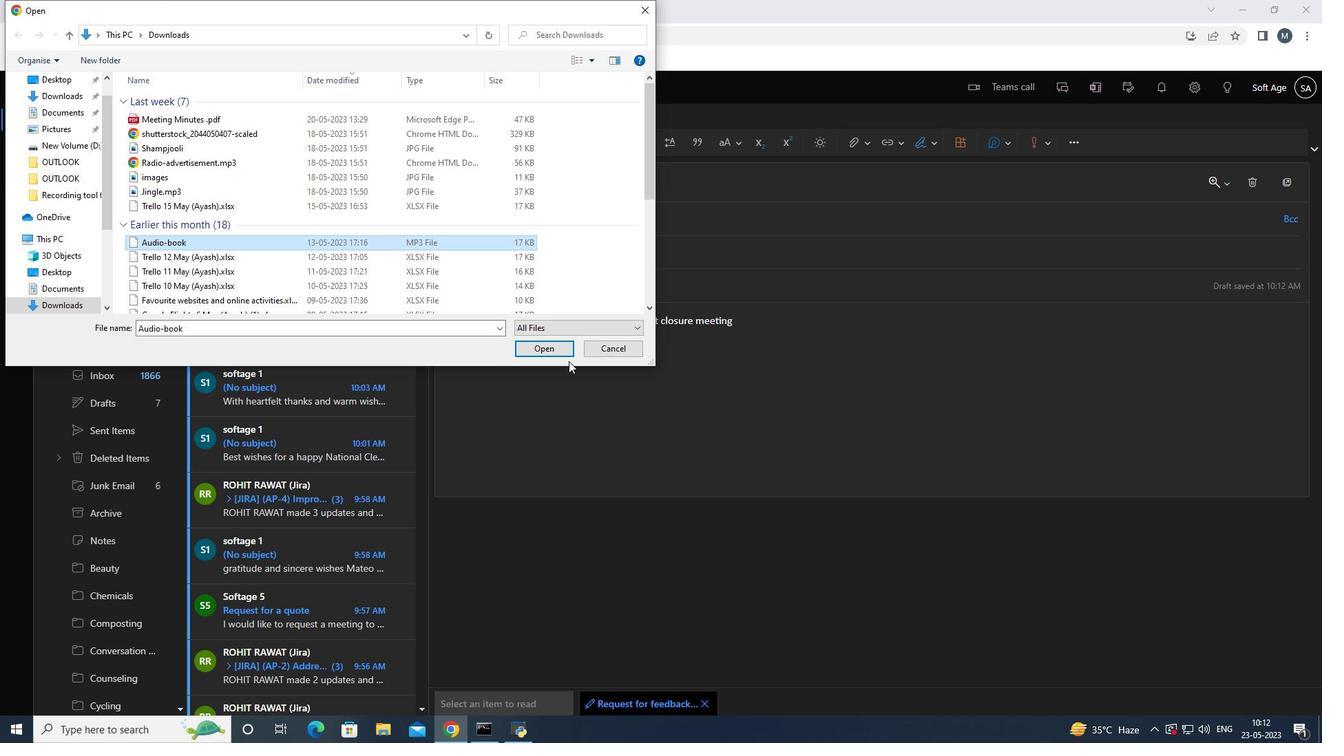 
Action: Mouse pressed left at (558, 354)
Screenshot: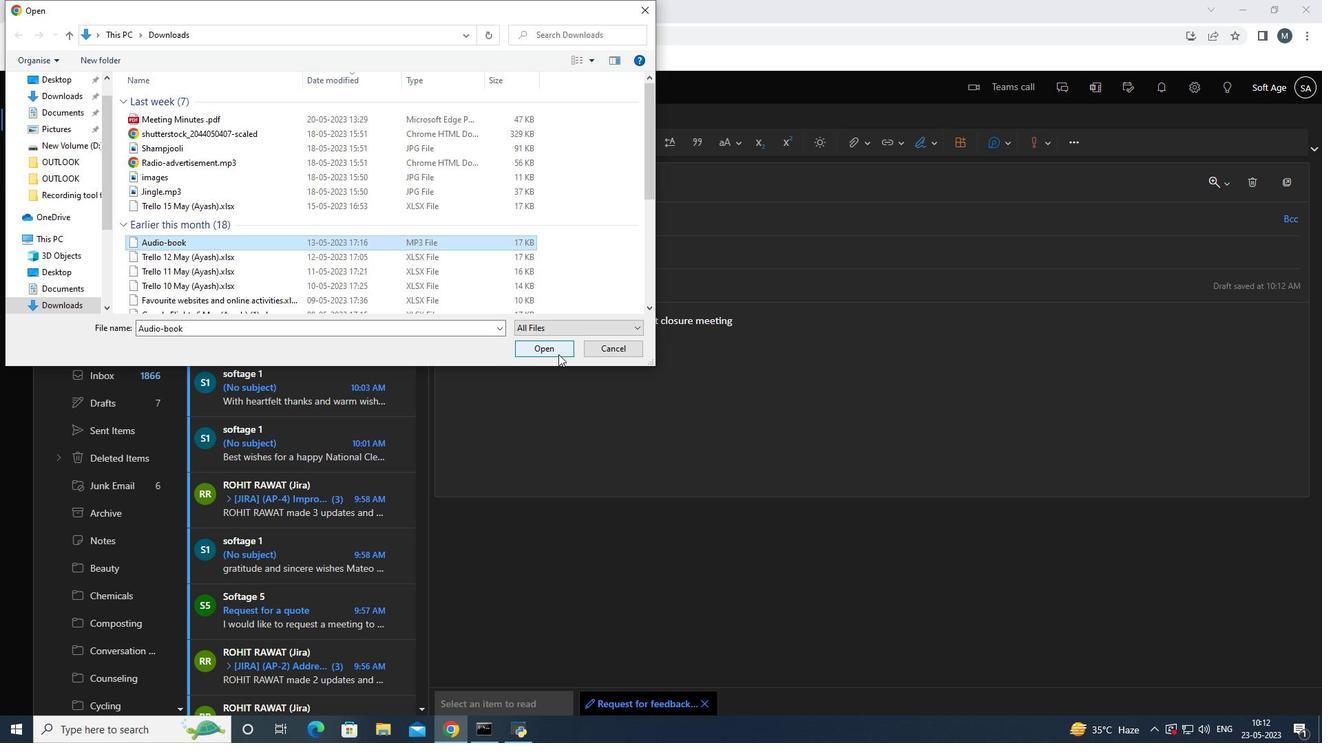 
Action: Mouse moved to (476, 182)
Screenshot: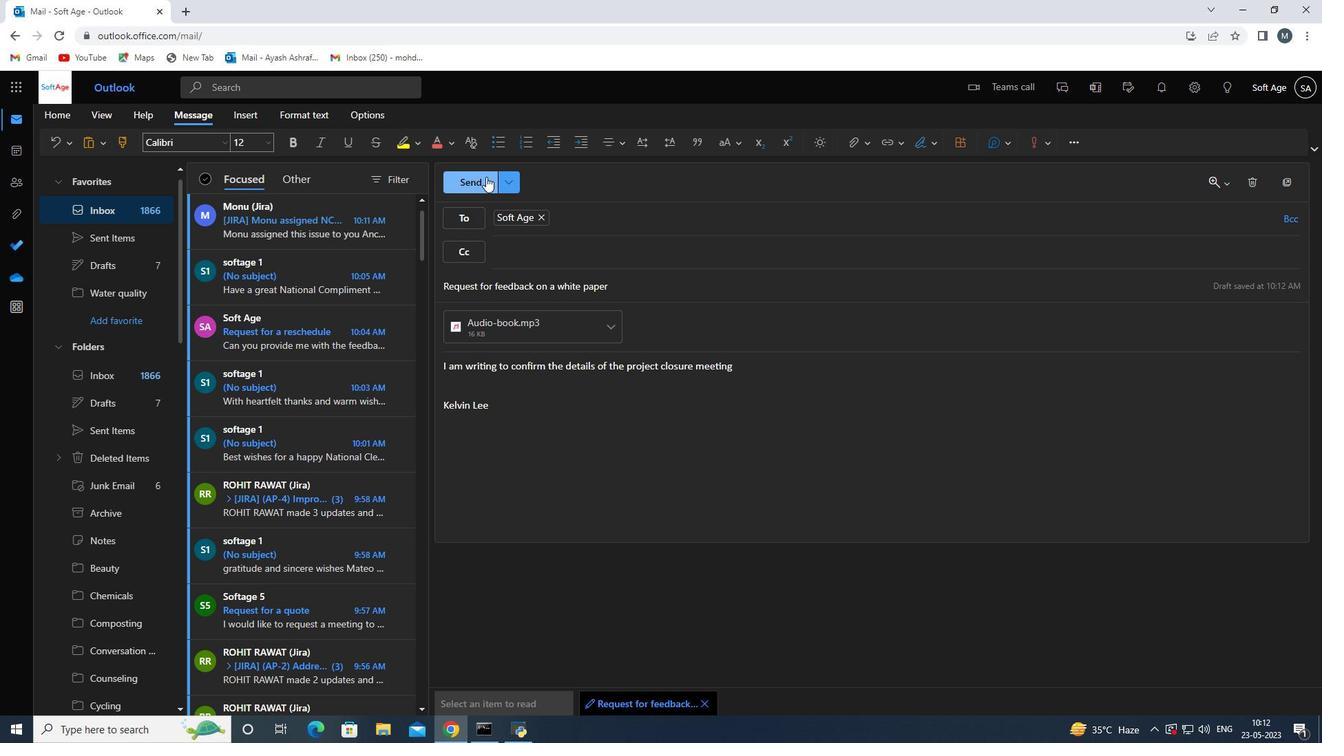 
Action: Mouse pressed left at (476, 182)
Screenshot: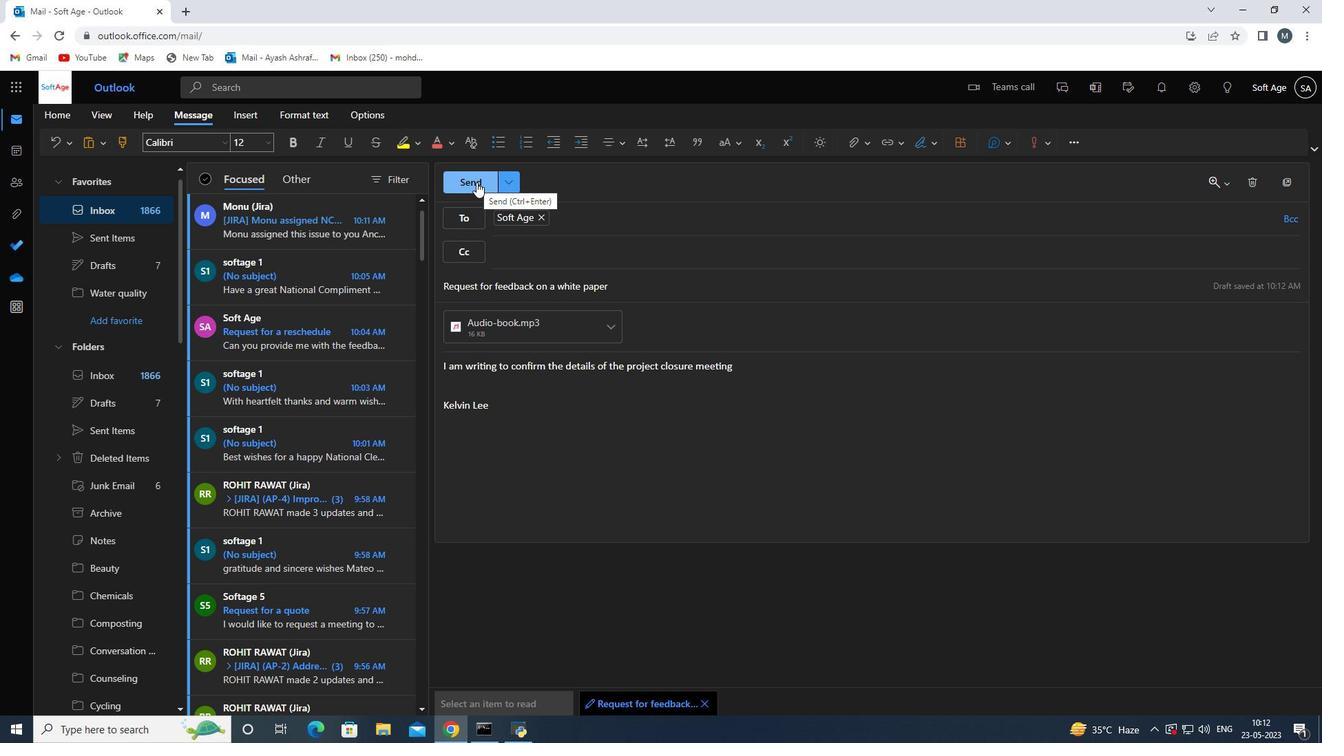 
Action: Mouse moved to (127, 243)
Screenshot: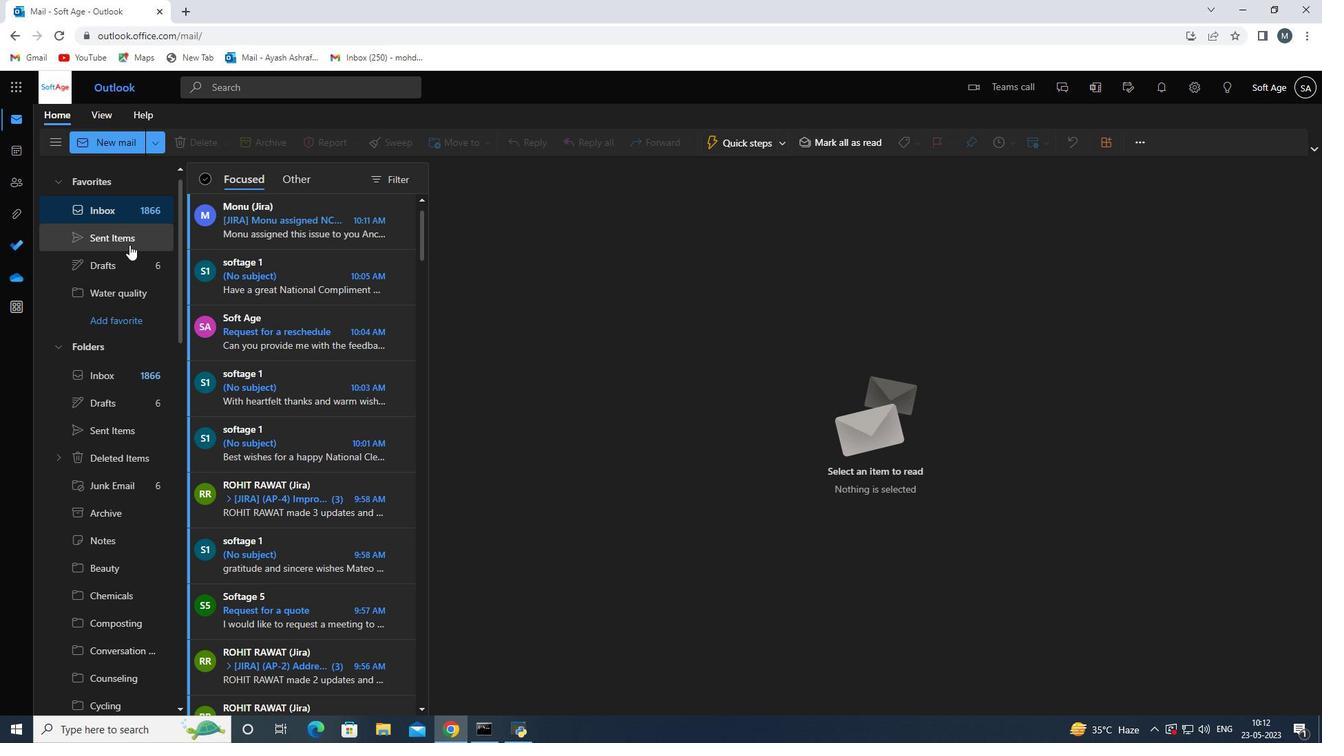 
Action: Mouse pressed left at (127, 243)
Screenshot: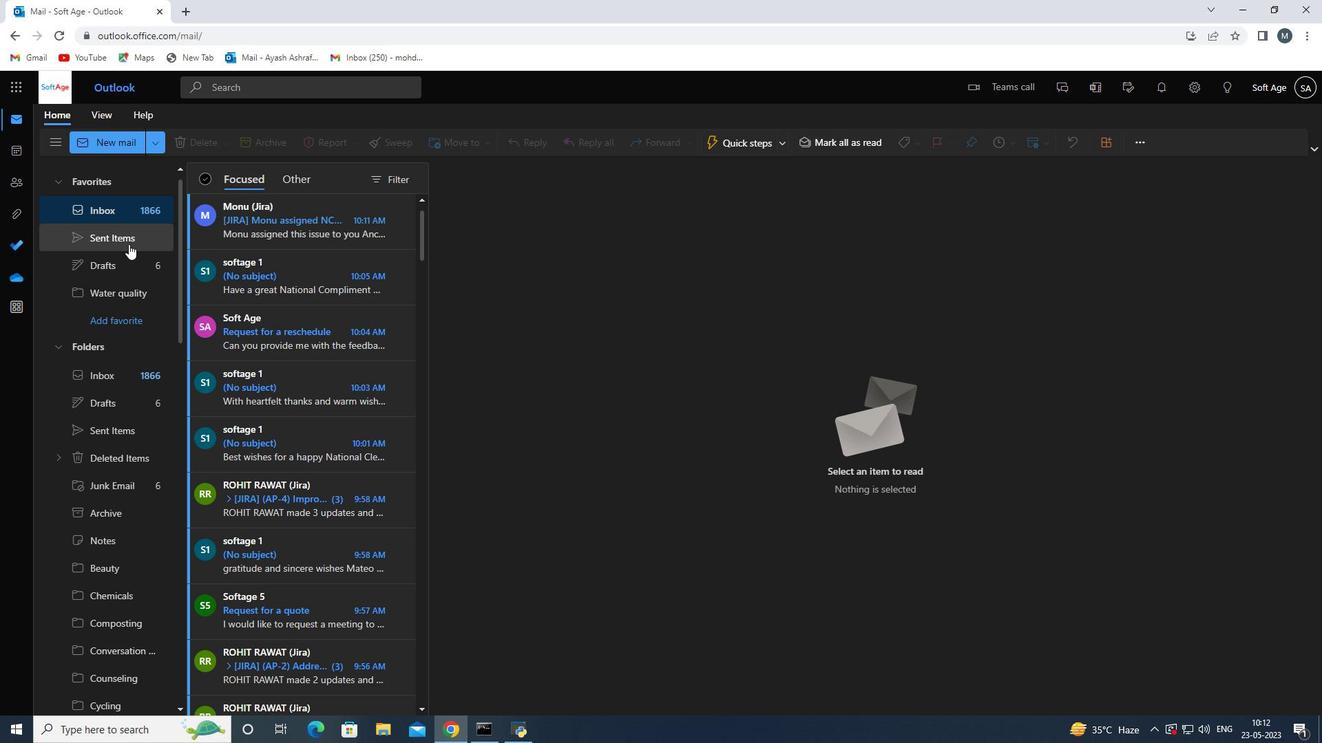 
Action: Mouse moved to (240, 250)
Screenshot: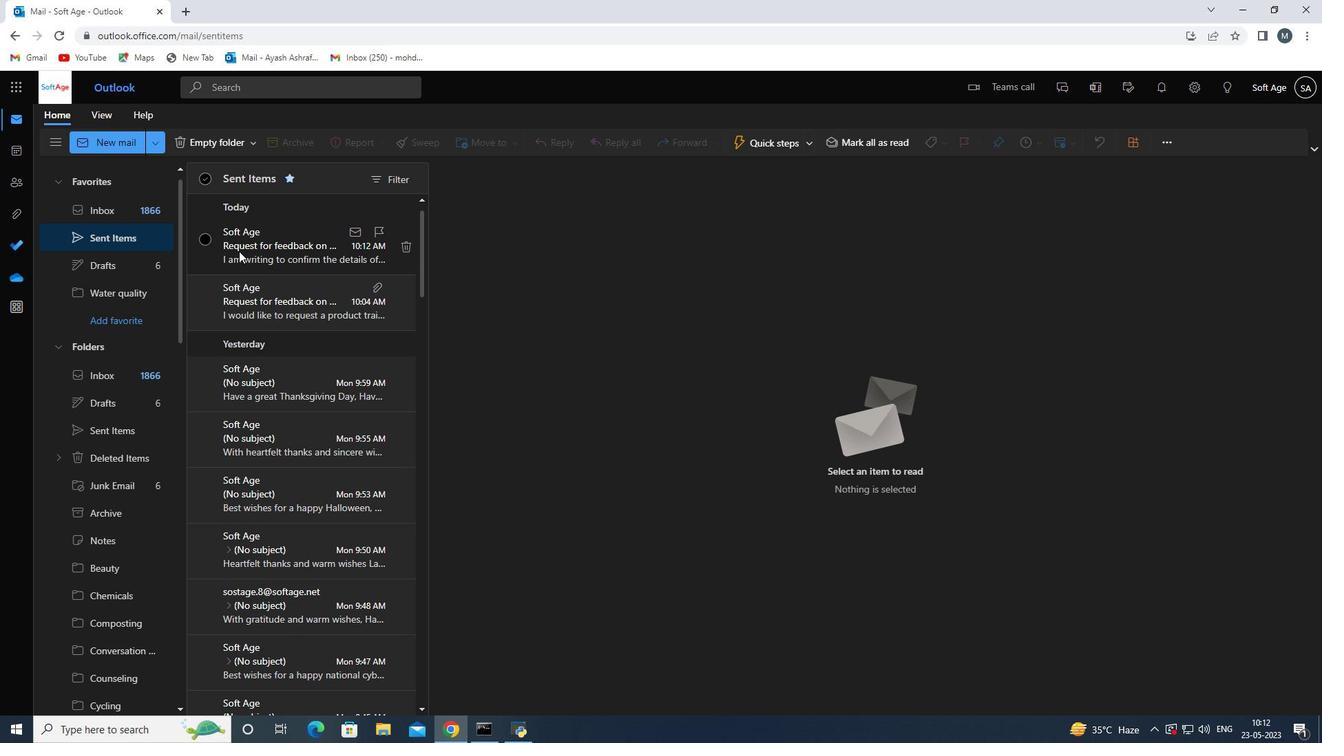
Action: Mouse pressed left at (240, 250)
Screenshot: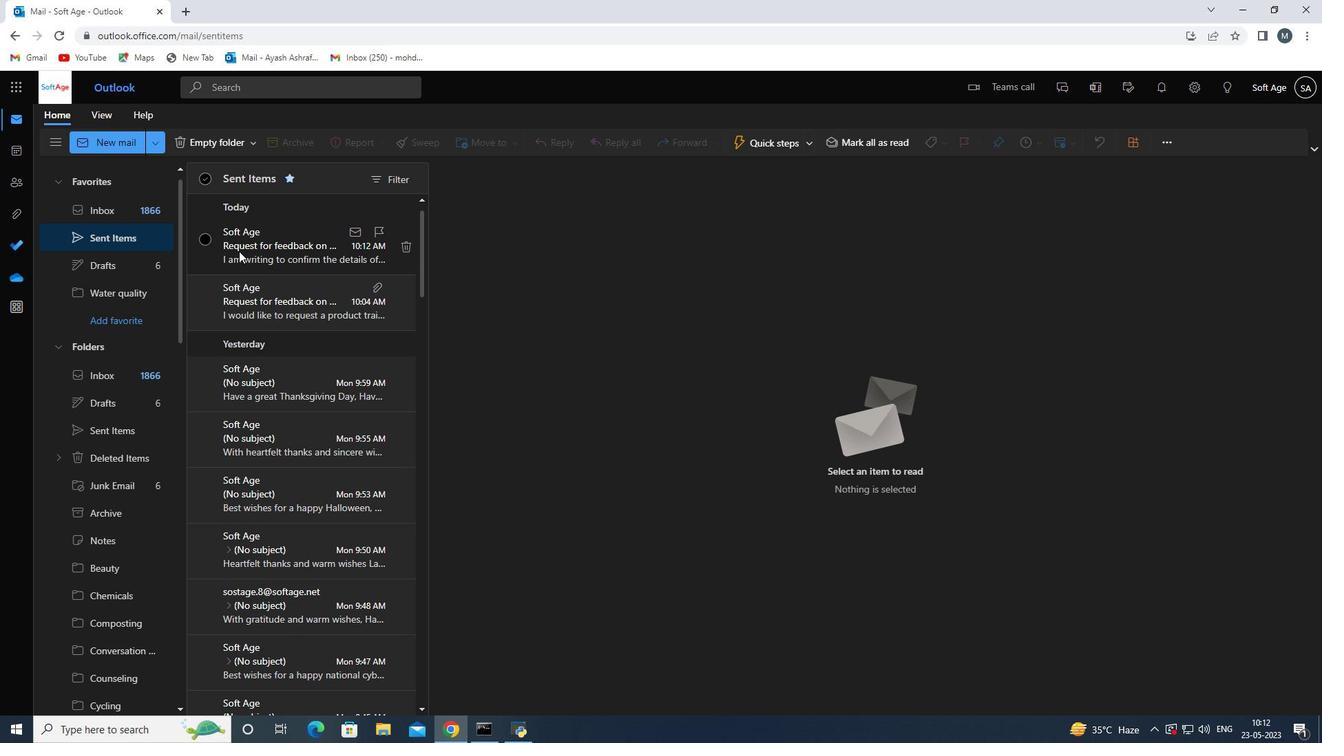 
Action: Mouse moved to (478, 143)
Screenshot: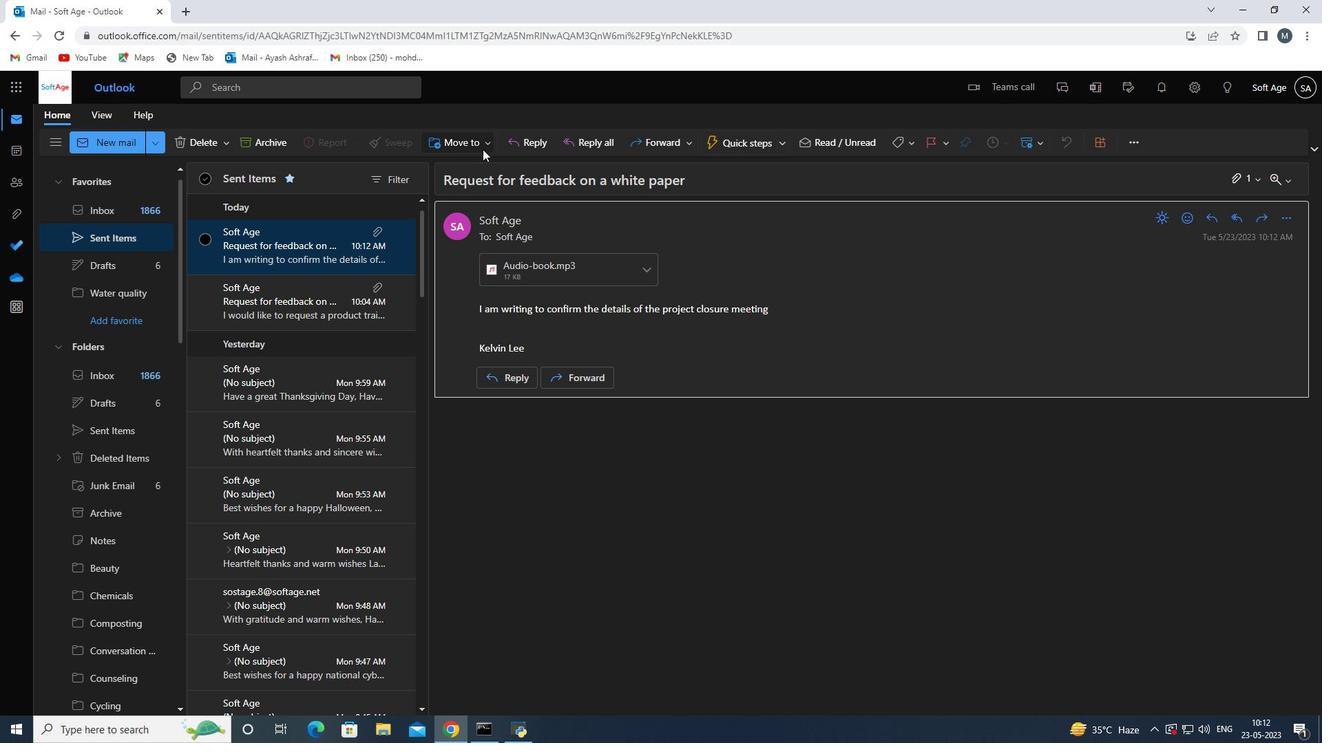 
Action: Mouse pressed left at (478, 143)
Screenshot: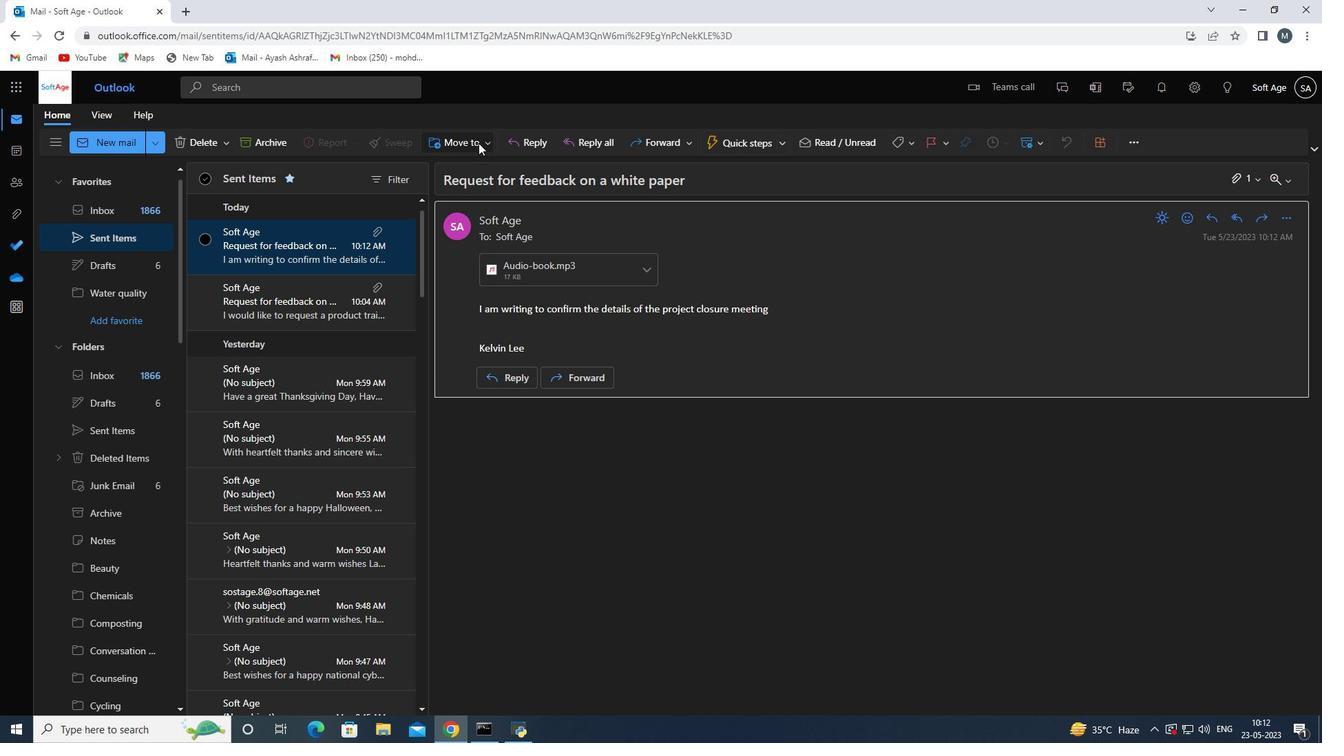 
Action: Mouse moved to (508, 165)
Screenshot: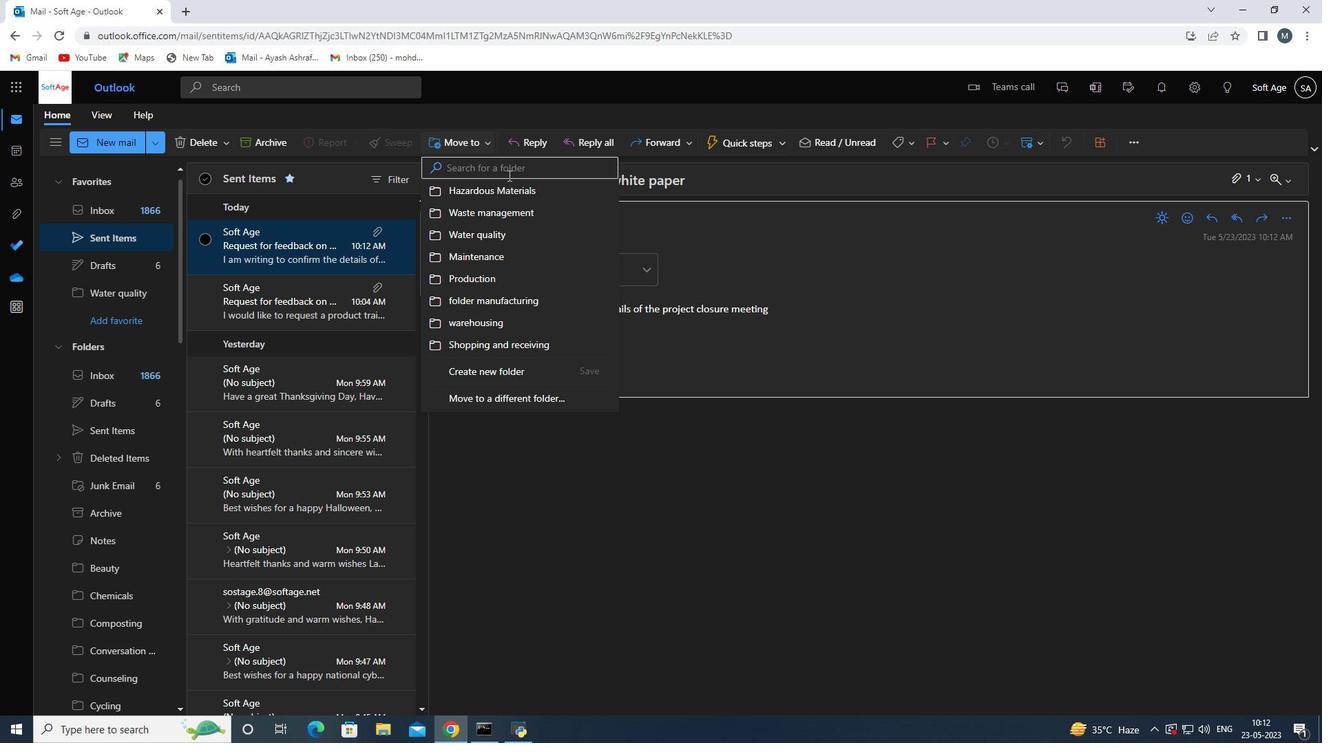 
Action: Mouse pressed left at (508, 165)
Screenshot: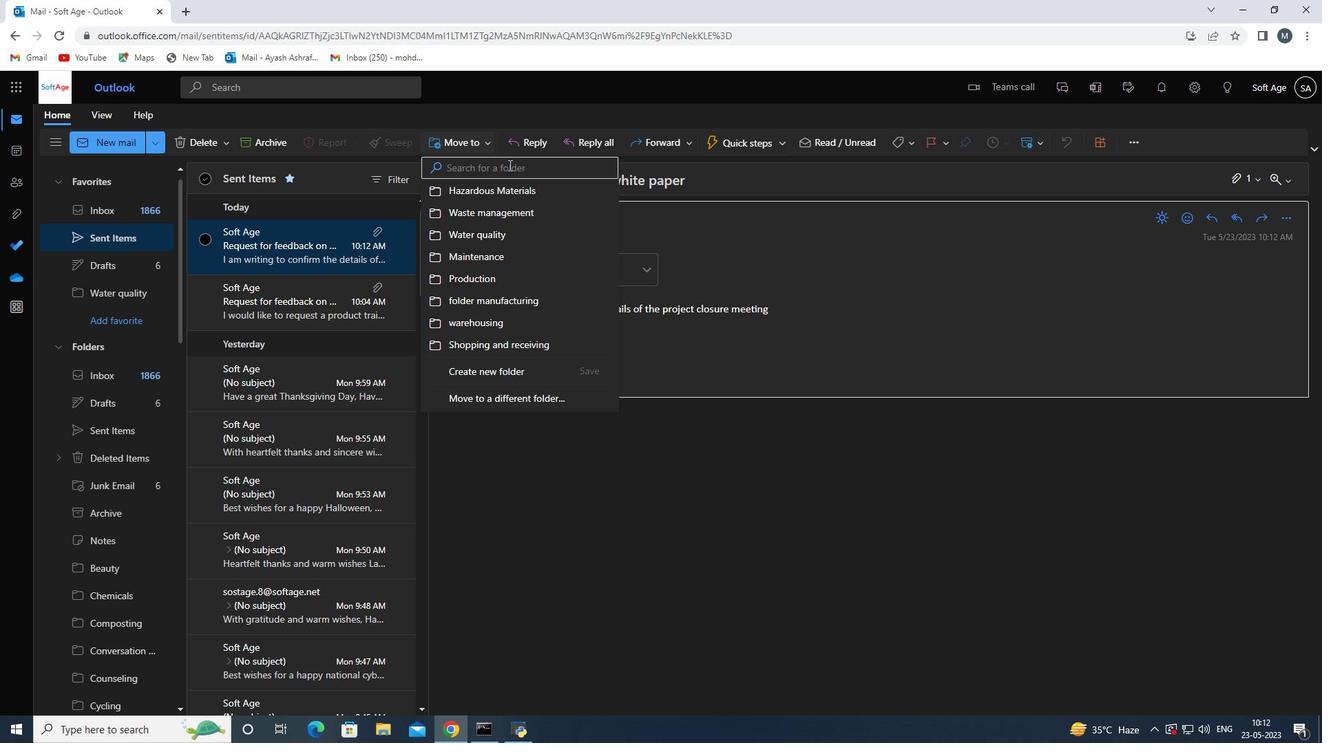 
Action: Key pressed <Key.shift>Folder<Key.backspace><Key.backspace><Key.backspace><Key.backspace><Key.backspace><Key.backspace><Key.backspace><Key.backspace><Key.backspace><Key.backspace><Key.backspace><Key.backspace><Key.backspace><Key.backspace><Key.backspace><Key.backspace><Key.backspace><Key.backspace>folder<Key.space>chemicals<Key.space><Key.enter>
Screenshot: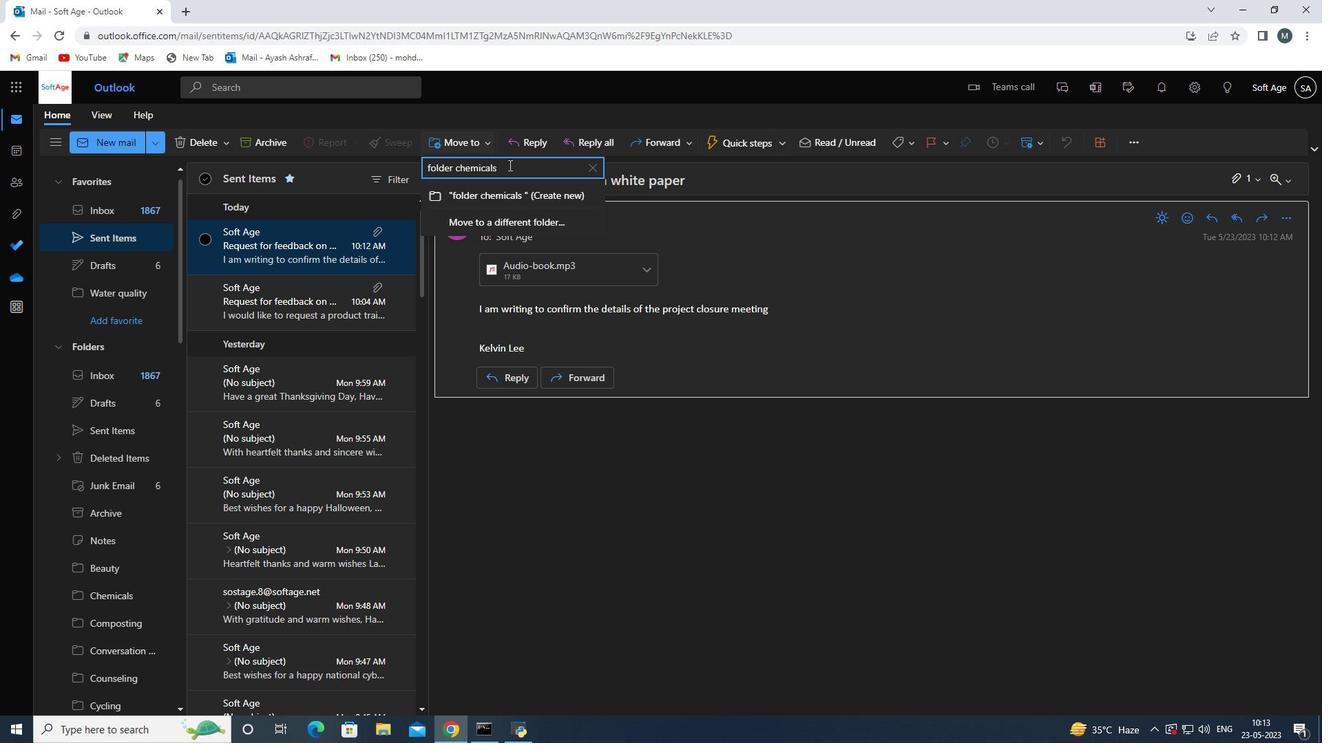 
Action: Mouse moved to (597, 163)
Screenshot: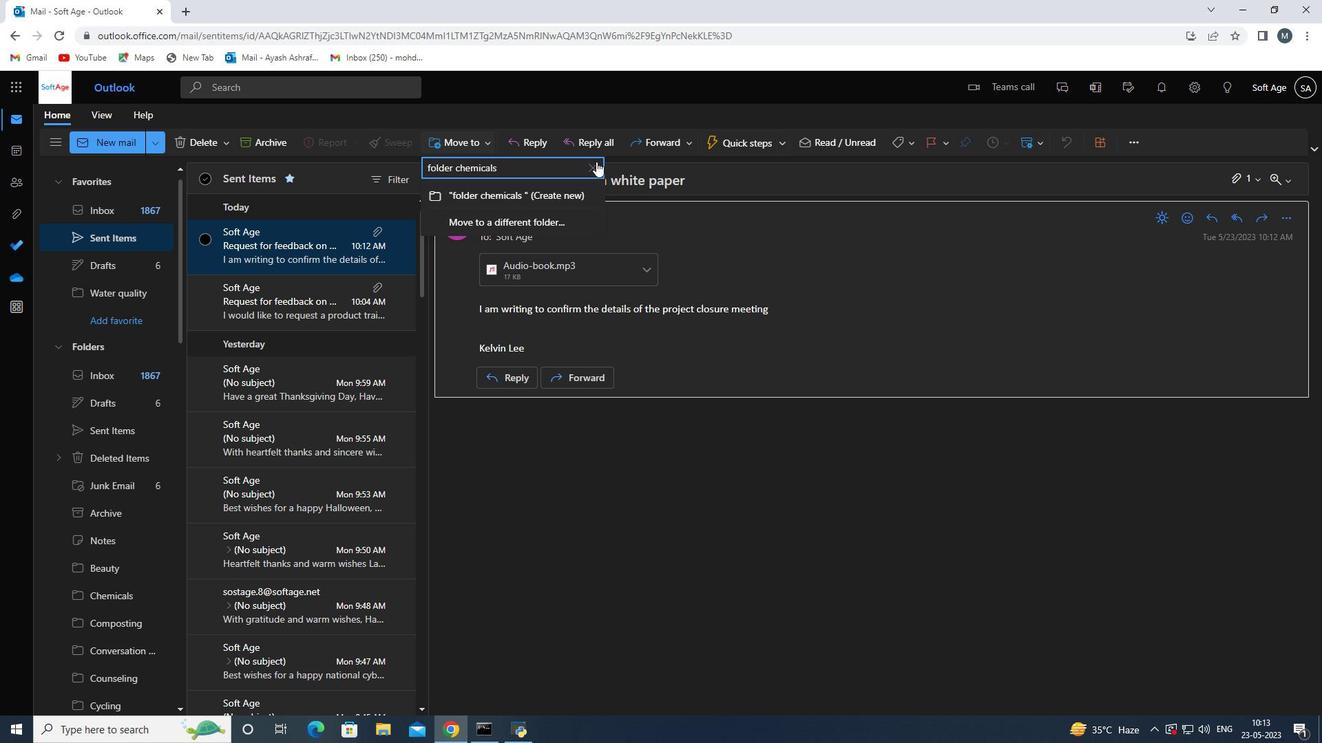 
Action: Mouse pressed left at (597, 163)
Screenshot: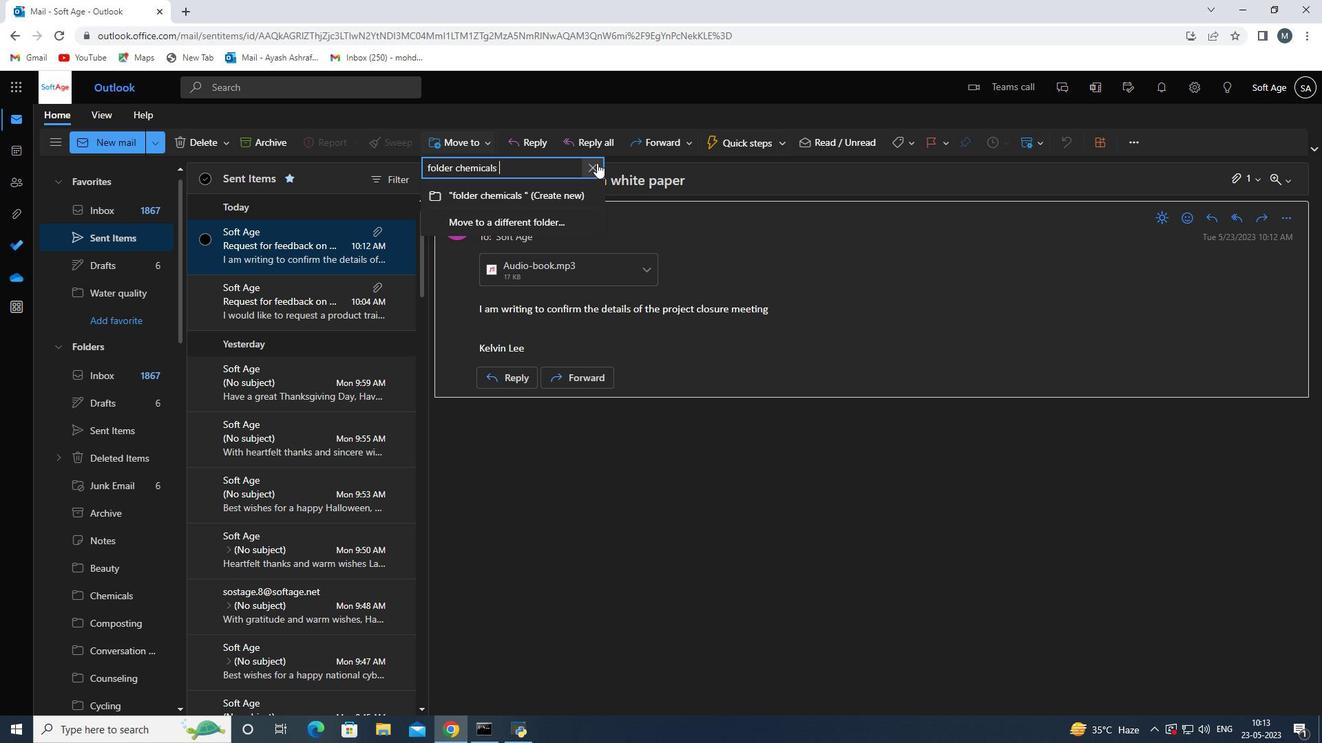 
Action: Mouse moved to (501, 378)
Screenshot: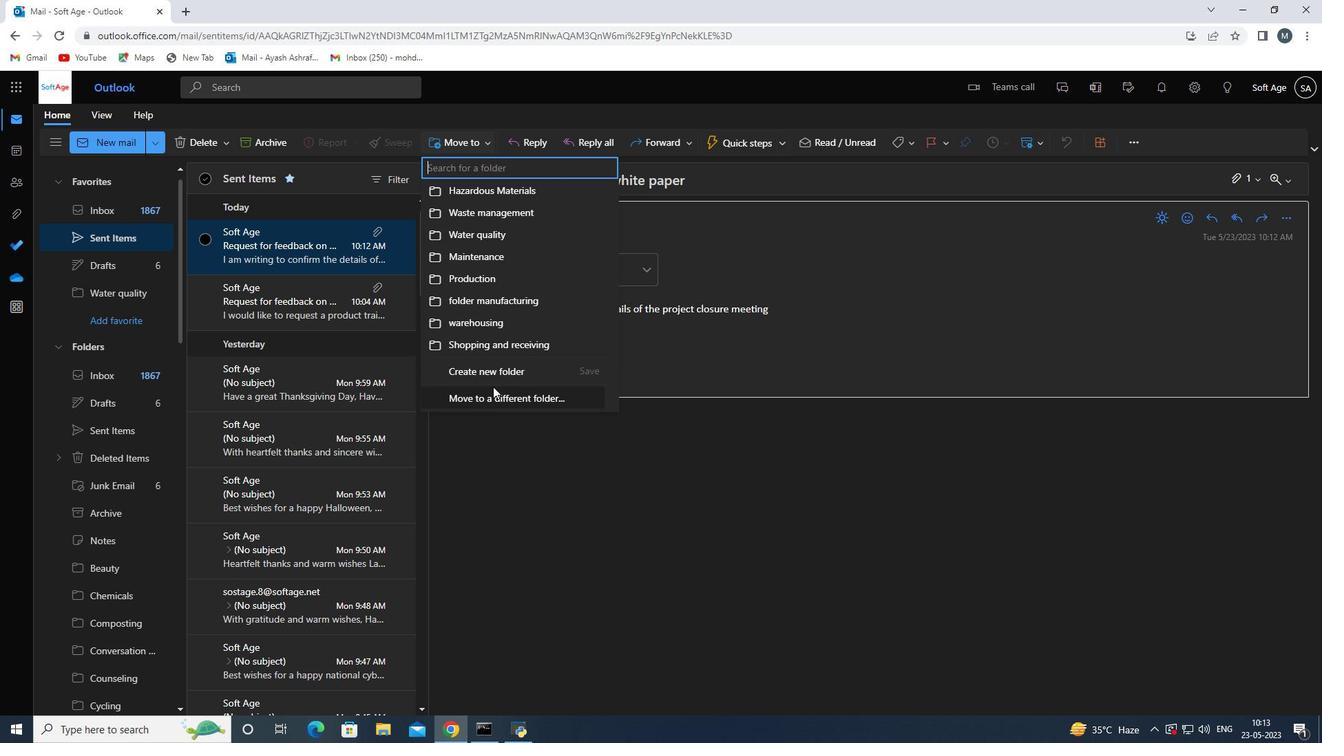 
Action: Mouse pressed left at (501, 378)
Screenshot: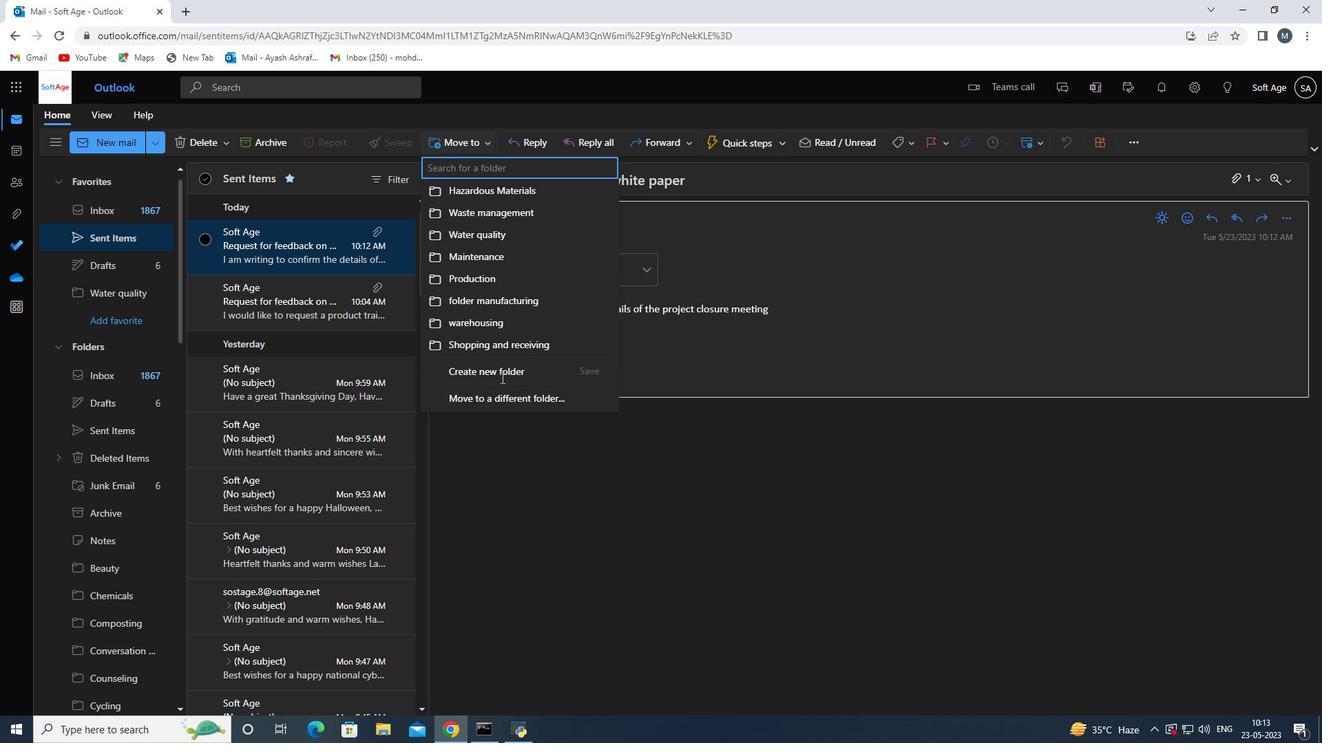 
Action: Mouse moved to (504, 368)
Screenshot: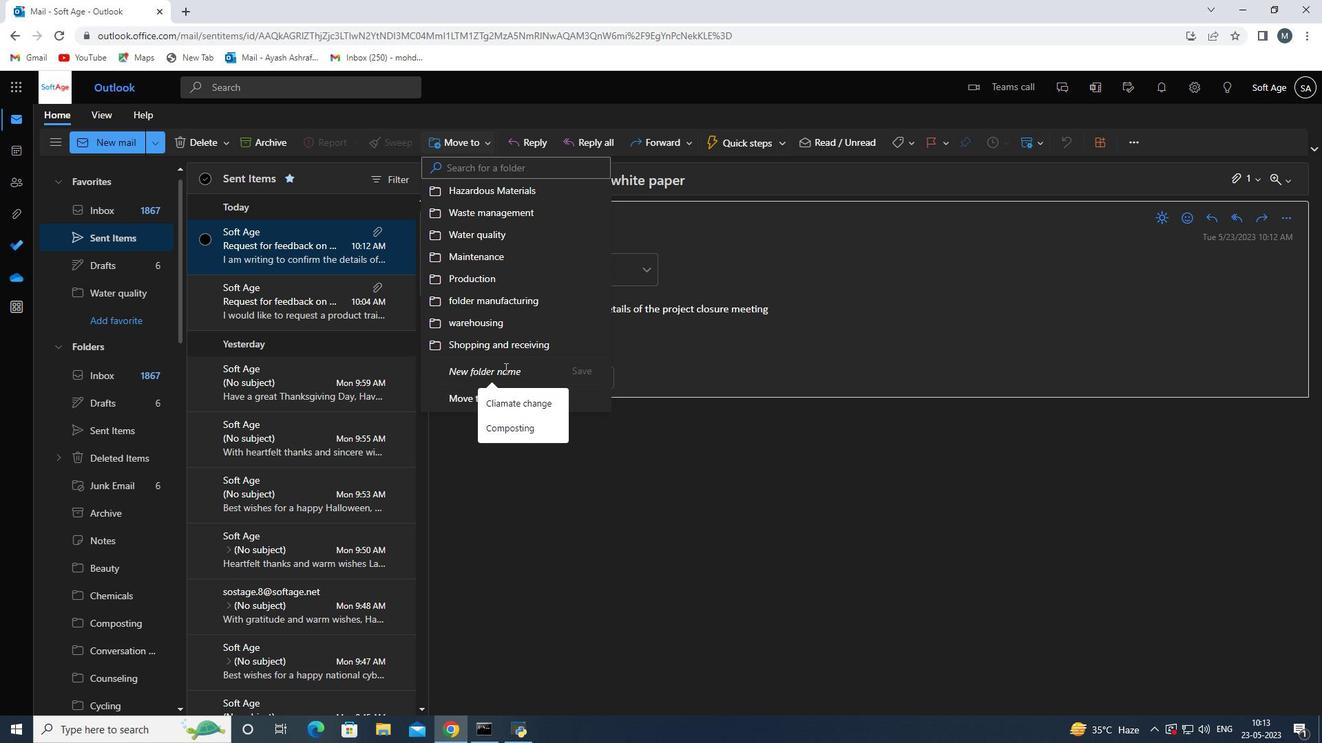
Action: Key pressed <Key.shift><Key.shift><Key.shift><Key.shift><Key.shift><Key.shift><Key.shift><Key.shift><Key.shift><Key.shift><Key.shift><Key.shift><Key.shift><Key.shift><Key.shift><Key.shift><Key.shift><Key.shift><Key.shift><Key.shift><Key.shift><Key.shift><Key.shift>Folder<Key.space>chemicals<Key.space>
Screenshot: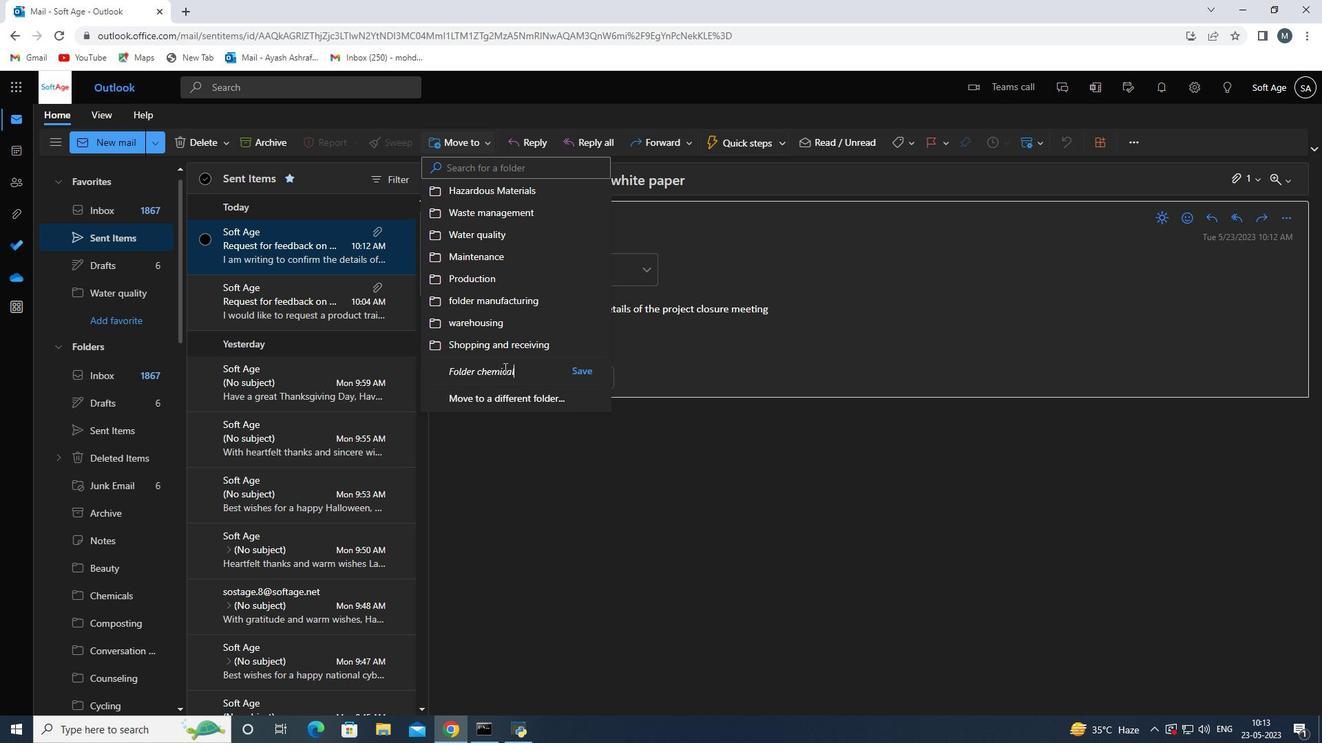 
Action: Mouse moved to (577, 374)
Screenshot: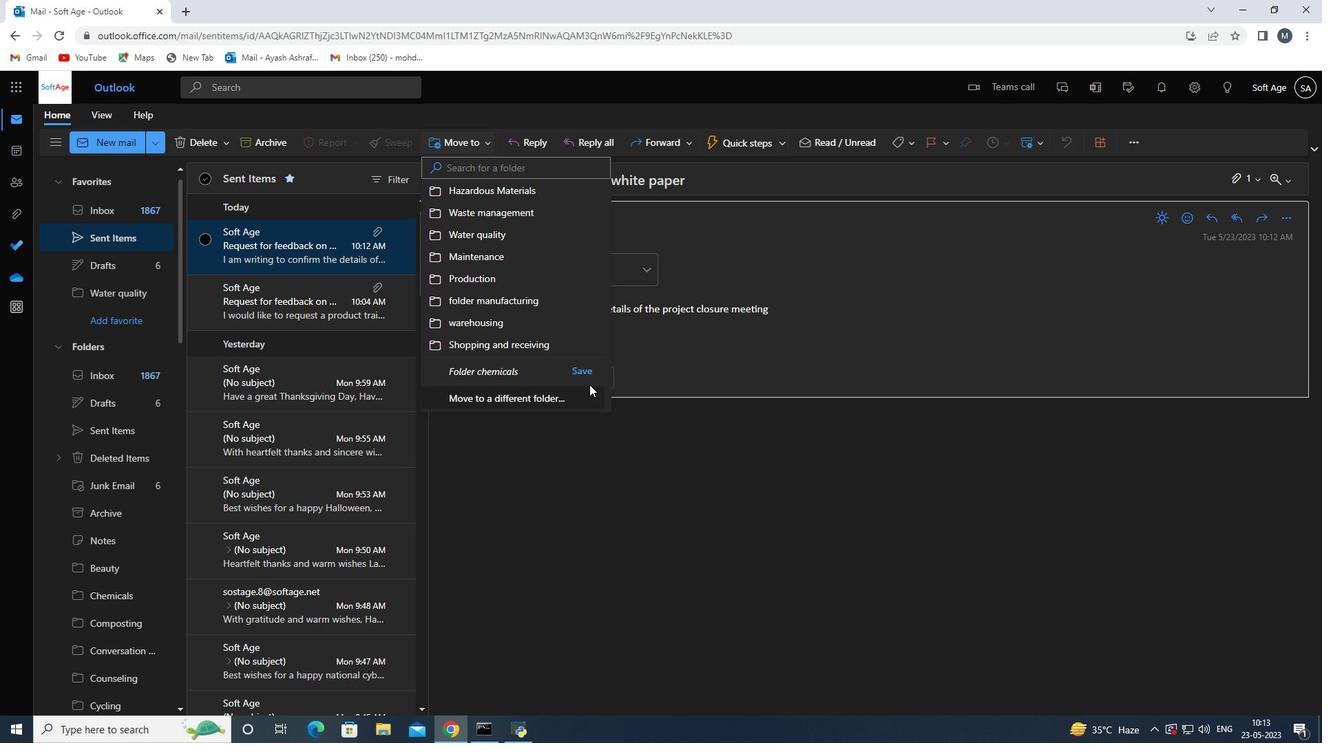 
Action: Mouse pressed left at (577, 374)
Screenshot: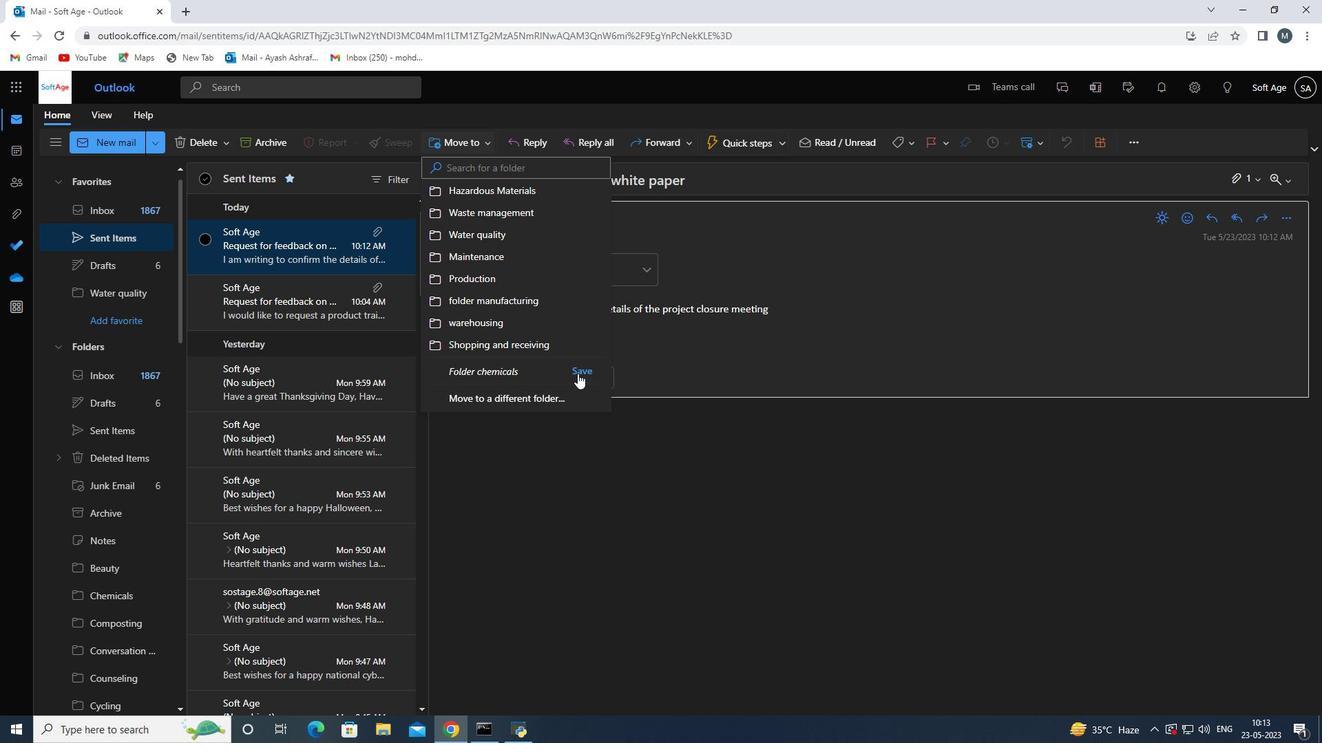 
